 Task: Display the results of the 2022 Victory Lane Racing NASCAR Cup Series for the race "Toyota Owners 400" on the track "Richmond".
Action: Mouse moved to (207, 460)
Screenshot: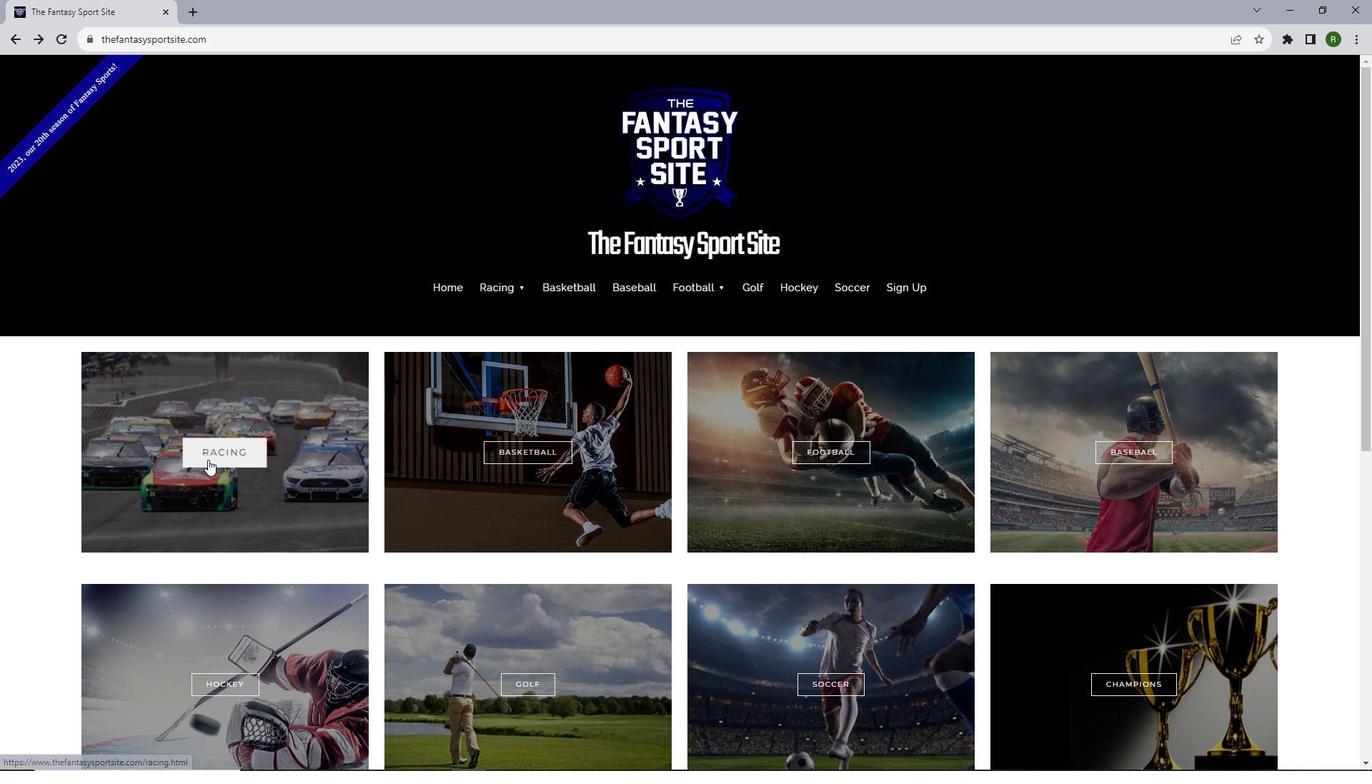 
Action: Mouse pressed left at (207, 460)
Screenshot: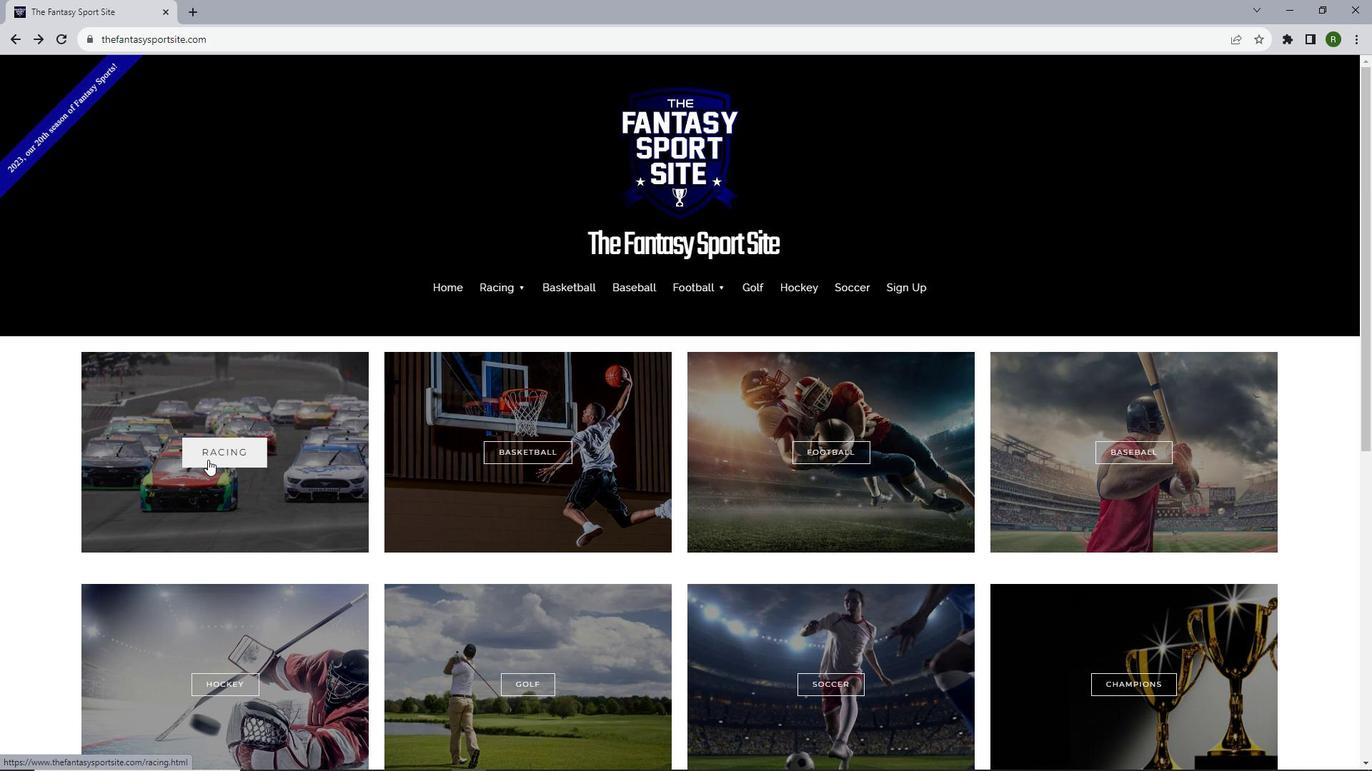 
Action: Mouse moved to (388, 412)
Screenshot: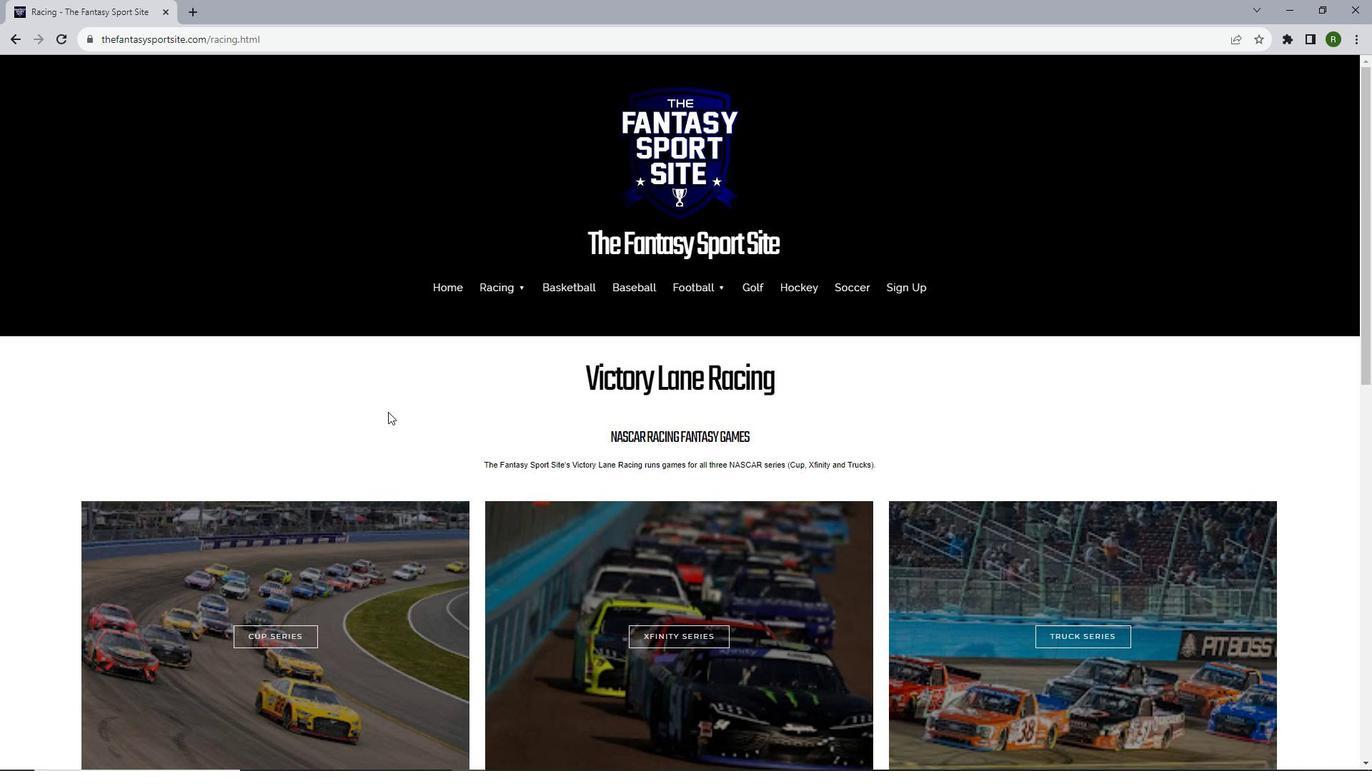 
Action: Mouse scrolled (388, 411) with delta (0, 0)
Screenshot: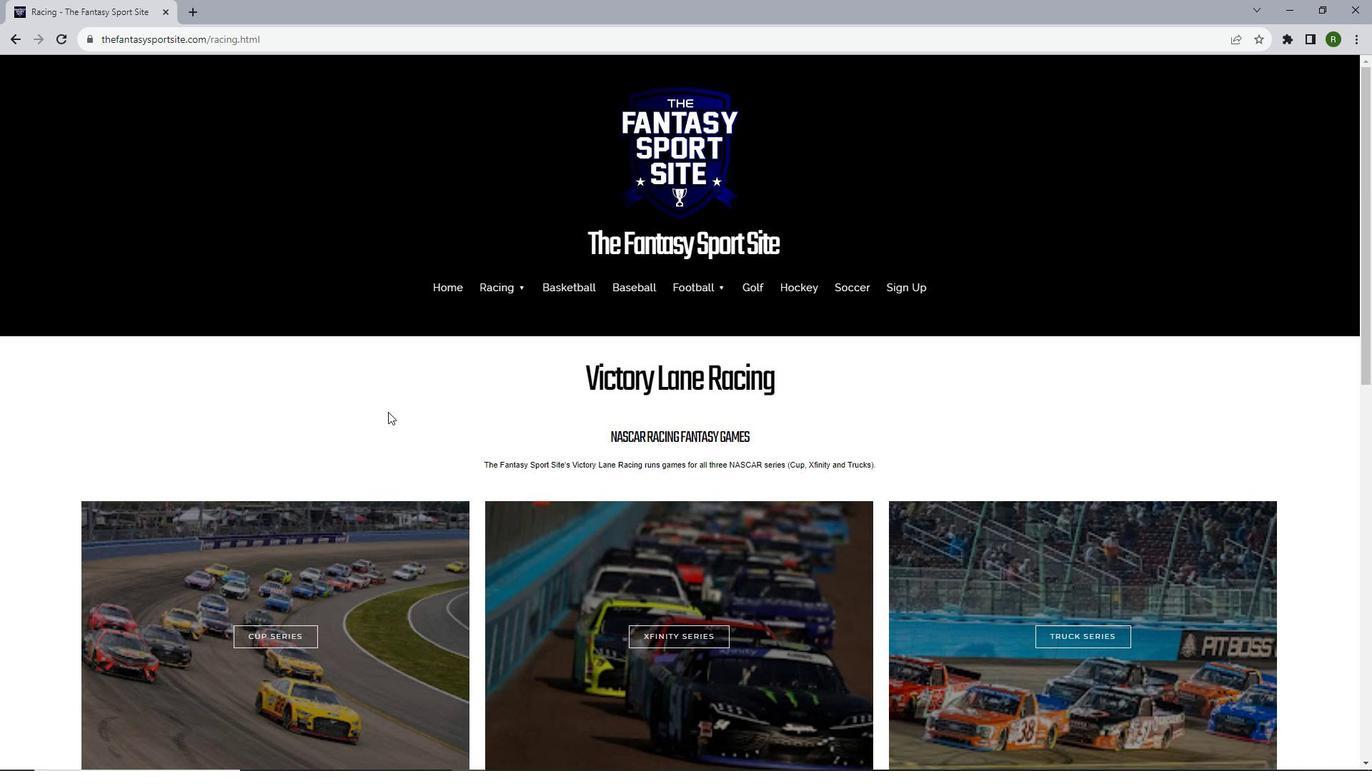 
Action: Mouse scrolled (388, 411) with delta (0, 0)
Screenshot: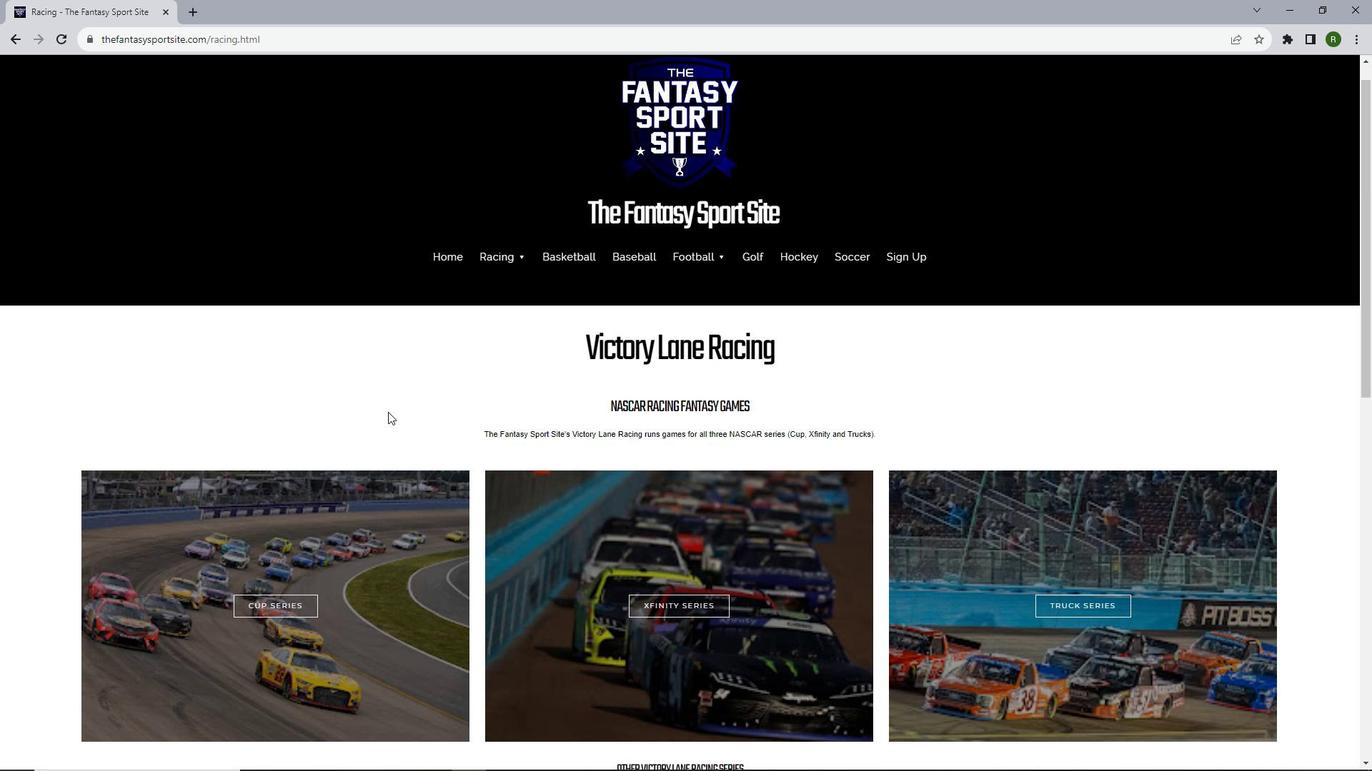
Action: Mouse scrolled (388, 411) with delta (0, 0)
Screenshot: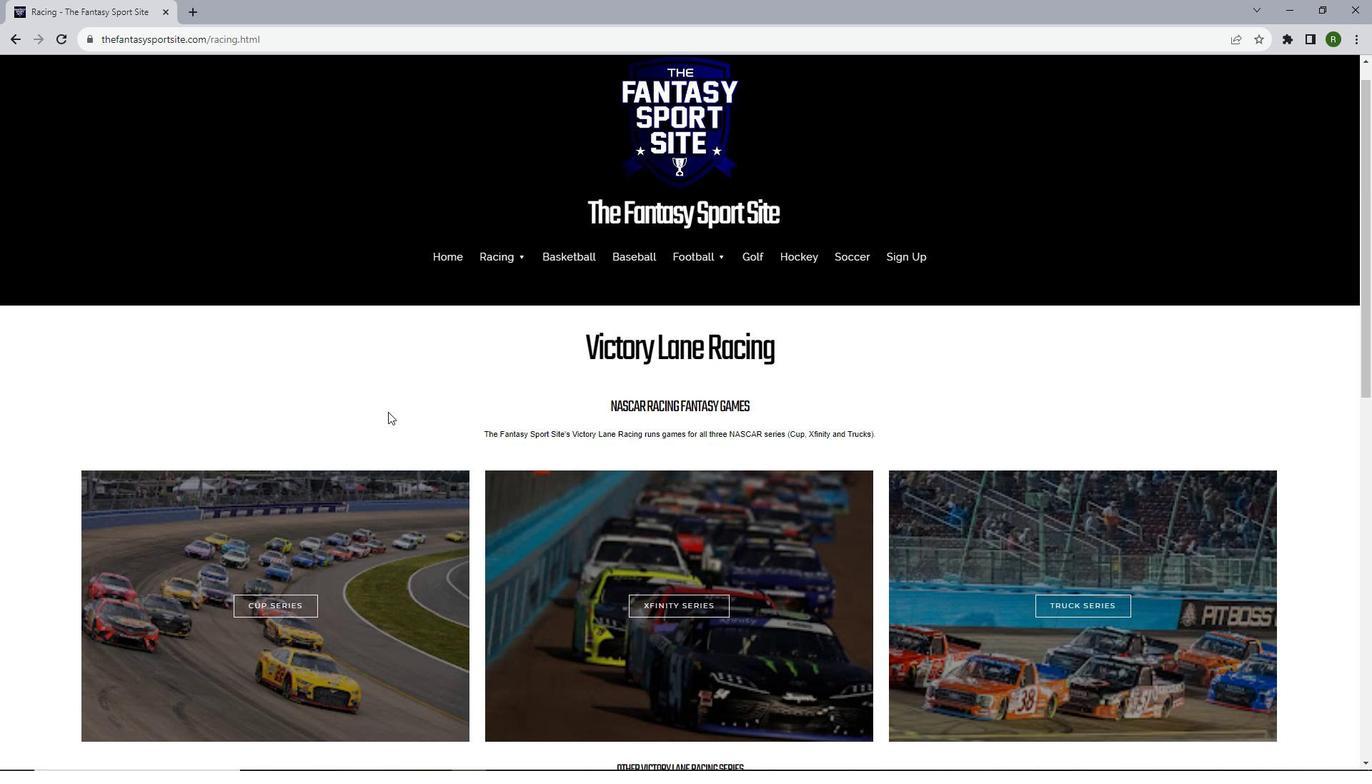 
Action: Mouse moved to (274, 422)
Screenshot: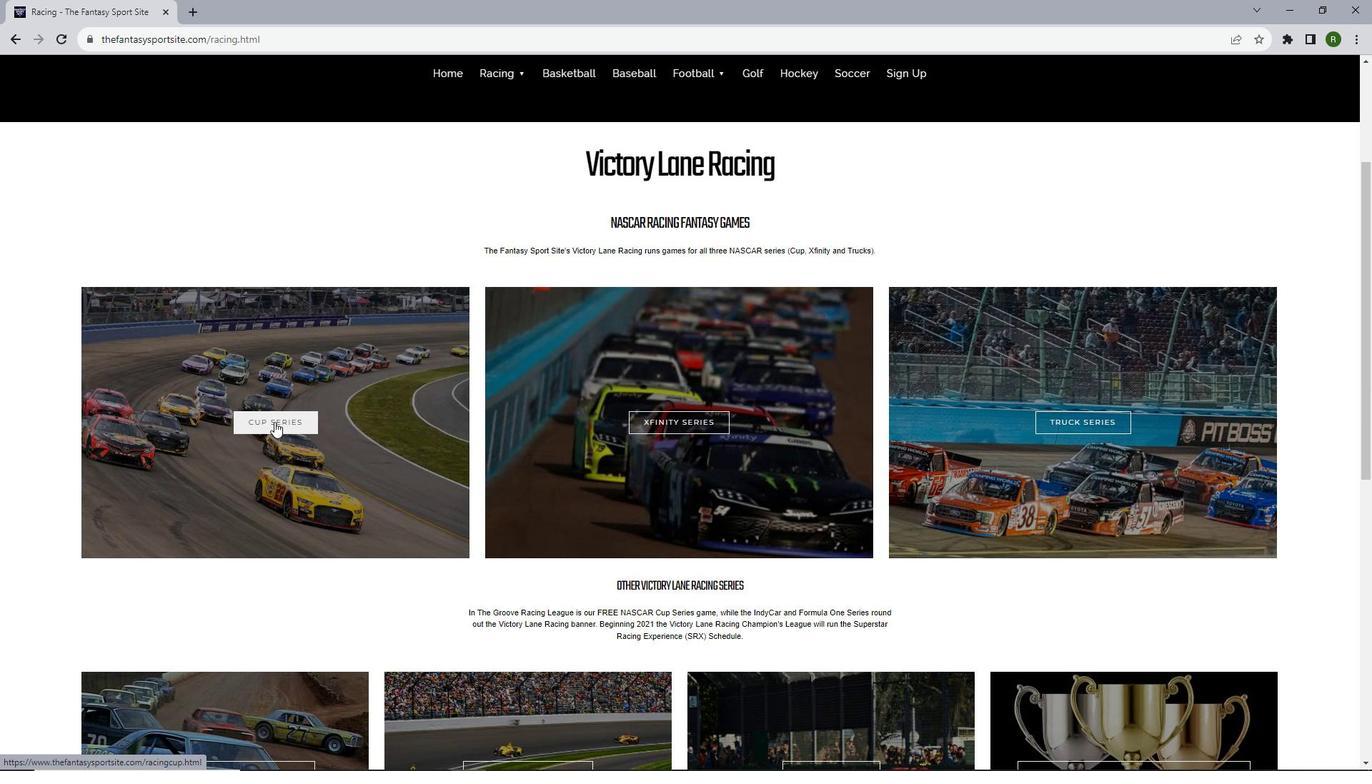 
Action: Mouse pressed left at (274, 422)
Screenshot: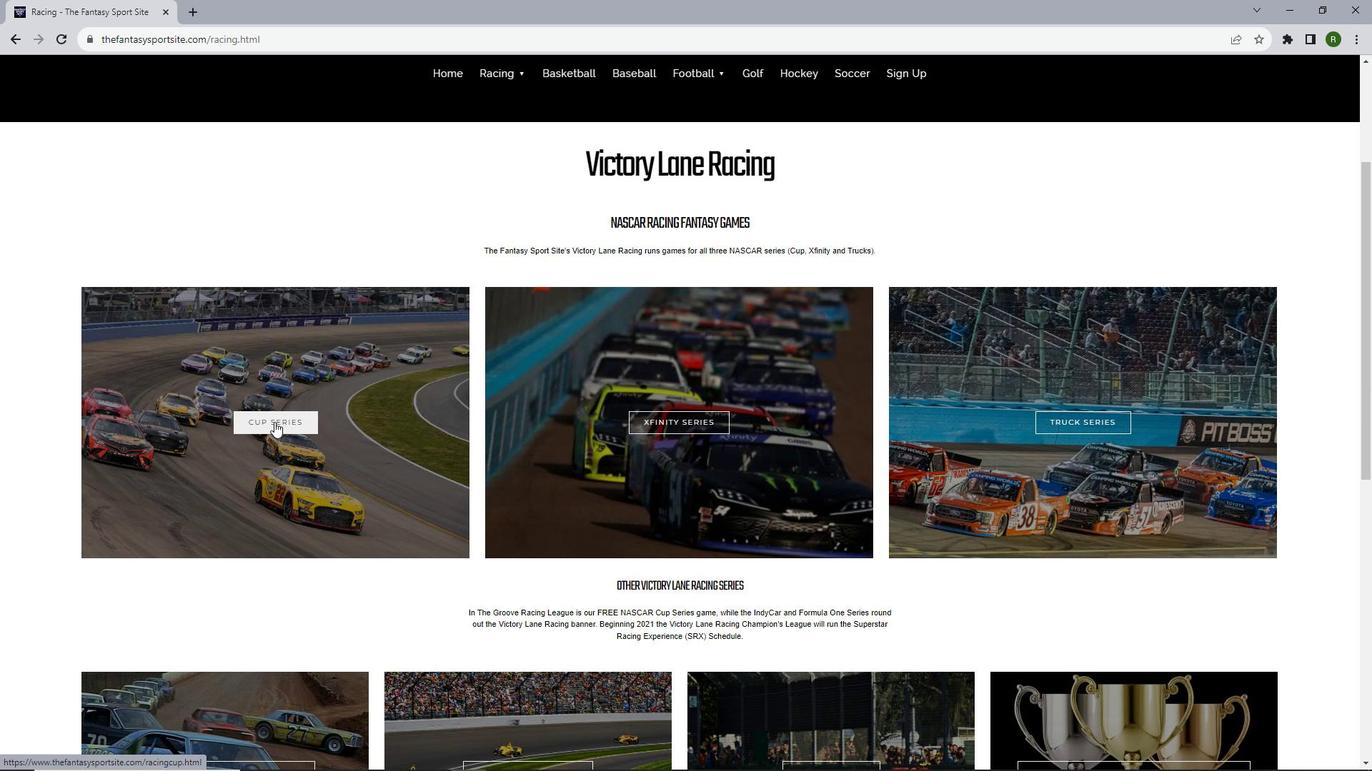 
Action: Mouse moved to (381, 434)
Screenshot: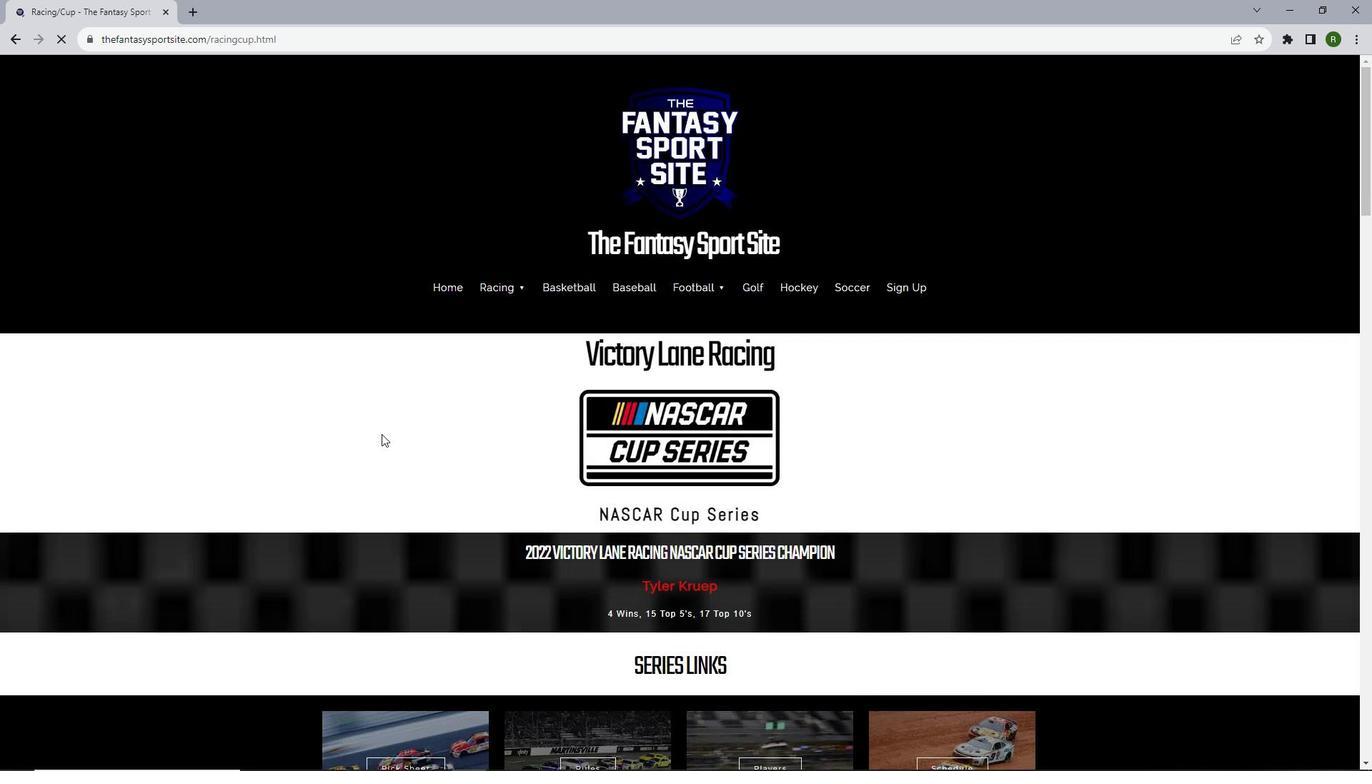 
Action: Mouse scrolled (381, 433) with delta (0, 0)
Screenshot: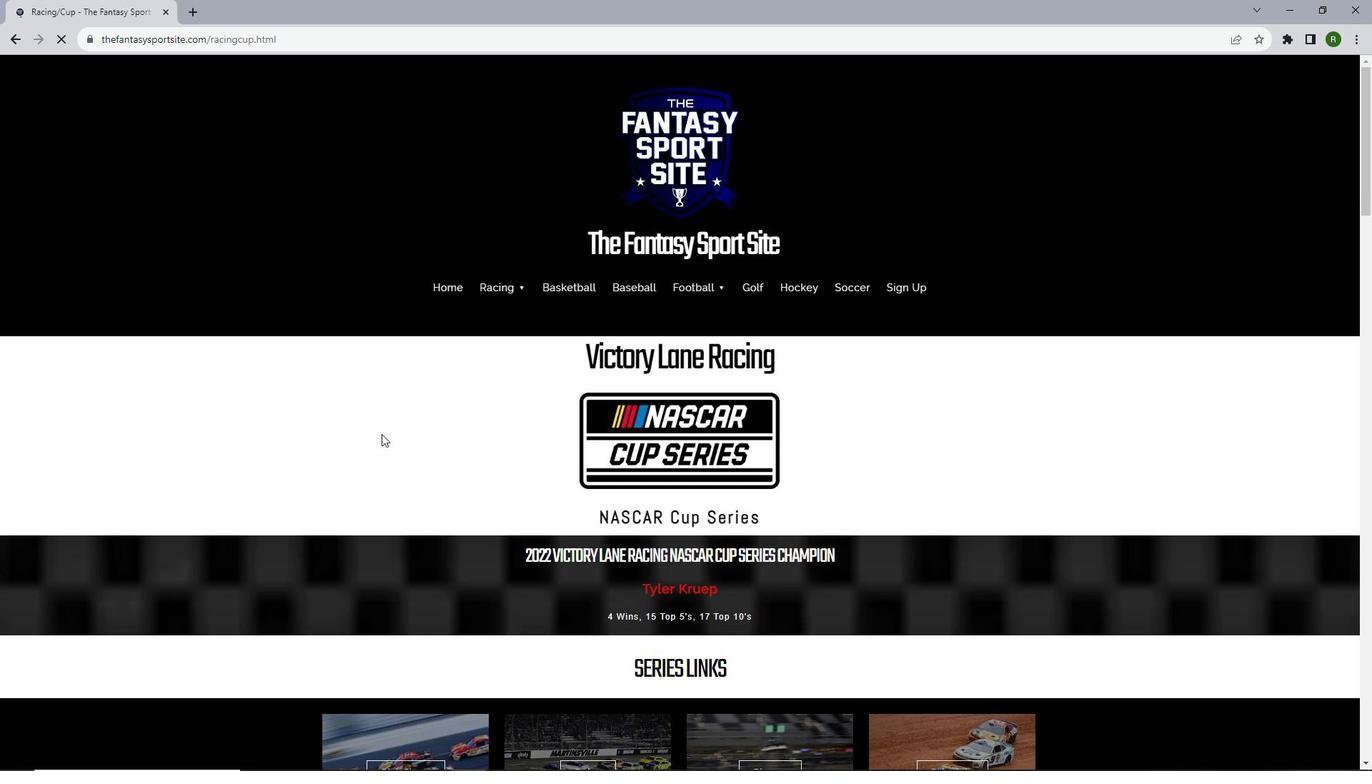 
Action: Mouse scrolled (381, 433) with delta (0, 0)
Screenshot: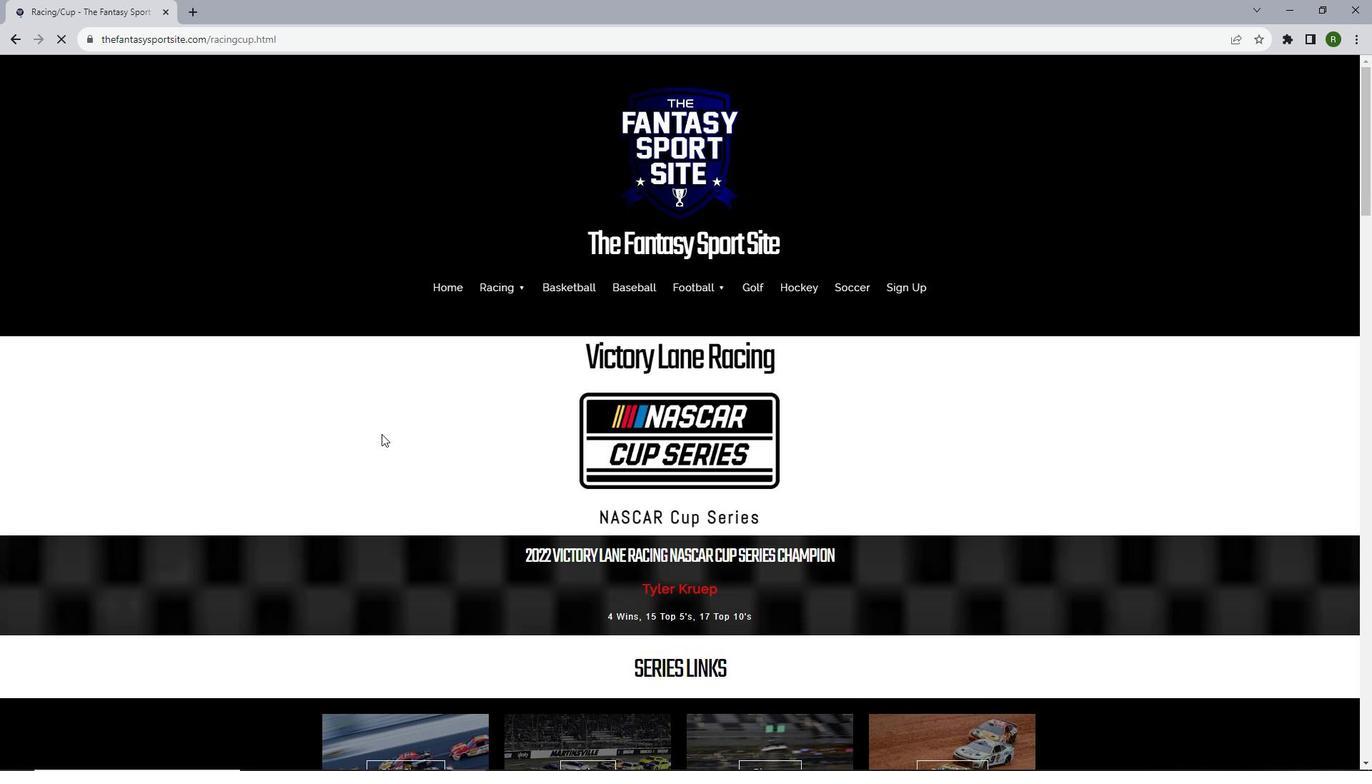 
Action: Mouse scrolled (381, 433) with delta (0, 0)
Screenshot: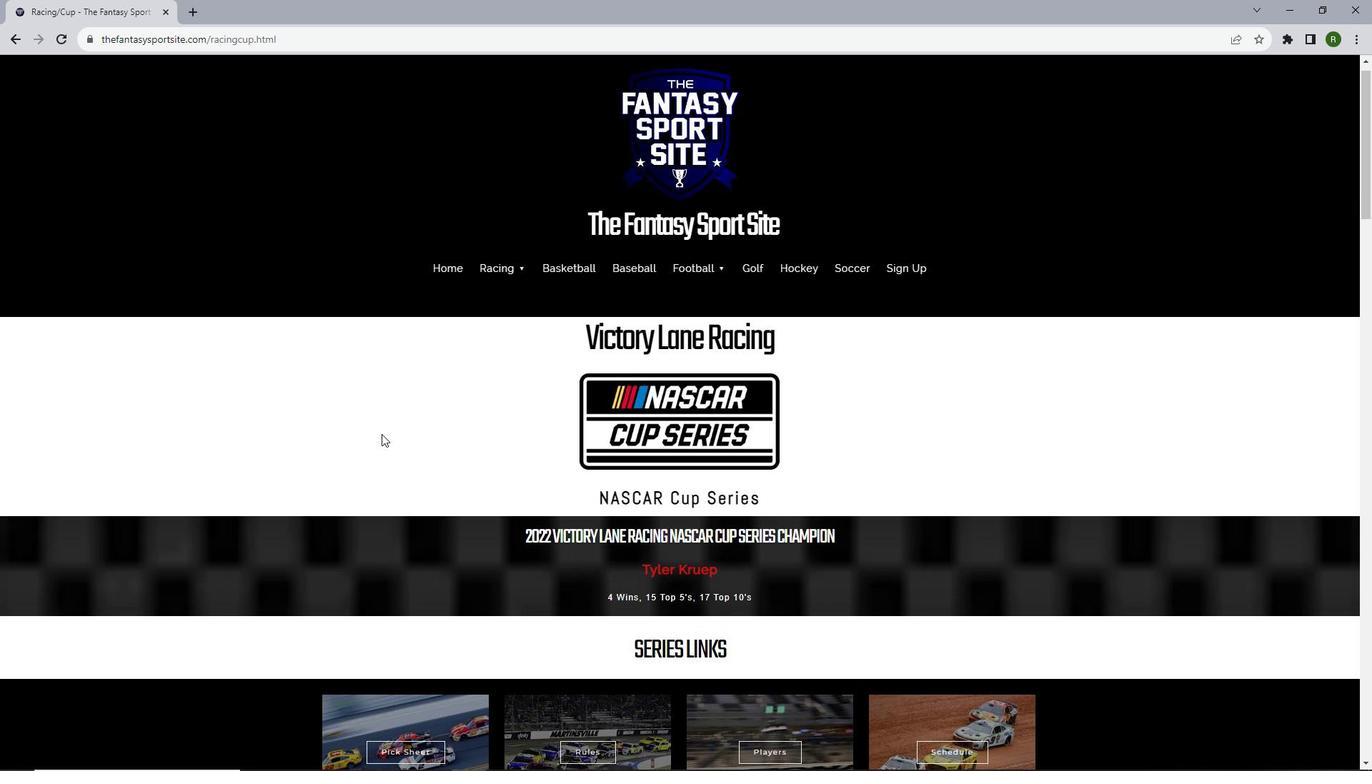 
Action: Mouse scrolled (381, 433) with delta (0, 0)
Screenshot: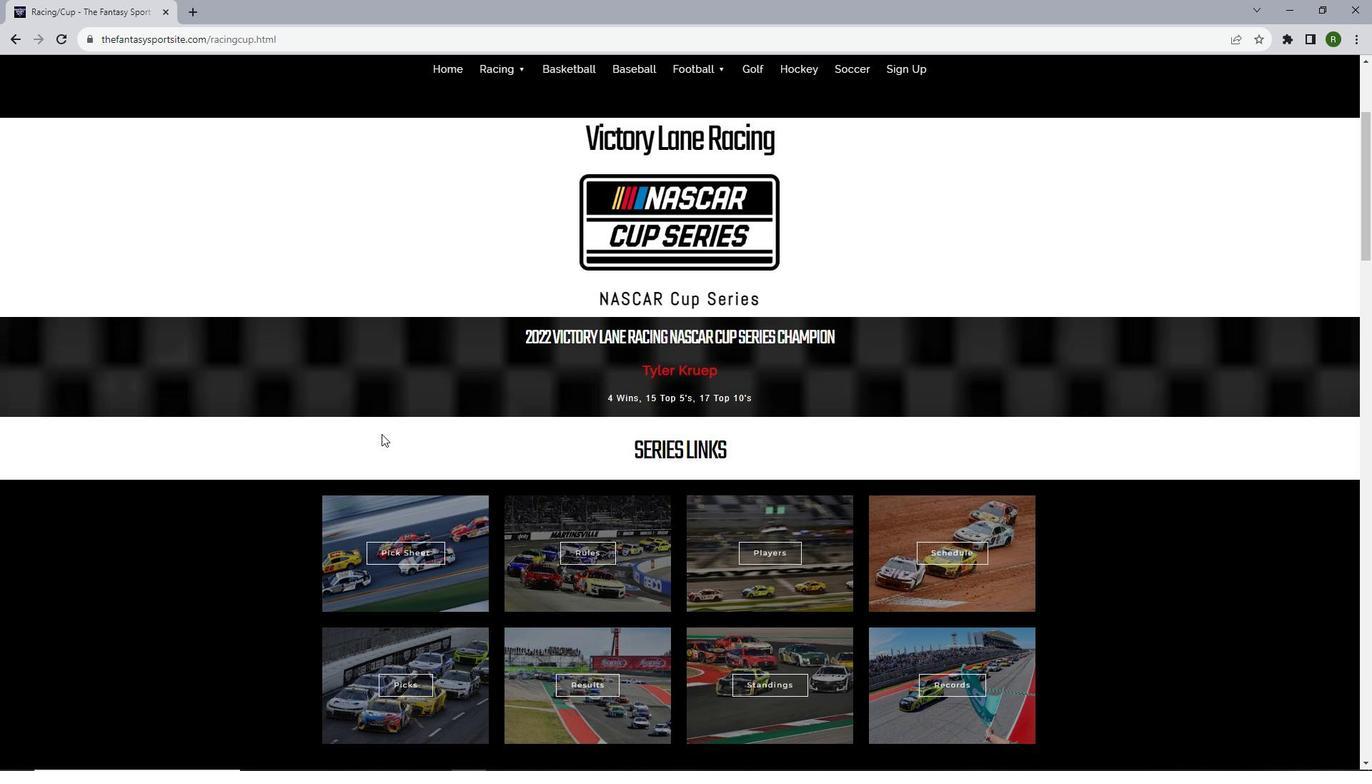 
Action: Mouse scrolled (381, 433) with delta (0, 0)
Screenshot: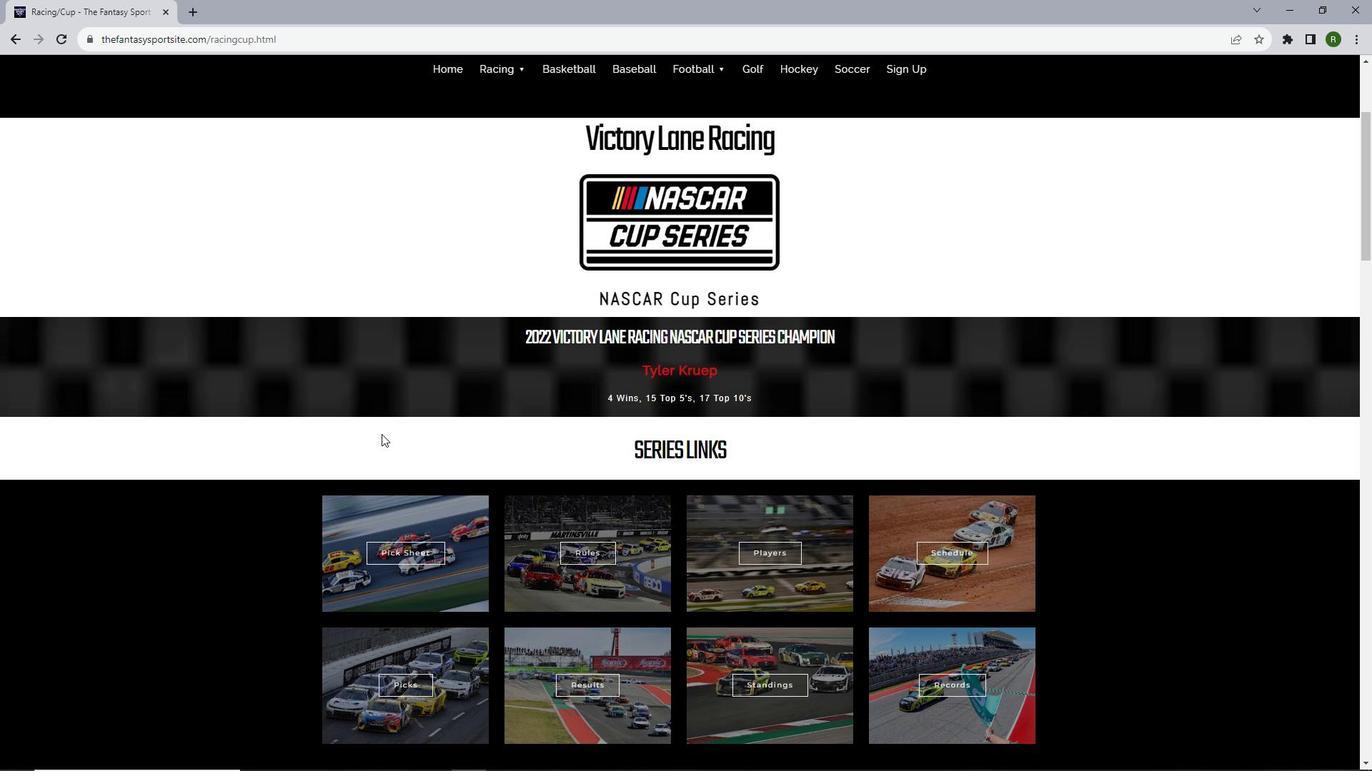 
Action: Mouse scrolled (381, 433) with delta (0, 0)
Screenshot: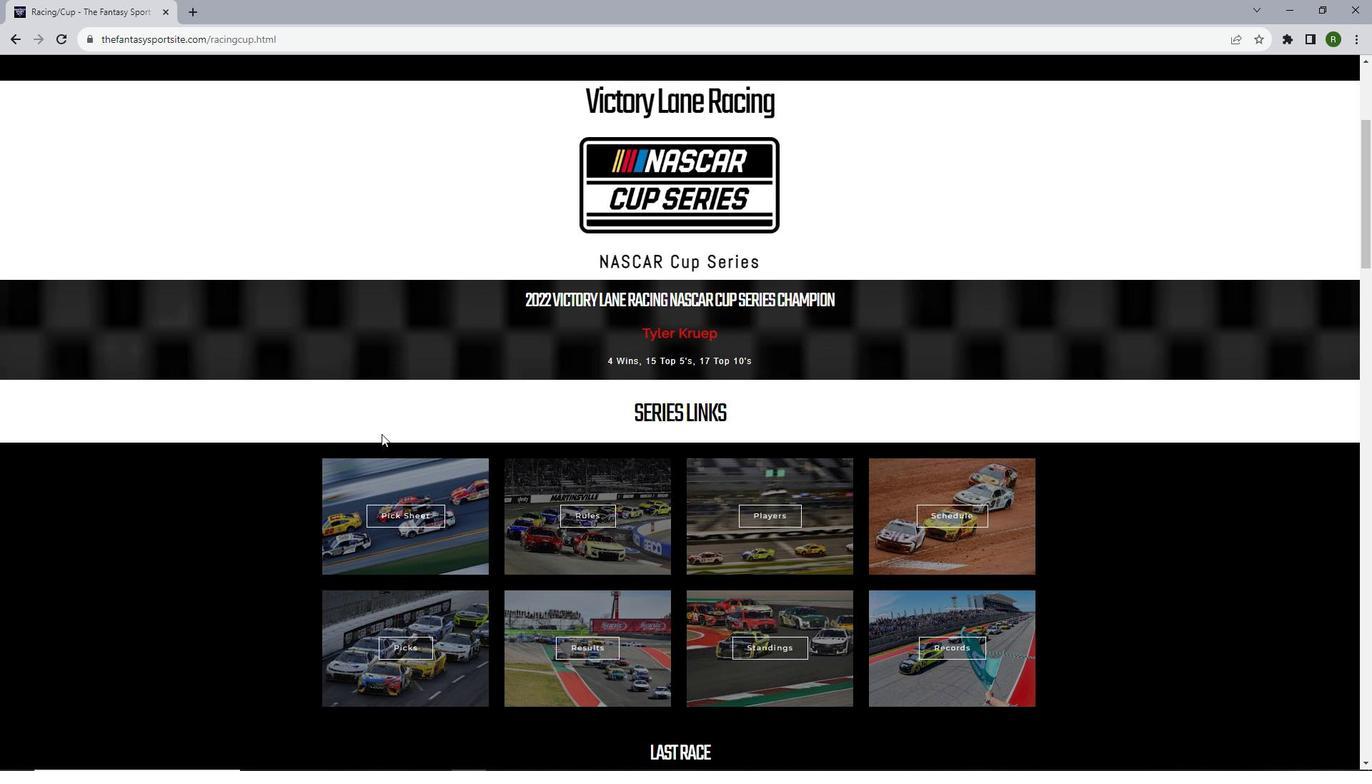 
Action: Mouse moved to (573, 480)
Screenshot: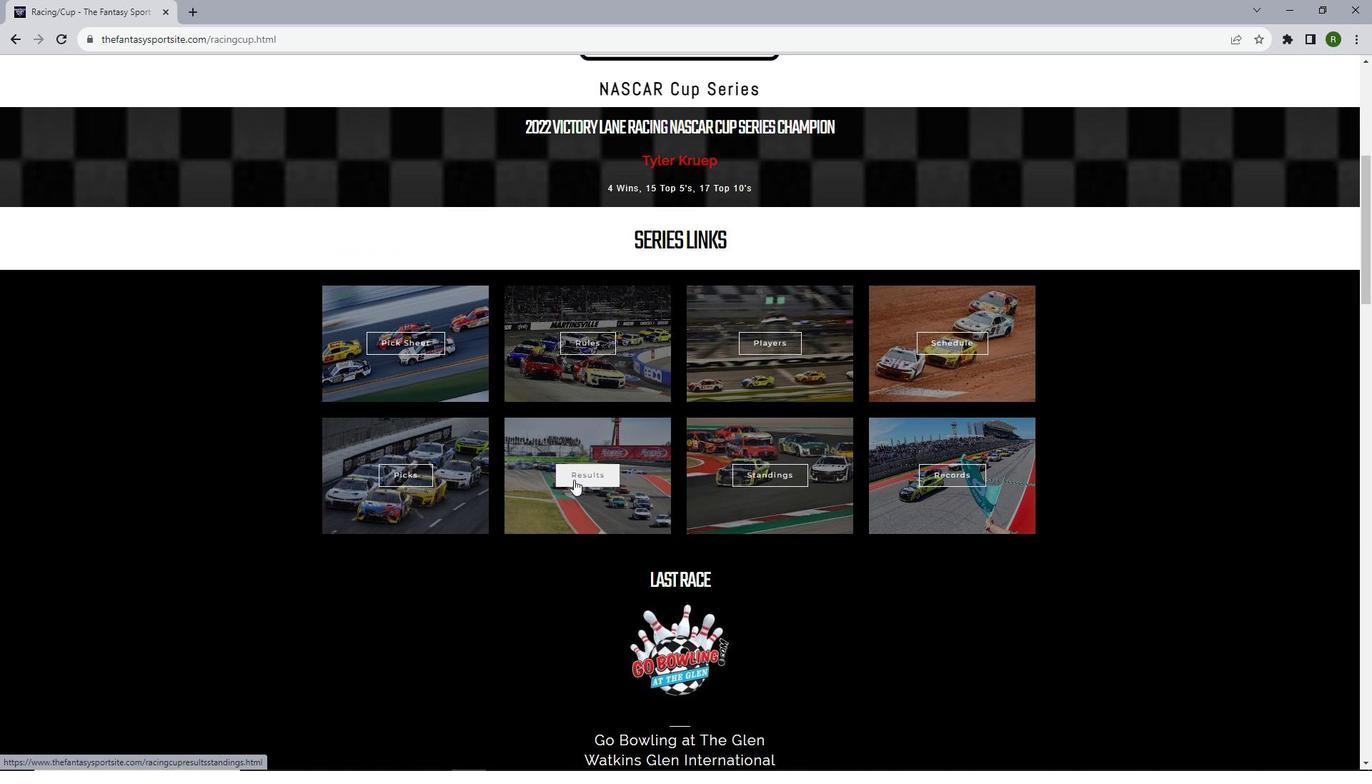 
Action: Mouse pressed left at (573, 480)
Screenshot: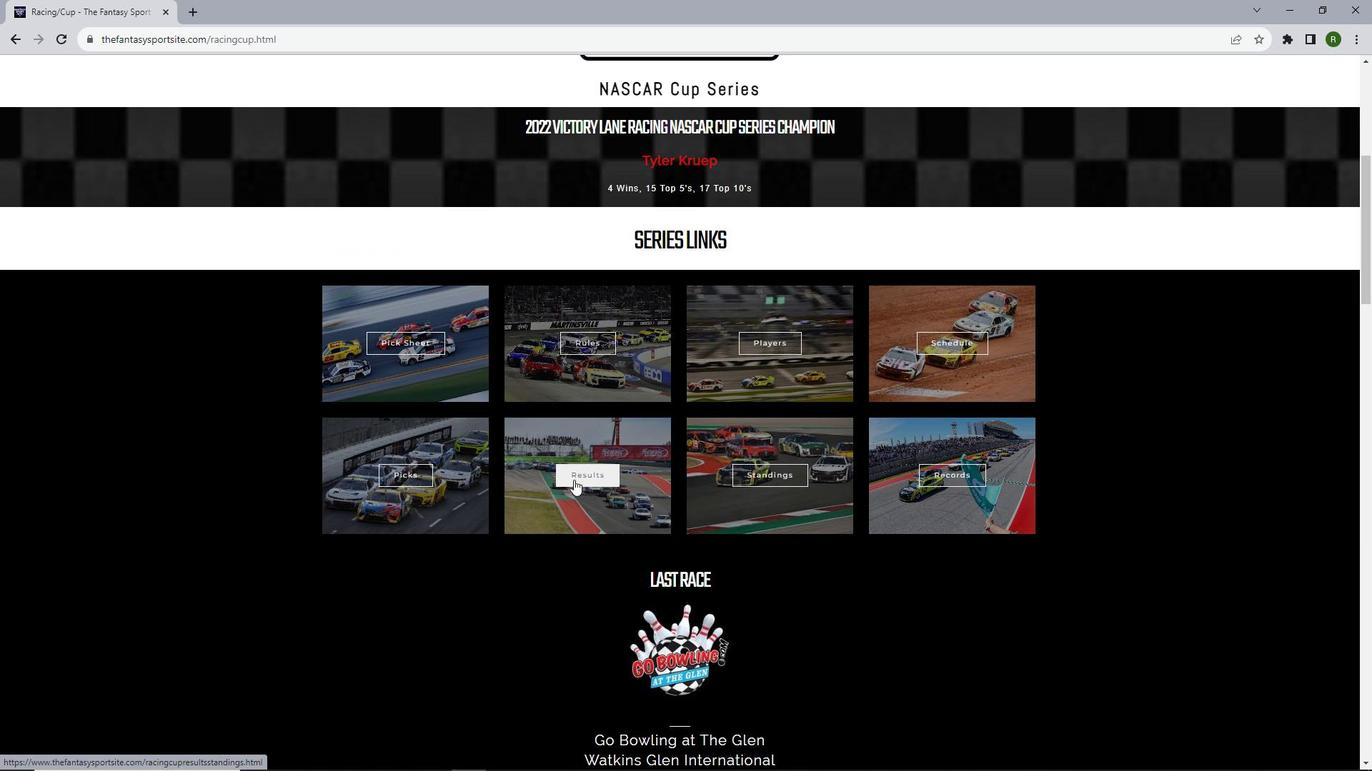 
Action: Mouse moved to (576, 341)
Screenshot: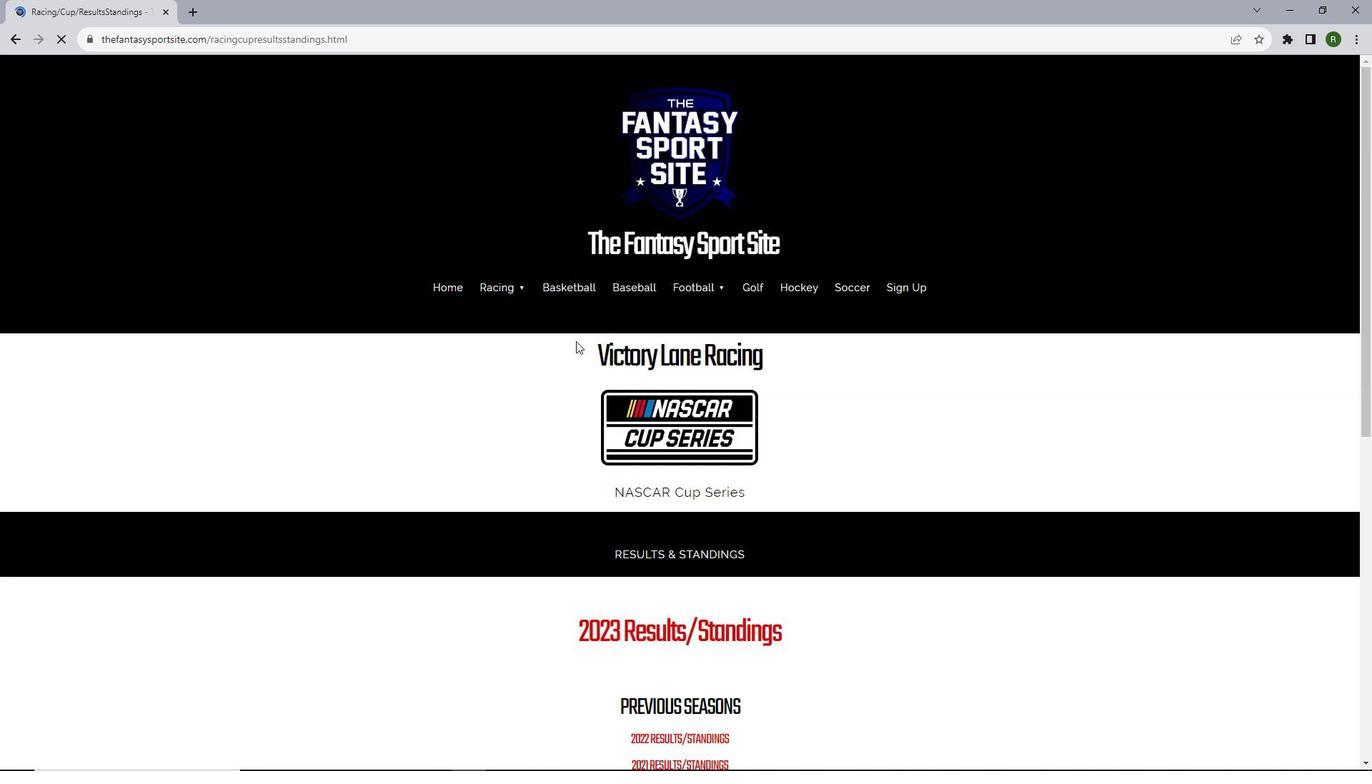 
Action: Mouse scrolled (576, 340) with delta (0, 0)
Screenshot: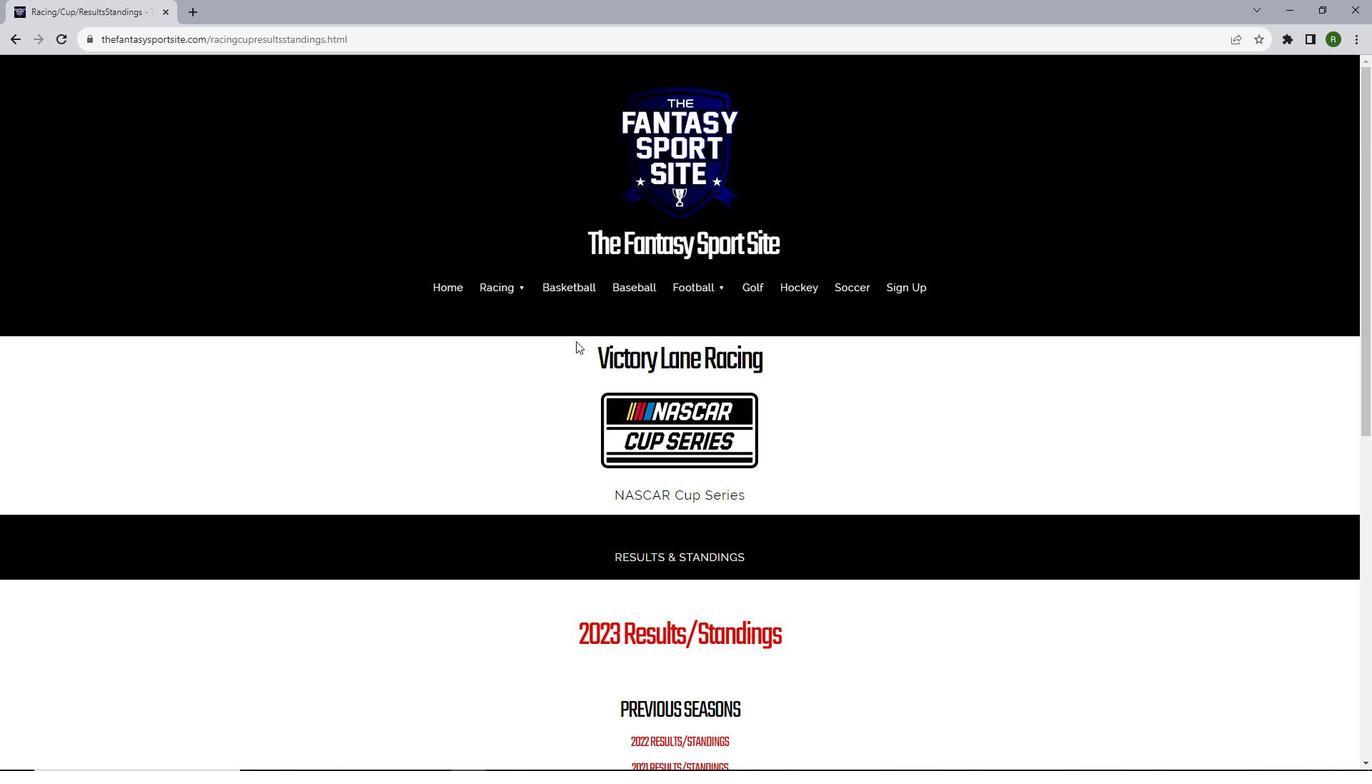 
Action: Mouse scrolled (576, 340) with delta (0, 0)
Screenshot: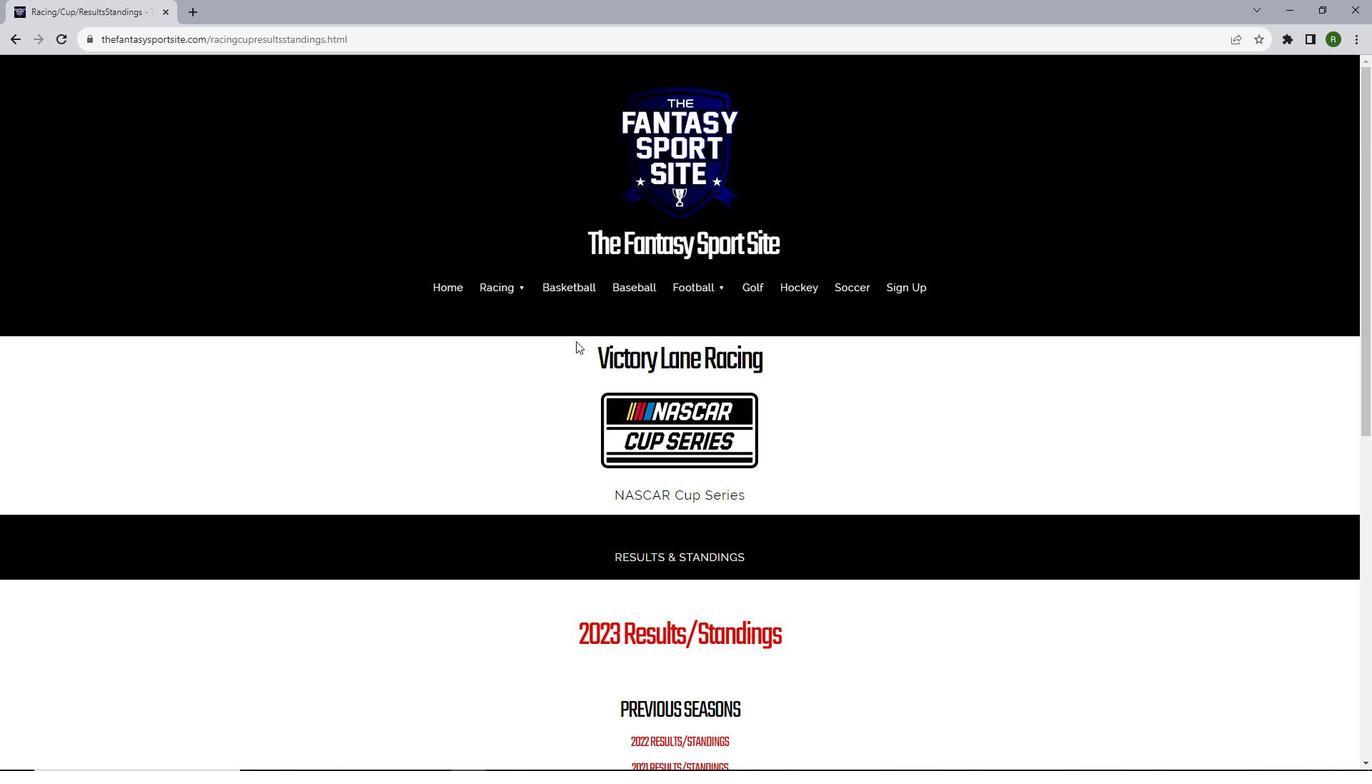 
Action: Mouse scrolled (576, 340) with delta (0, 0)
Screenshot: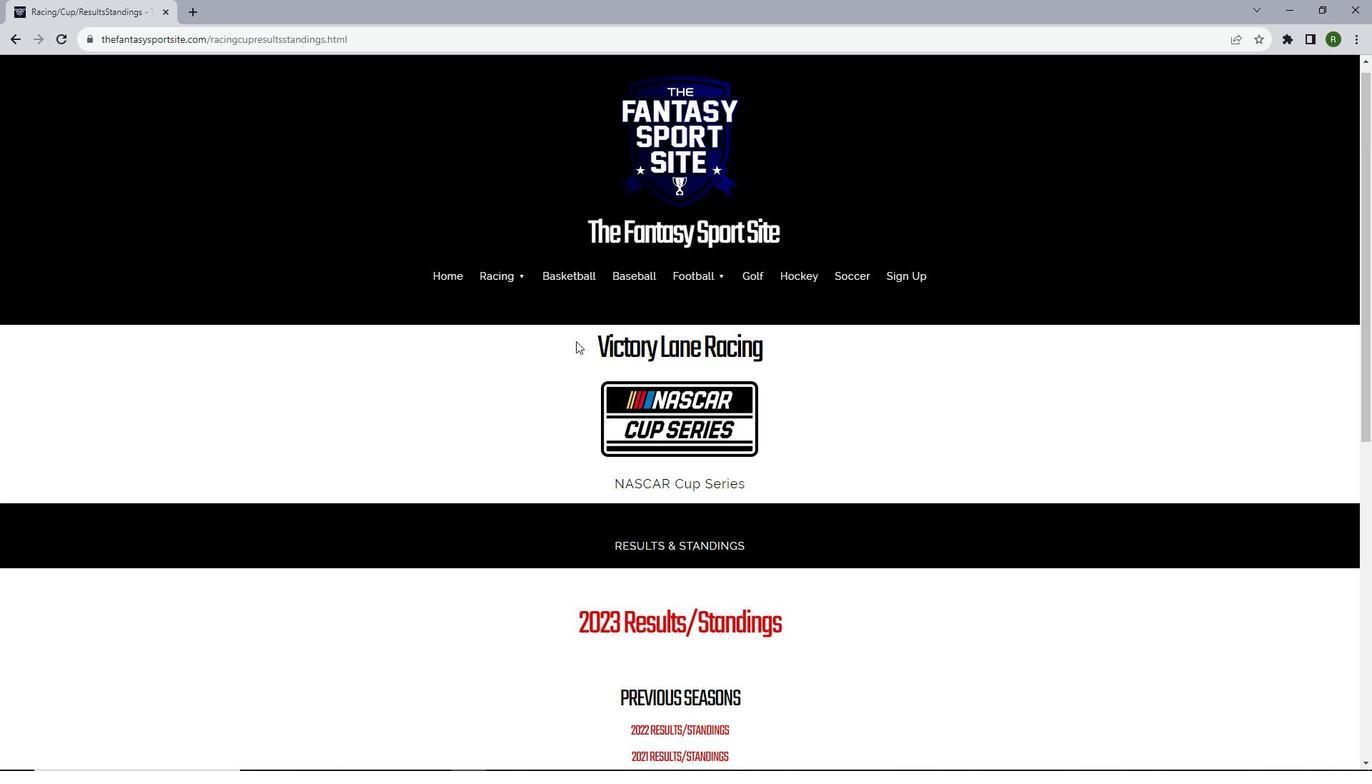 
Action: Mouse scrolled (576, 340) with delta (0, 0)
Screenshot: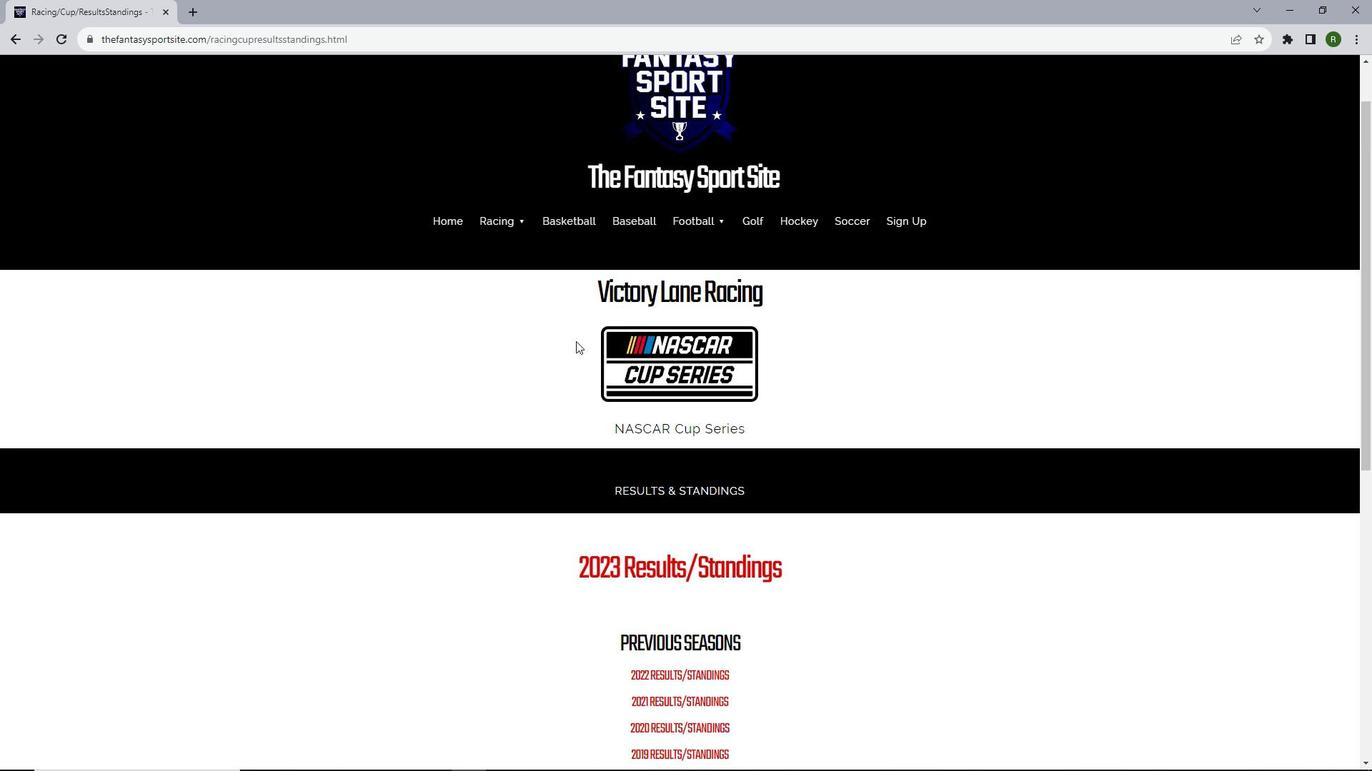 
Action: Mouse moved to (692, 450)
Screenshot: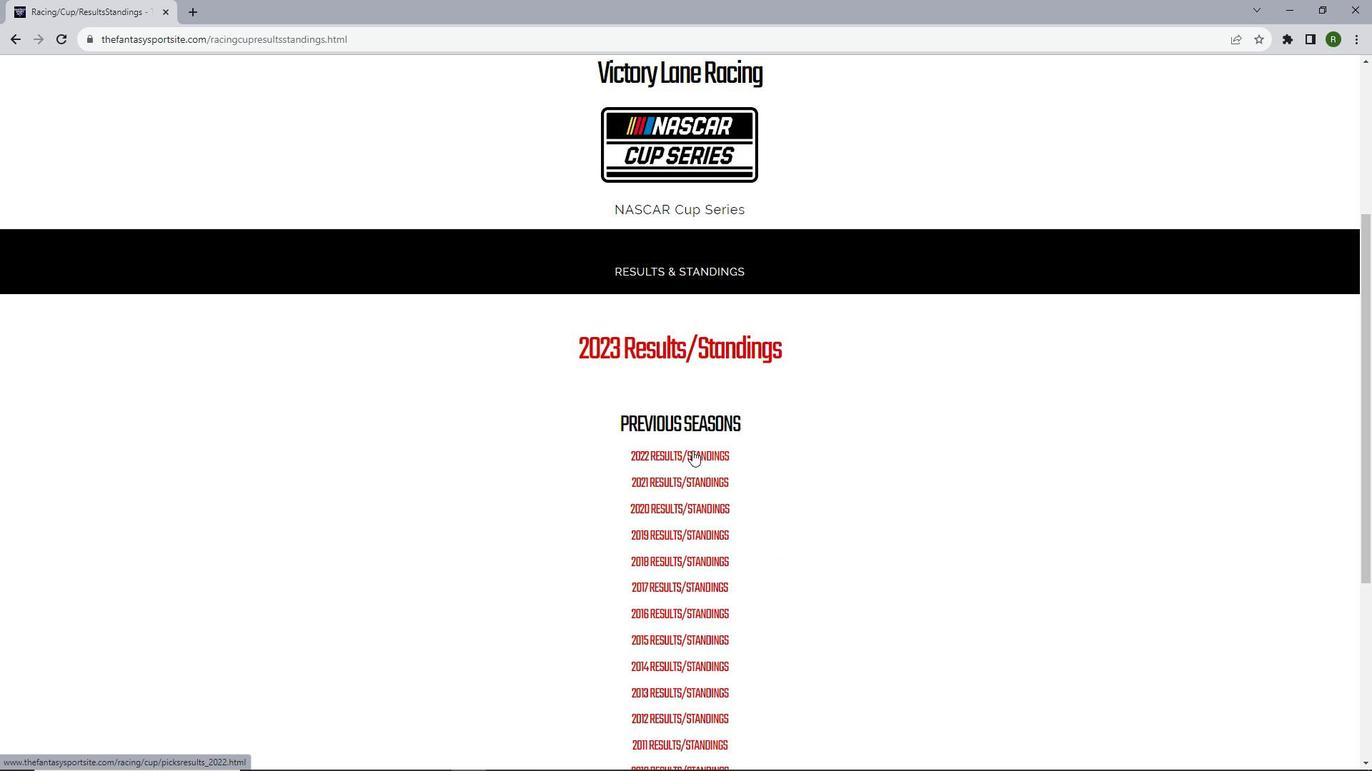 
Action: Mouse pressed left at (692, 450)
Screenshot: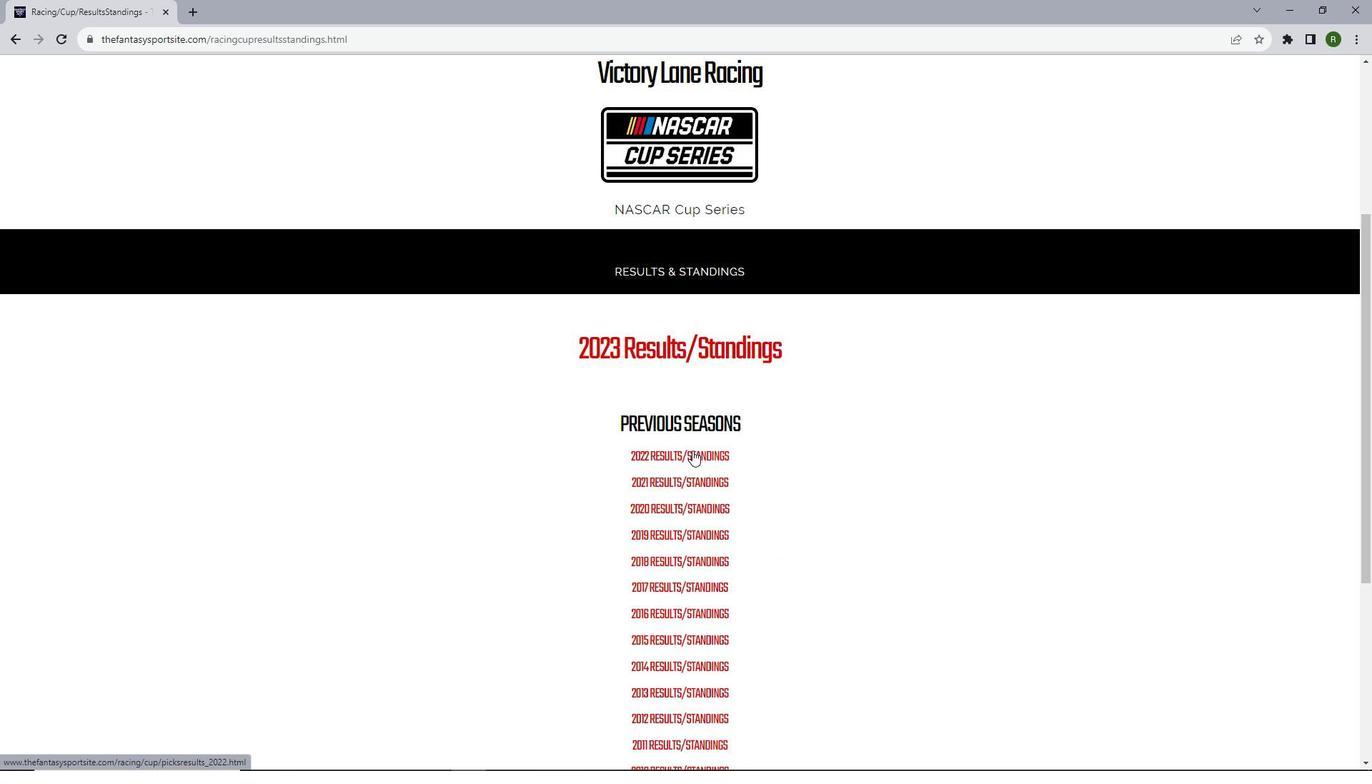 
Action: Mouse moved to (733, 72)
Screenshot: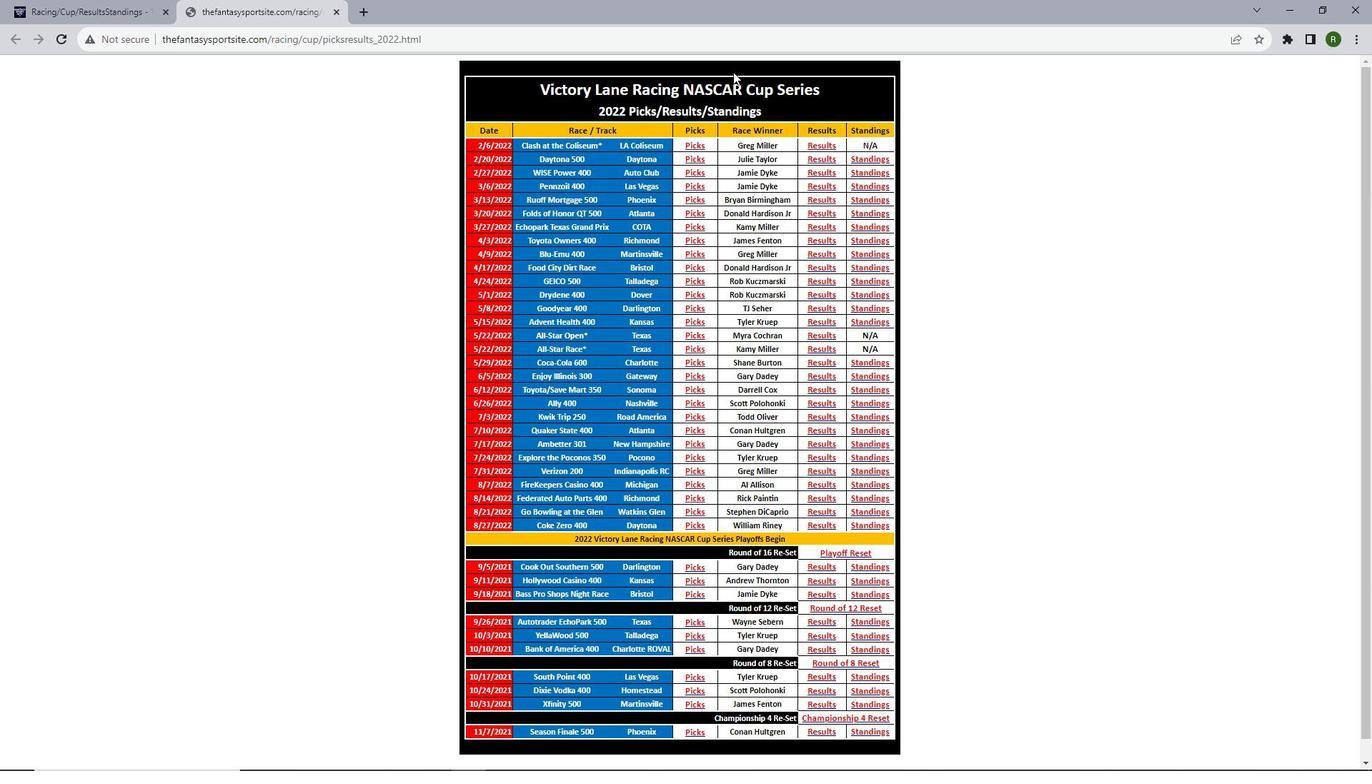 
Action: Mouse scrolled (733, 71) with delta (0, 0)
Screenshot: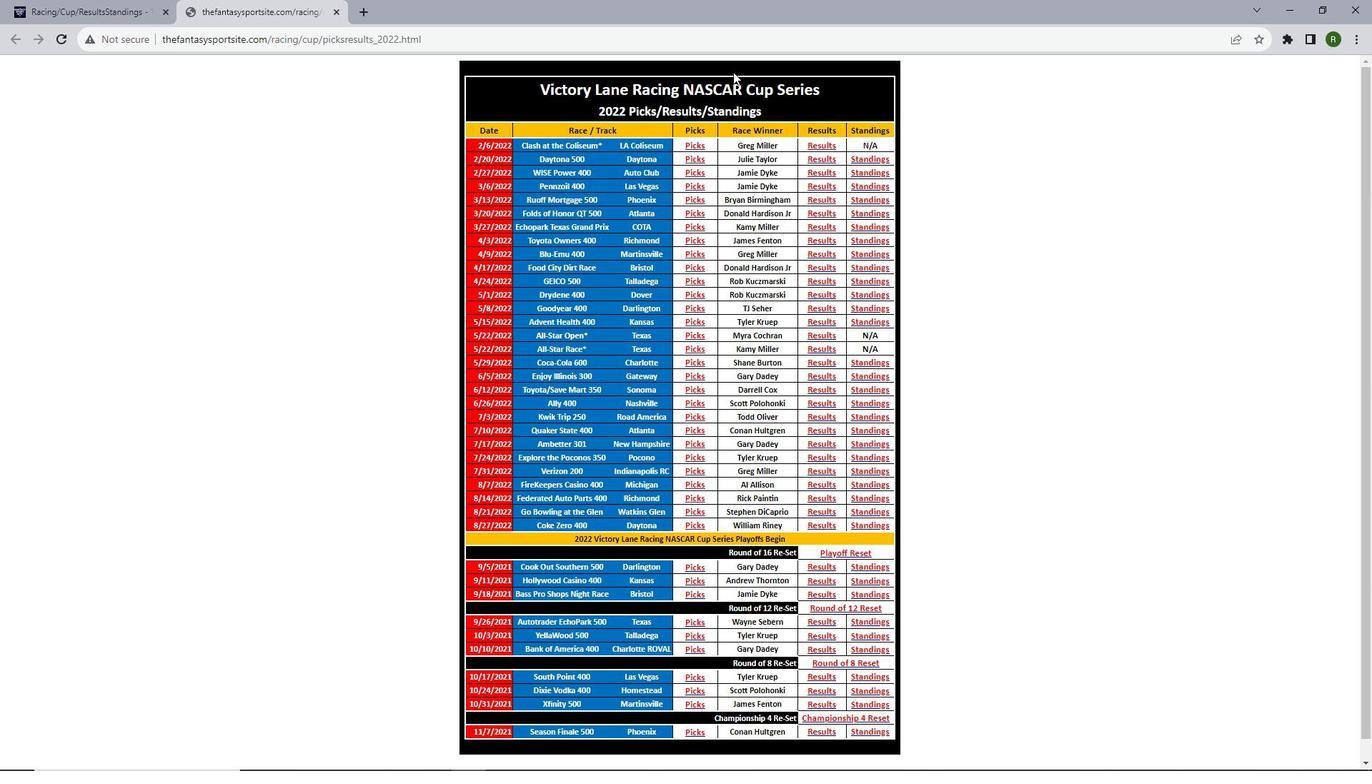 
Action: Mouse moved to (570, 0)
Screenshot: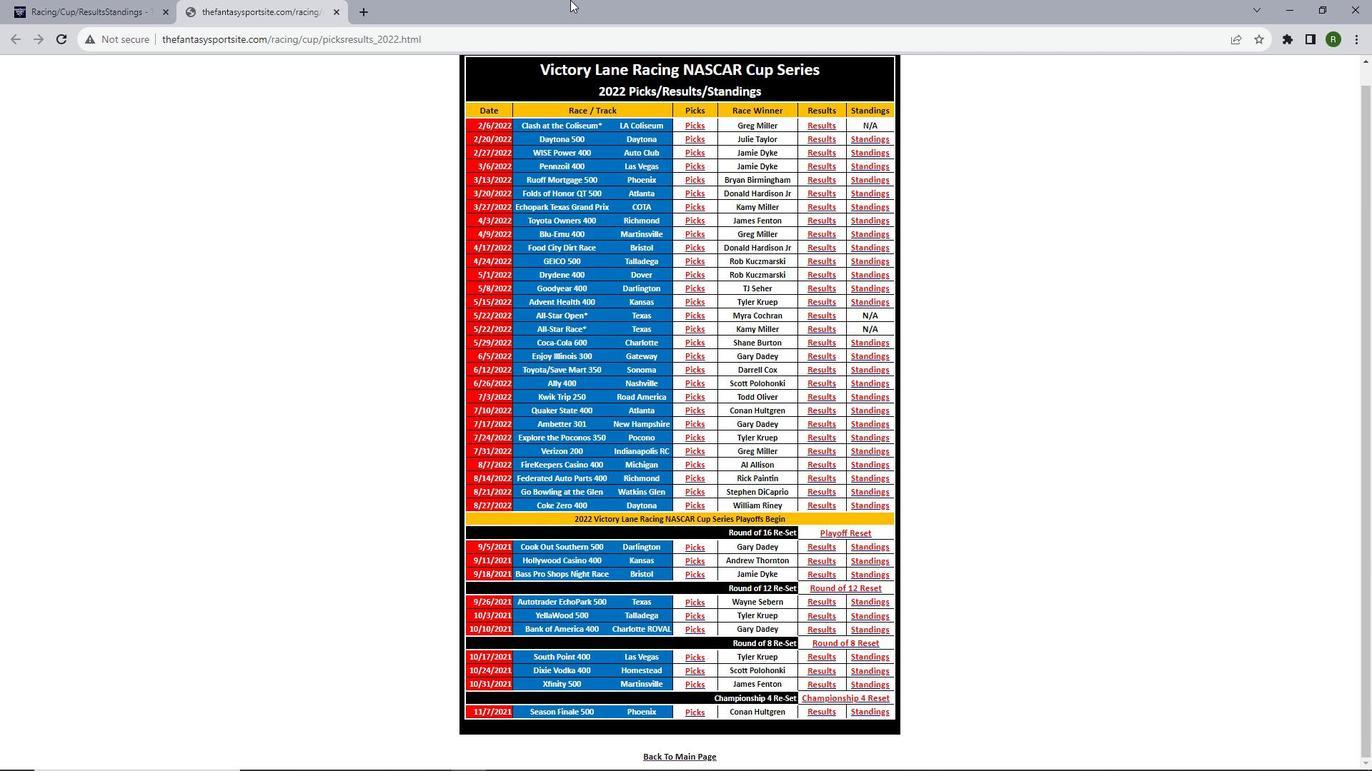
Action: Mouse scrolled (570, 0) with delta (0, 0)
Screenshot: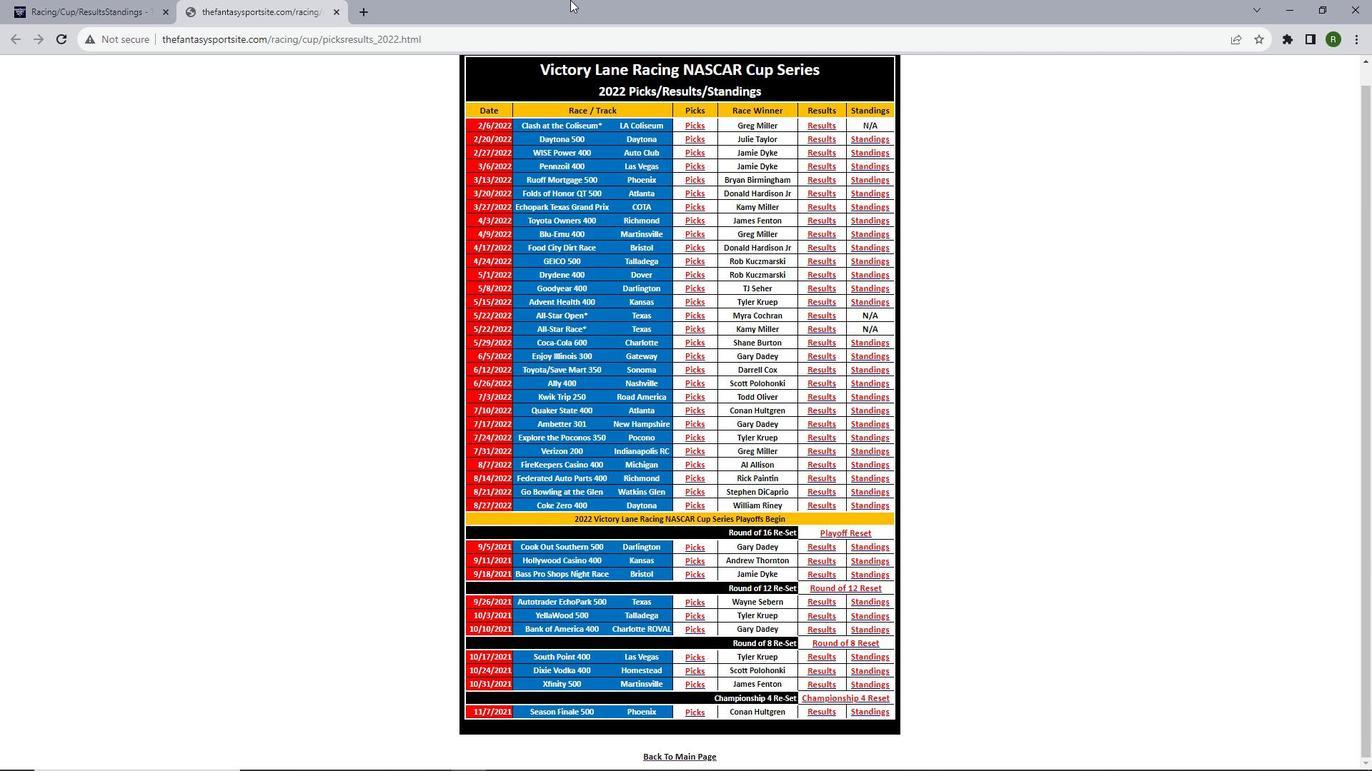 
Action: Mouse moved to (824, 222)
Screenshot: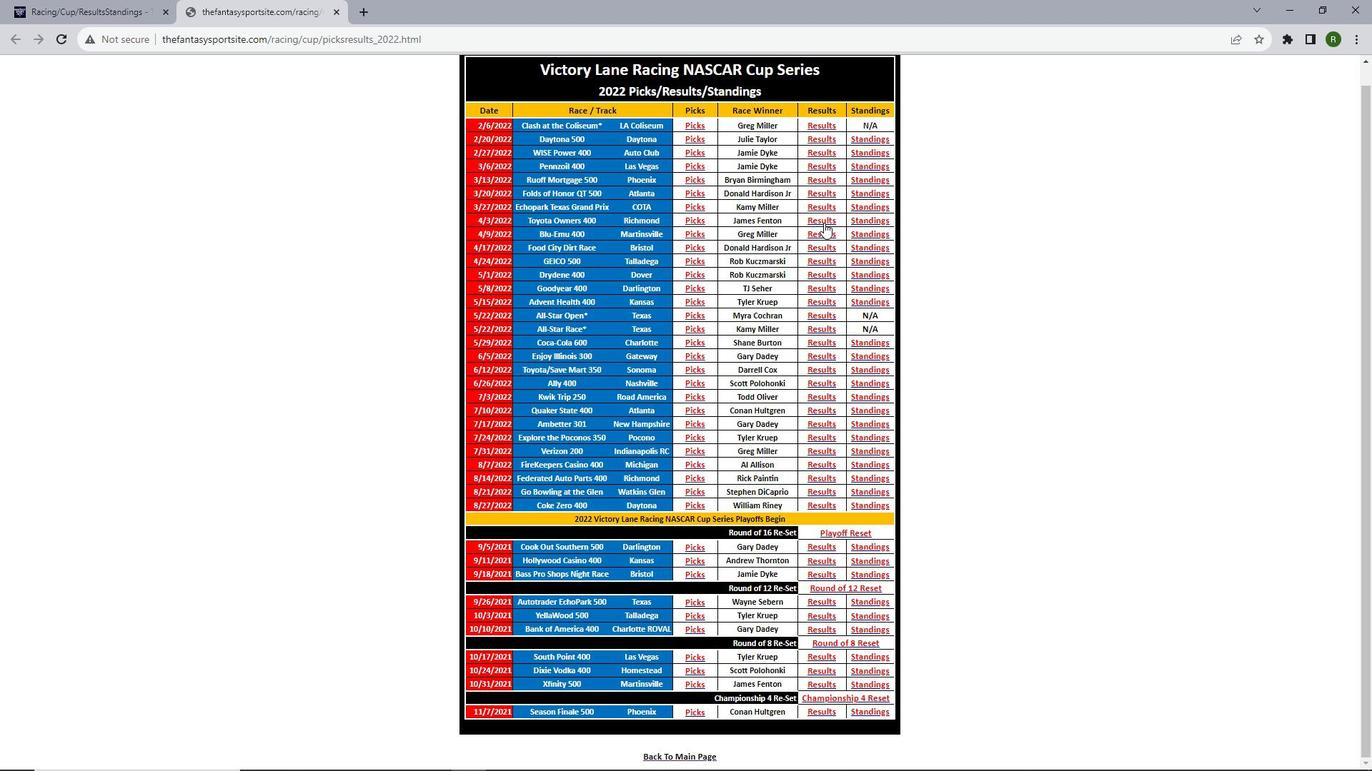 
Action: Mouse pressed left at (824, 222)
Screenshot: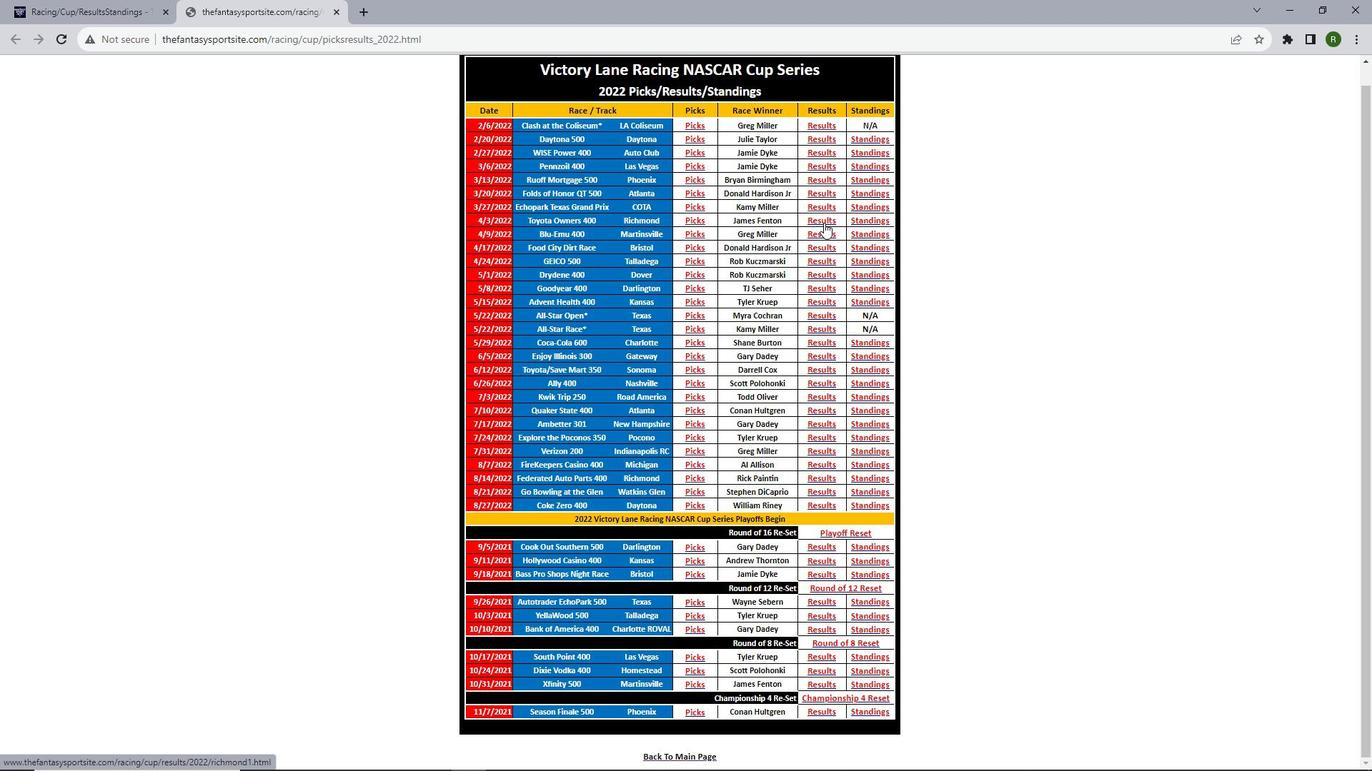 
Action: Mouse moved to (736, 215)
Screenshot: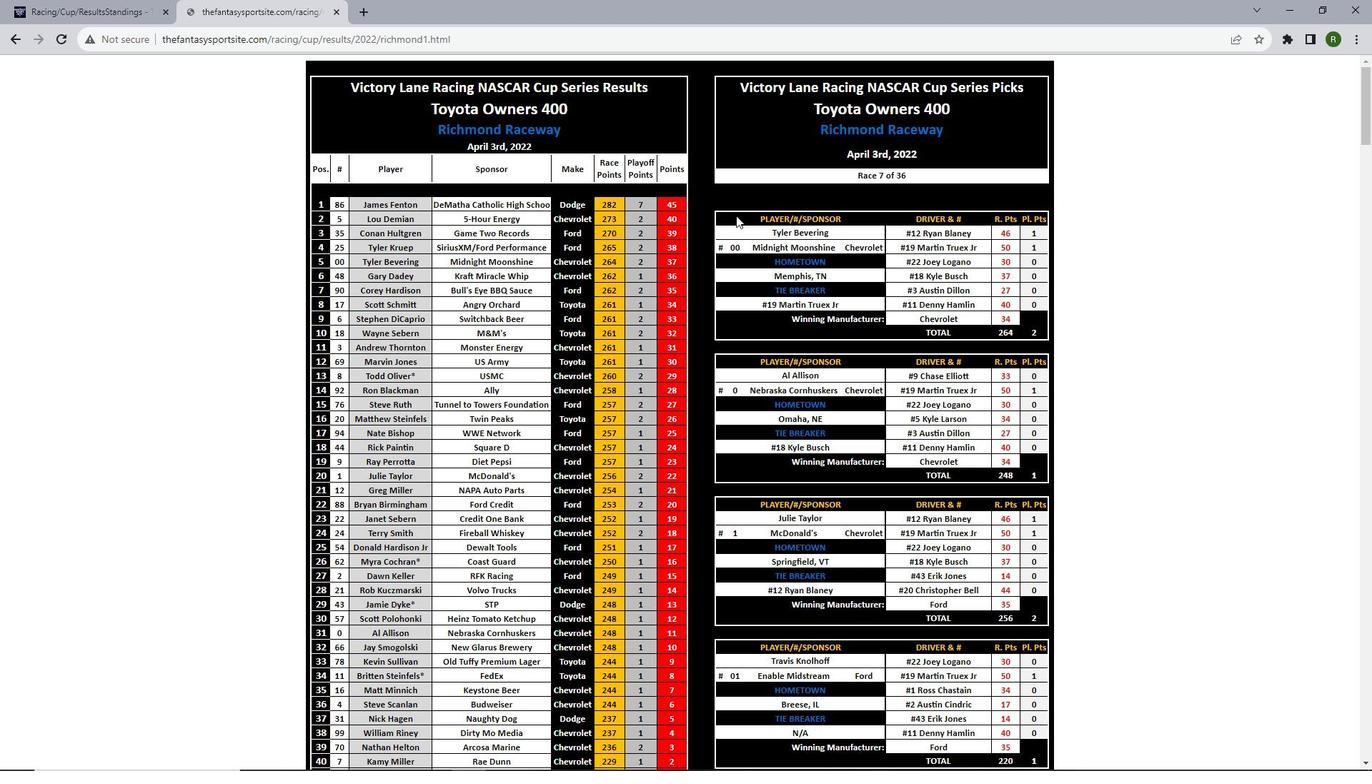 
Action: Mouse scrolled (736, 215) with delta (0, 0)
Screenshot: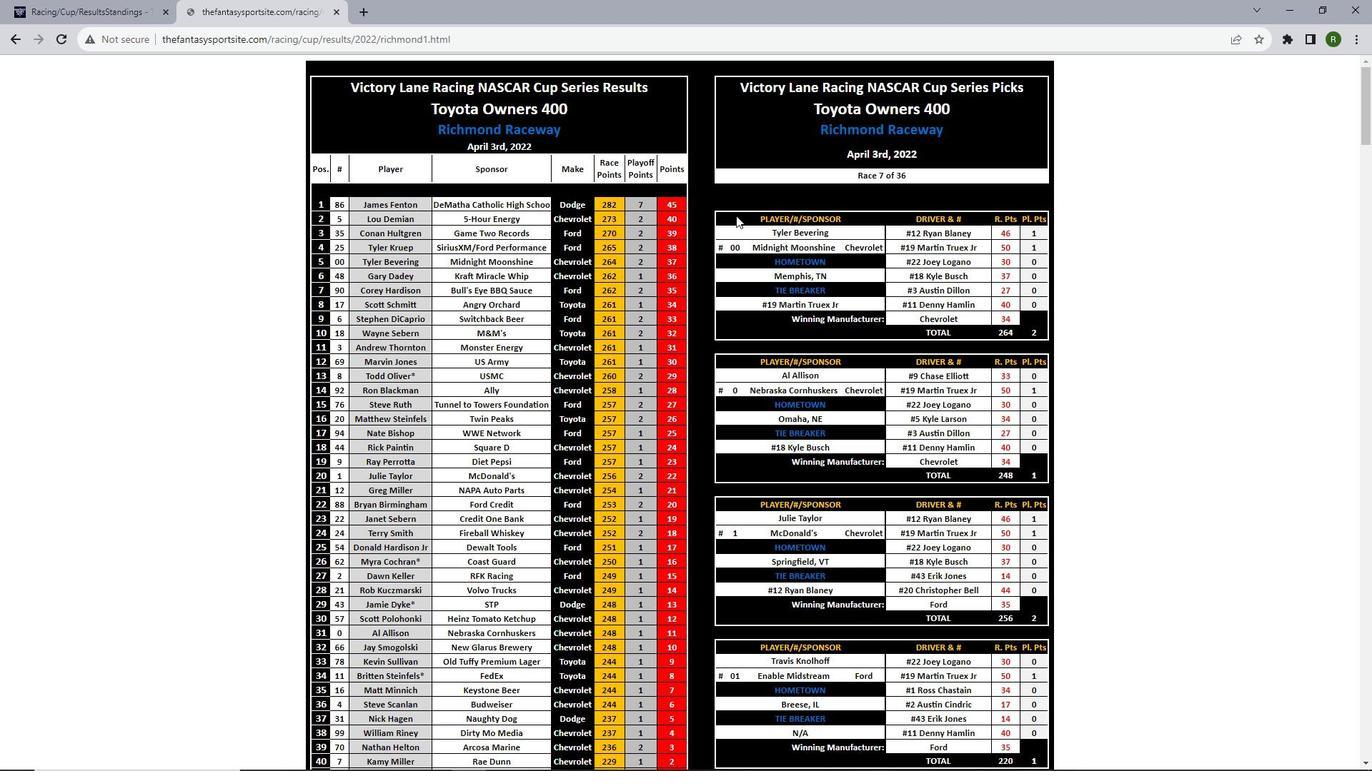 
Action: Mouse scrolled (736, 215) with delta (0, 0)
Screenshot: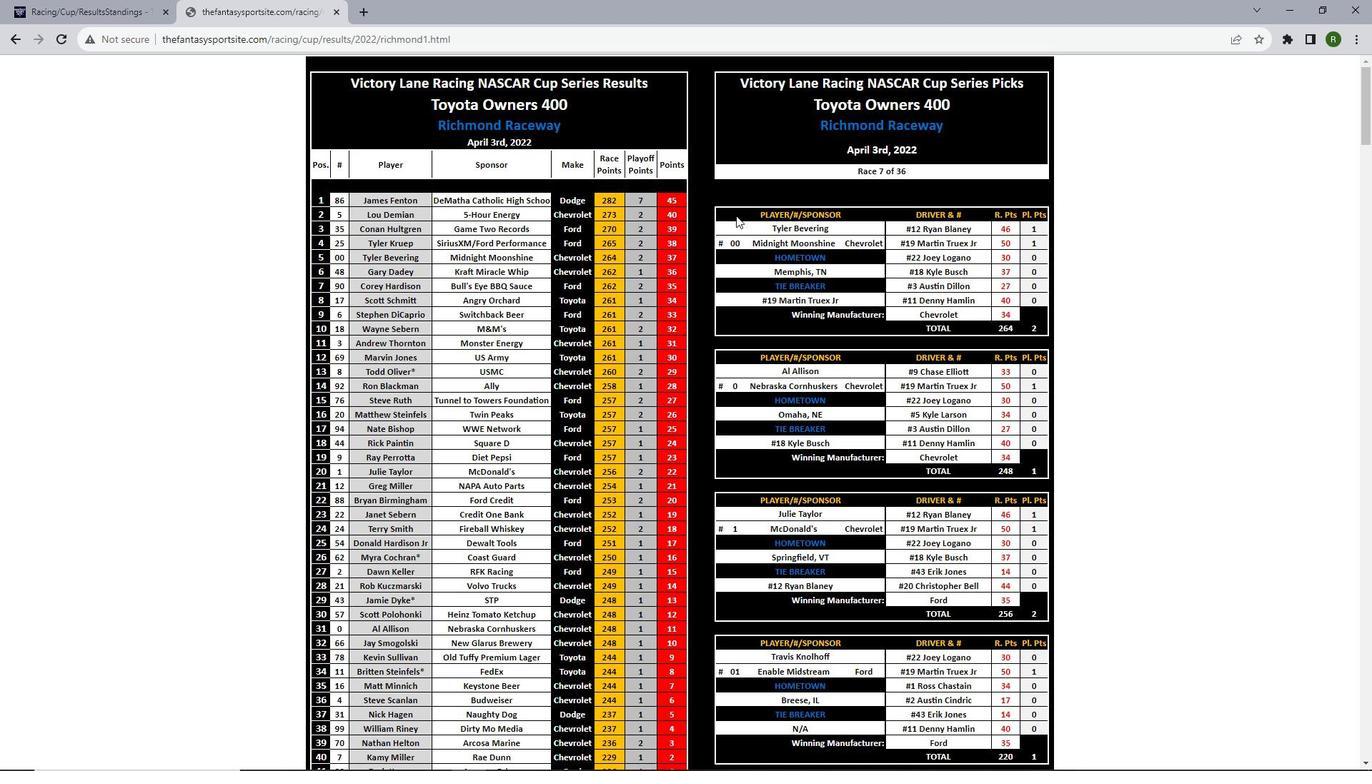 
Action: Mouse scrolled (736, 215) with delta (0, 0)
Screenshot: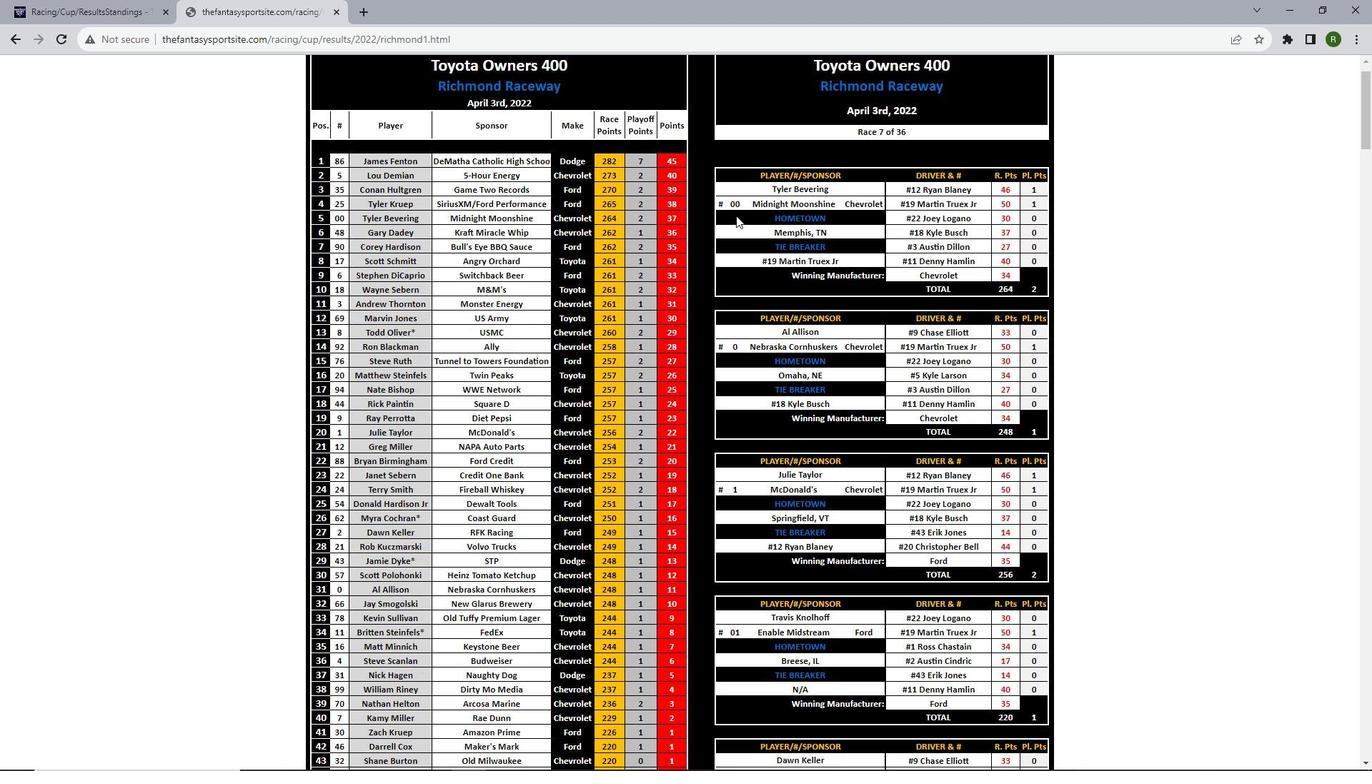 
Action: Mouse scrolled (736, 215) with delta (0, 0)
Screenshot: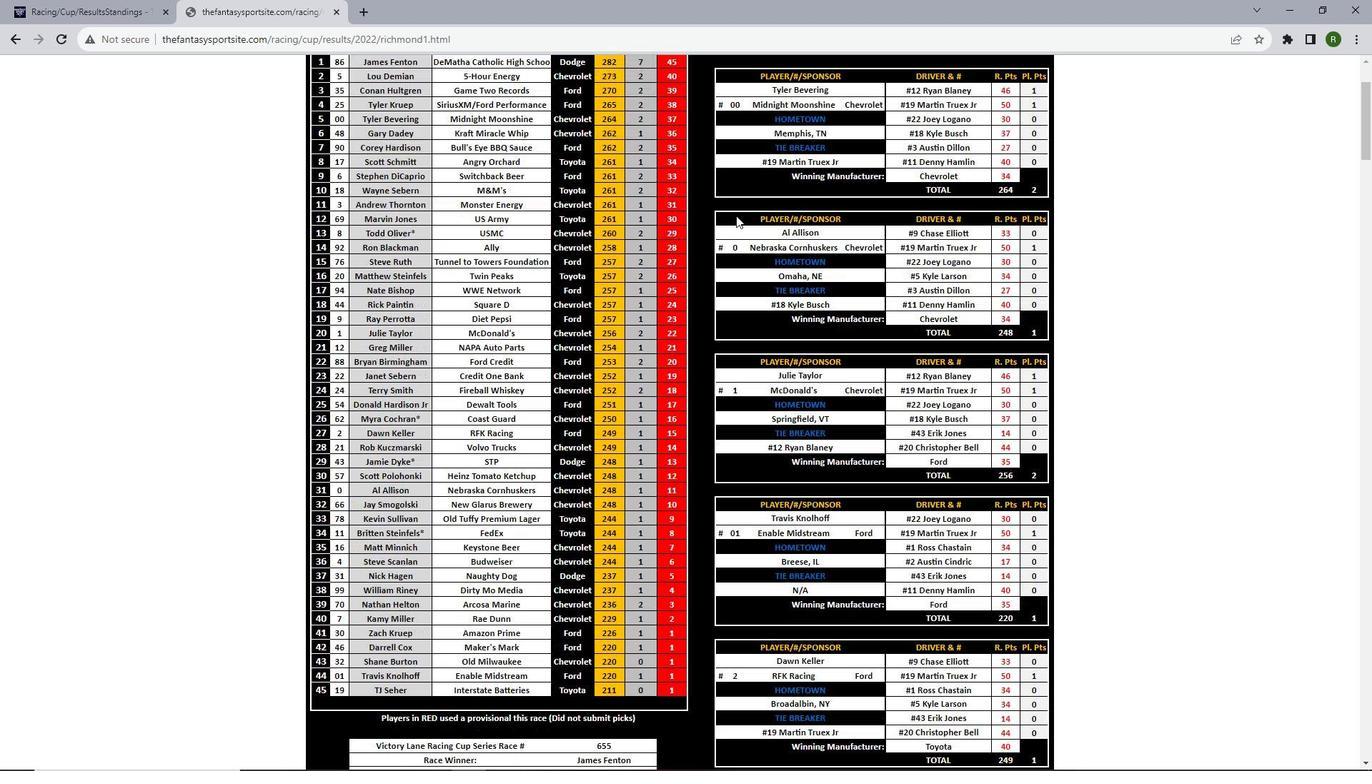 
Action: Mouse scrolled (736, 215) with delta (0, 0)
Screenshot: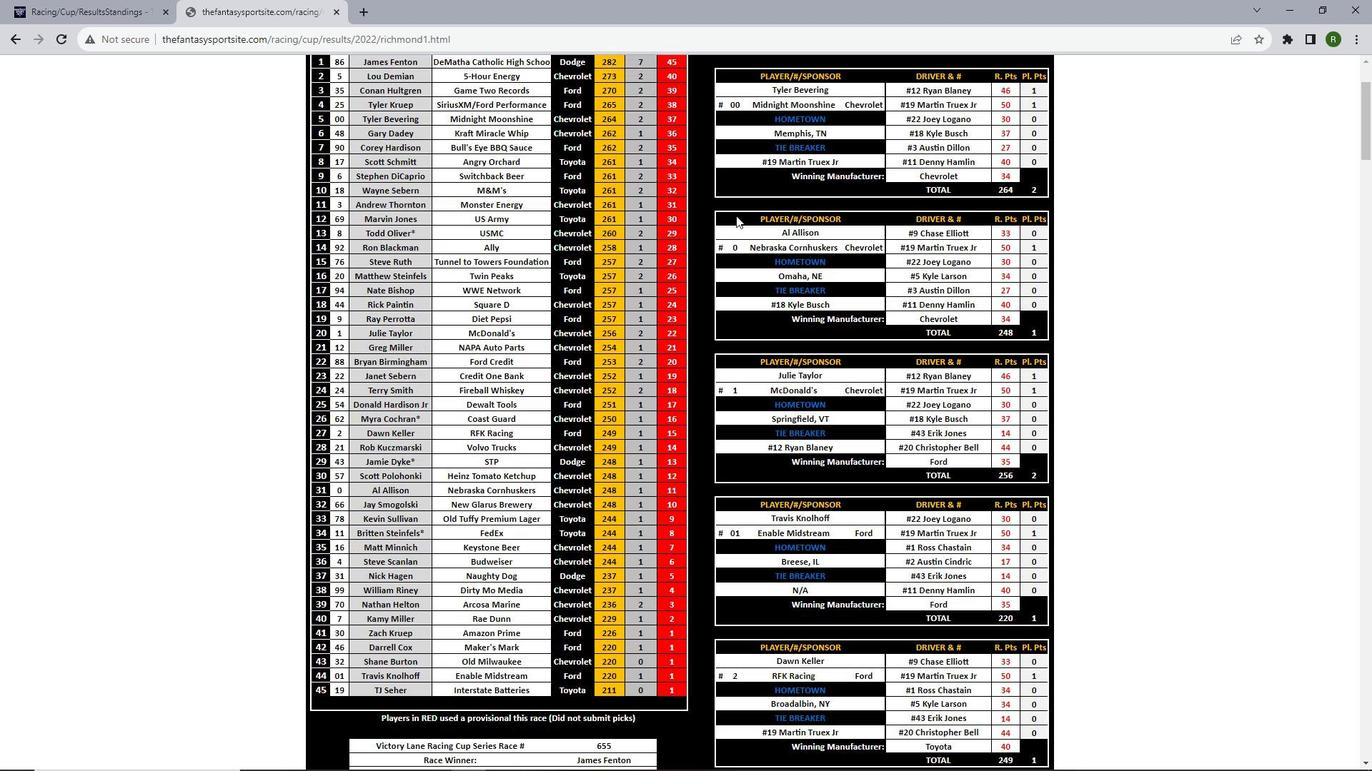 
Action: Mouse scrolled (736, 215) with delta (0, 0)
Screenshot: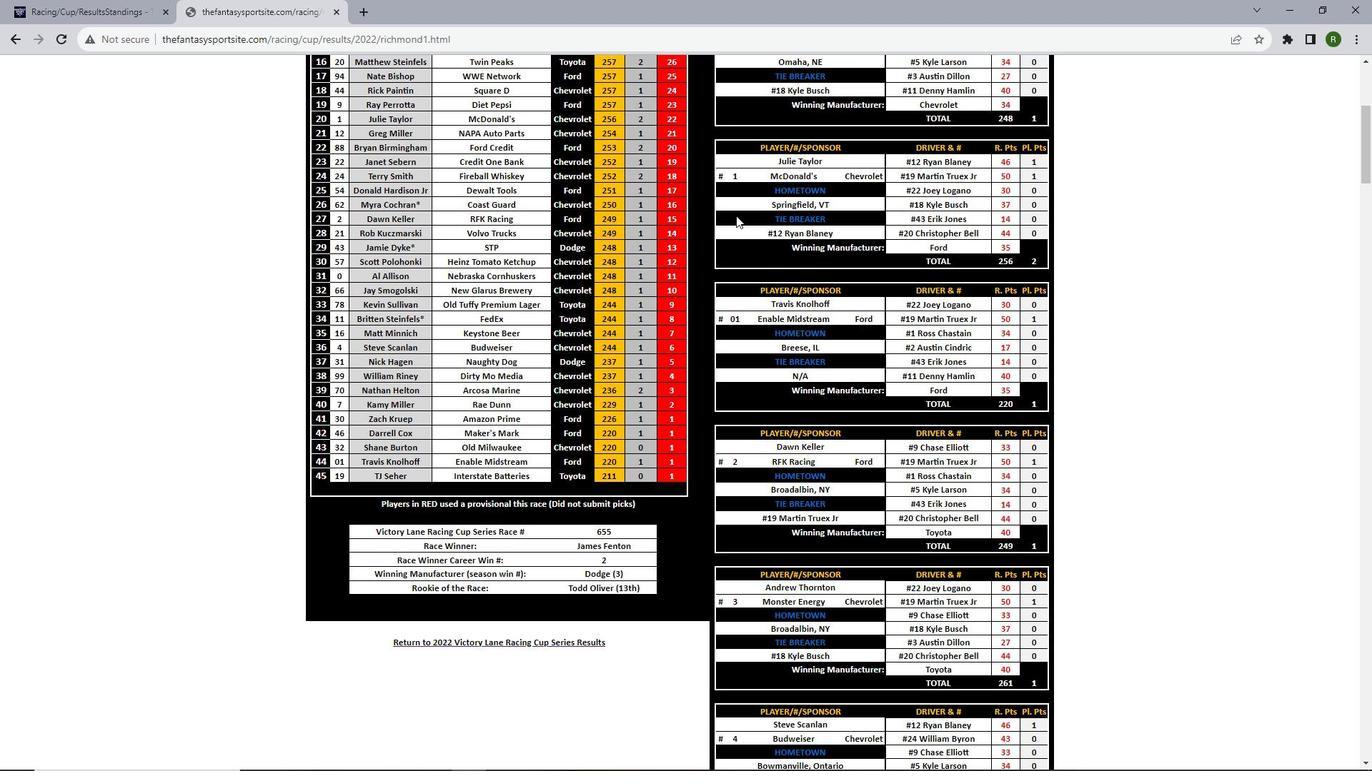 
Action: Mouse scrolled (736, 215) with delta (0, 0)
Screenshot: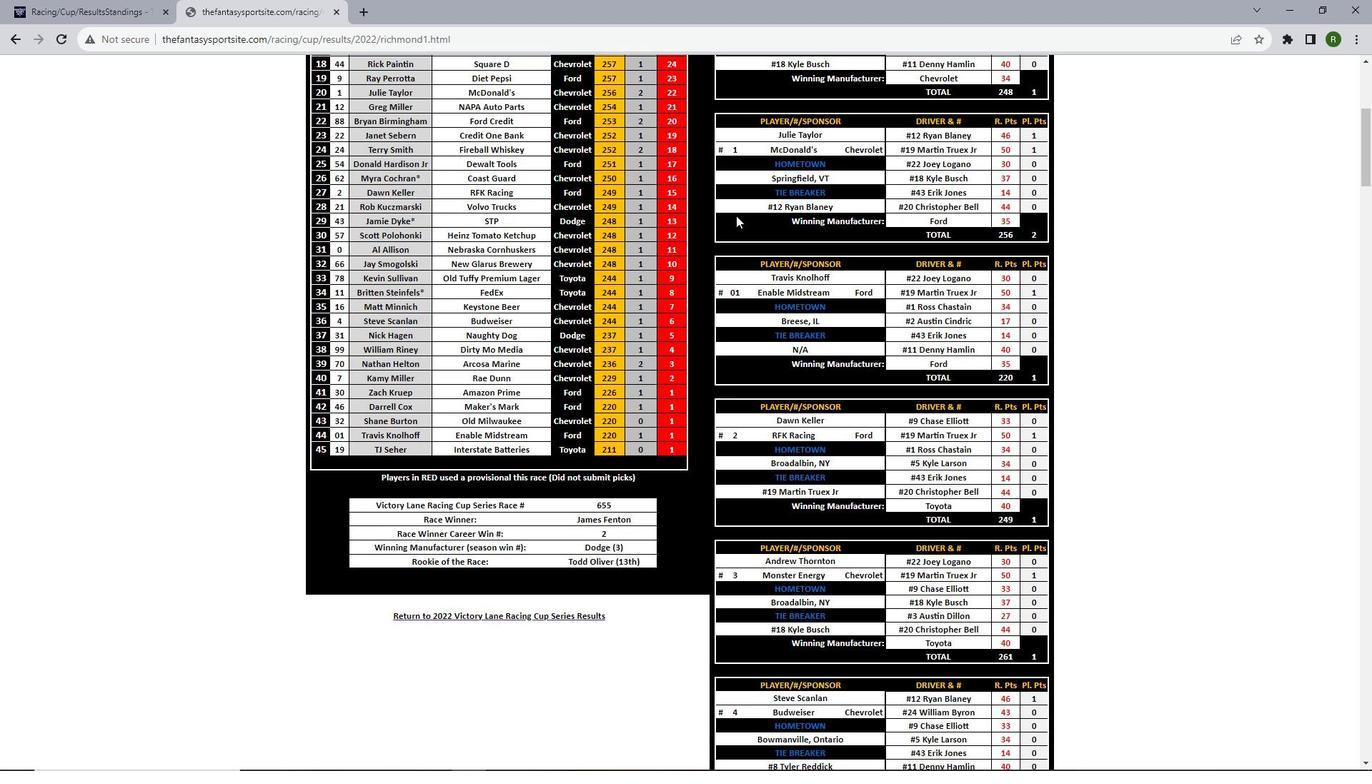 
Action: Mouse scrolled (736, 215) with delta (0, 0)
Screenshot: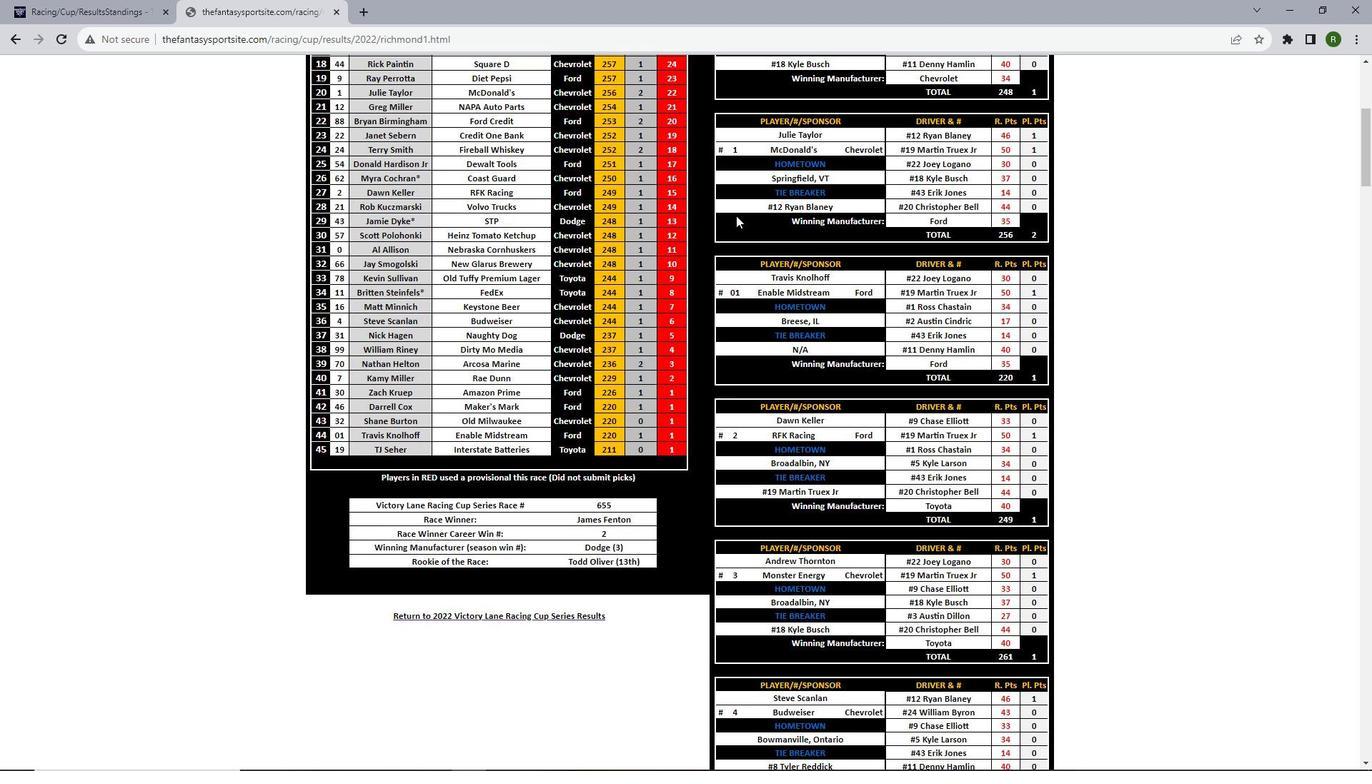 
Action: Mouse scrolled (736, 215) with delta (0, 0)
Screenshot: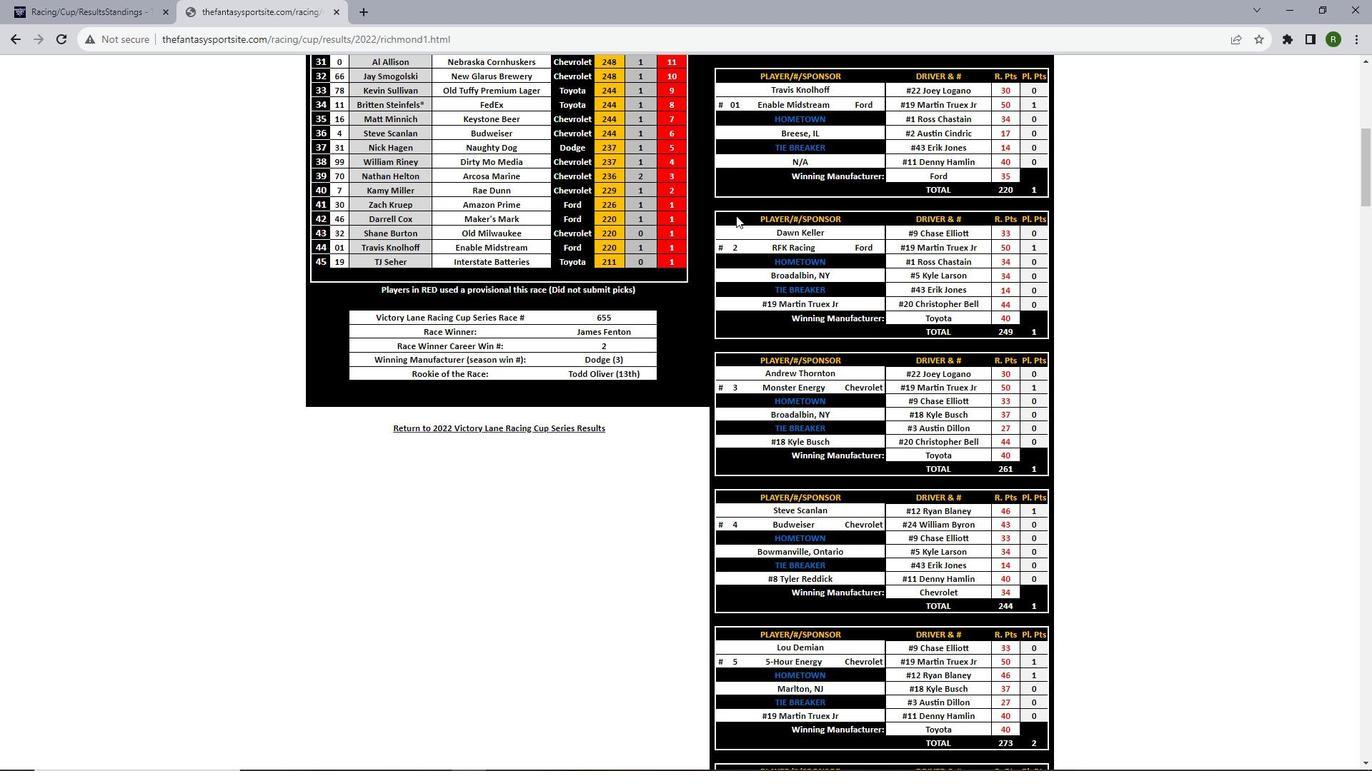
Action: Mouse scrolled (736, 215) with delta (0, 0)
Screenshot: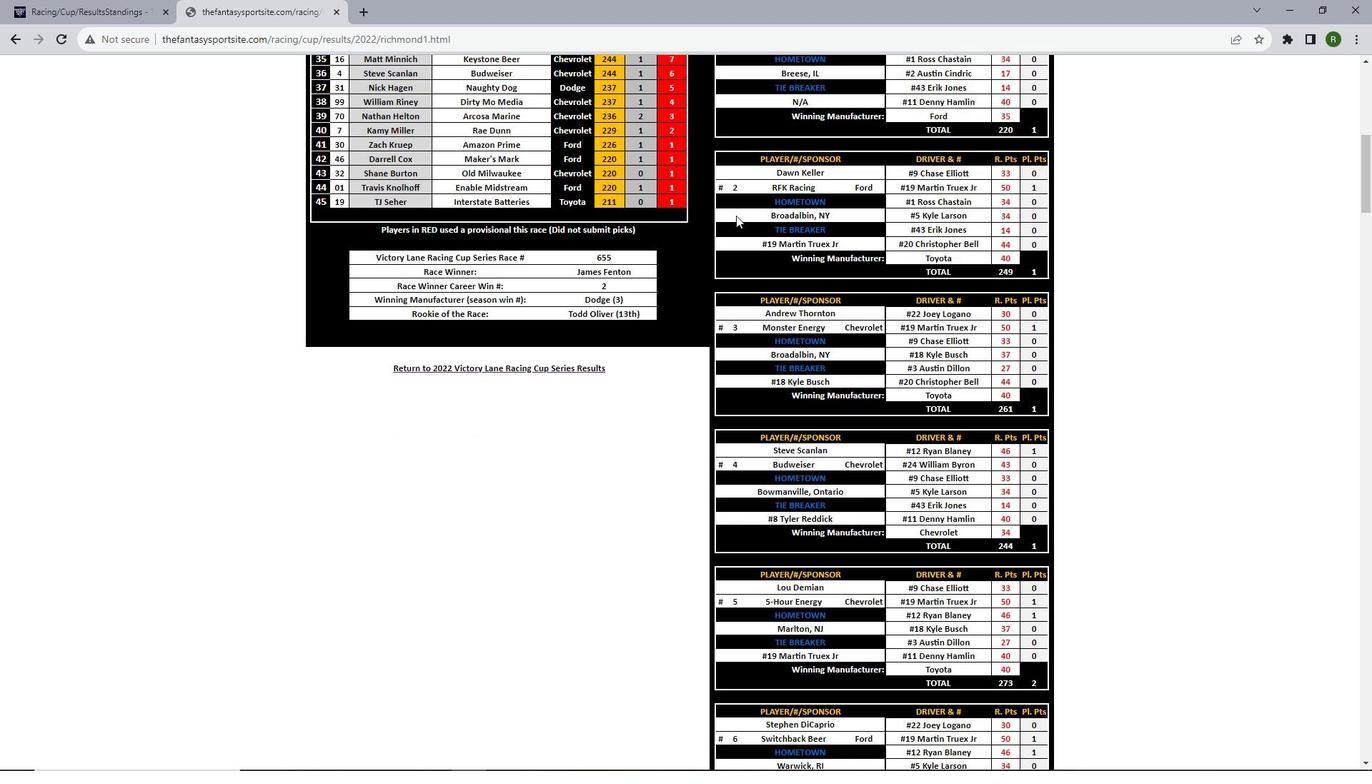 
Action: Mouse scrolled (736, 215) with delta (0, 0)
Screenshot: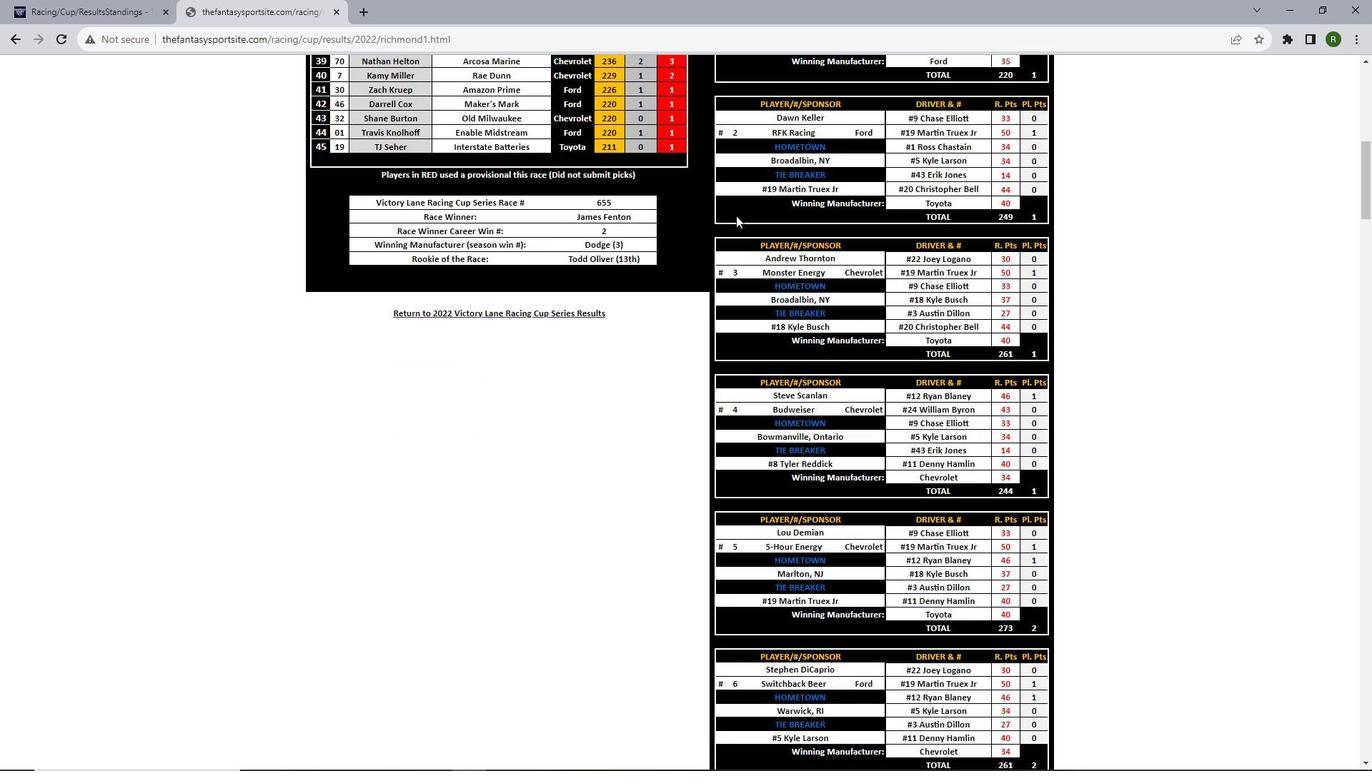 
Action: Mouse scrolled (736, 215) with delta (0, 0)
Screenshot: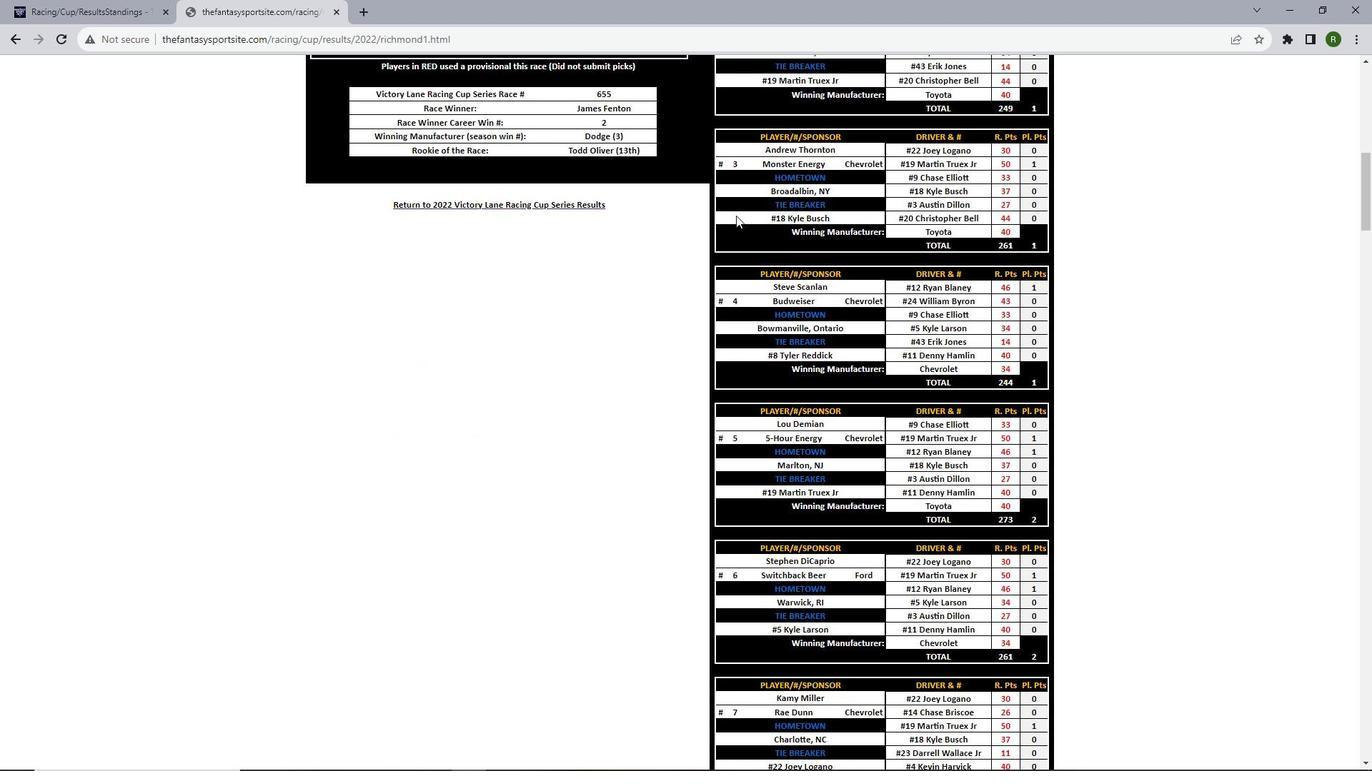 
Action: Mouse scrolled (736, 215) with delta (0, 0)
Screenshot: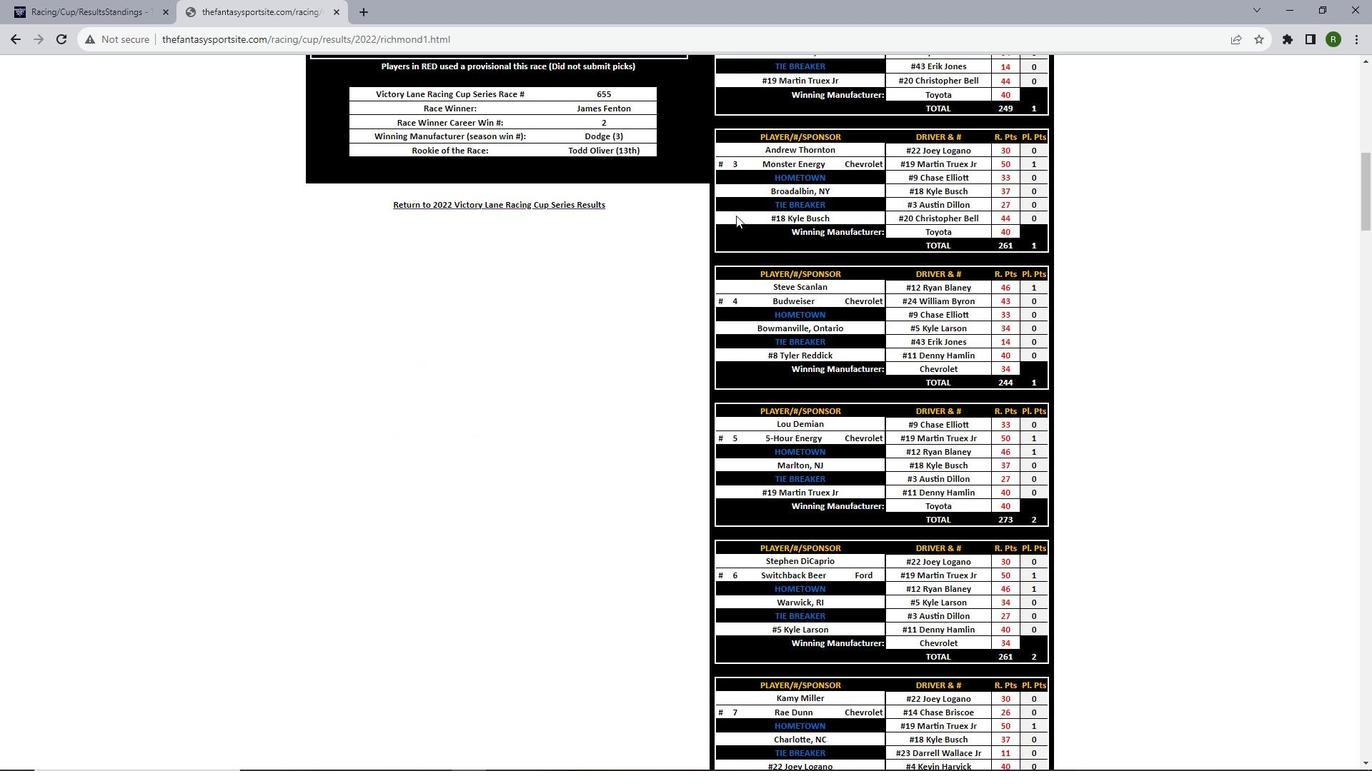 
Action: Mouse scrolled (736, 215) with delta (0, 0)
Screenshot: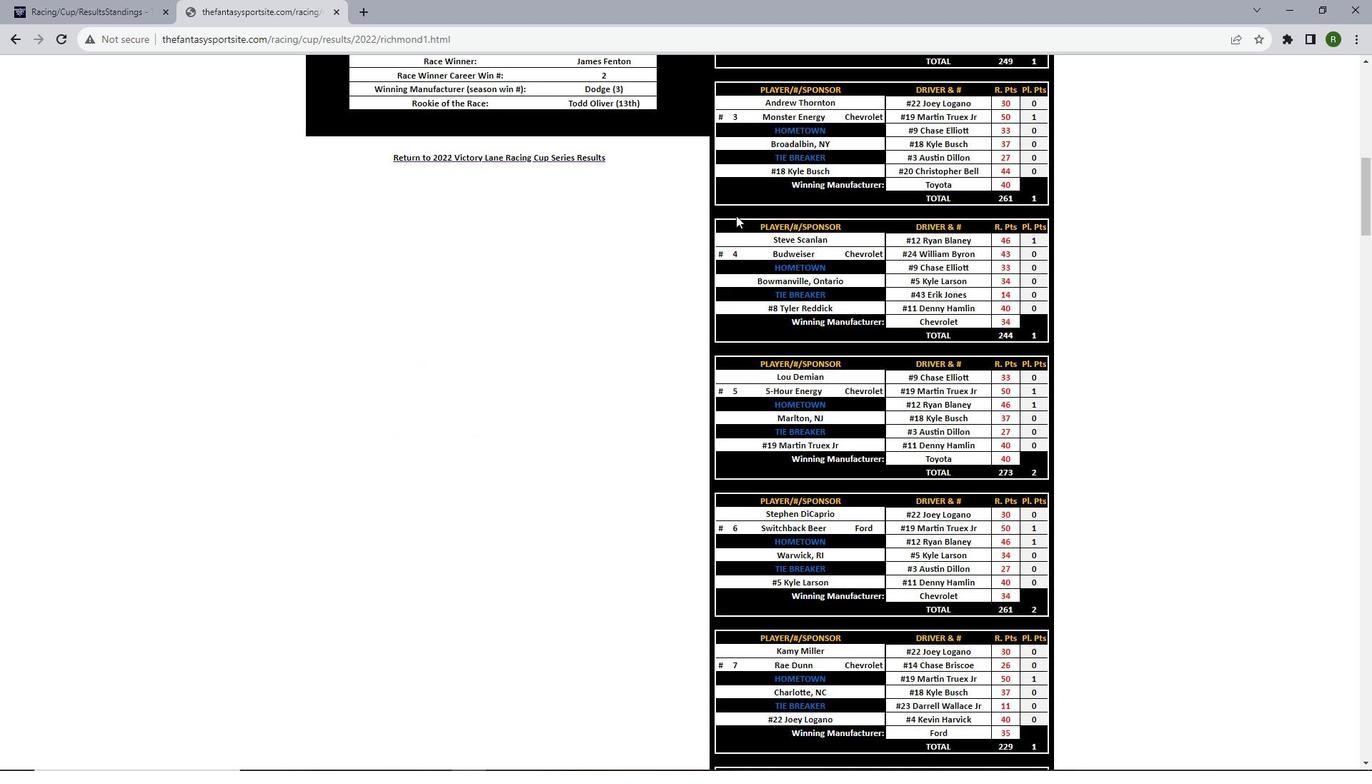 
Action: Mouse scrolled (736, 215) with delta (0, 0)
Screenshot: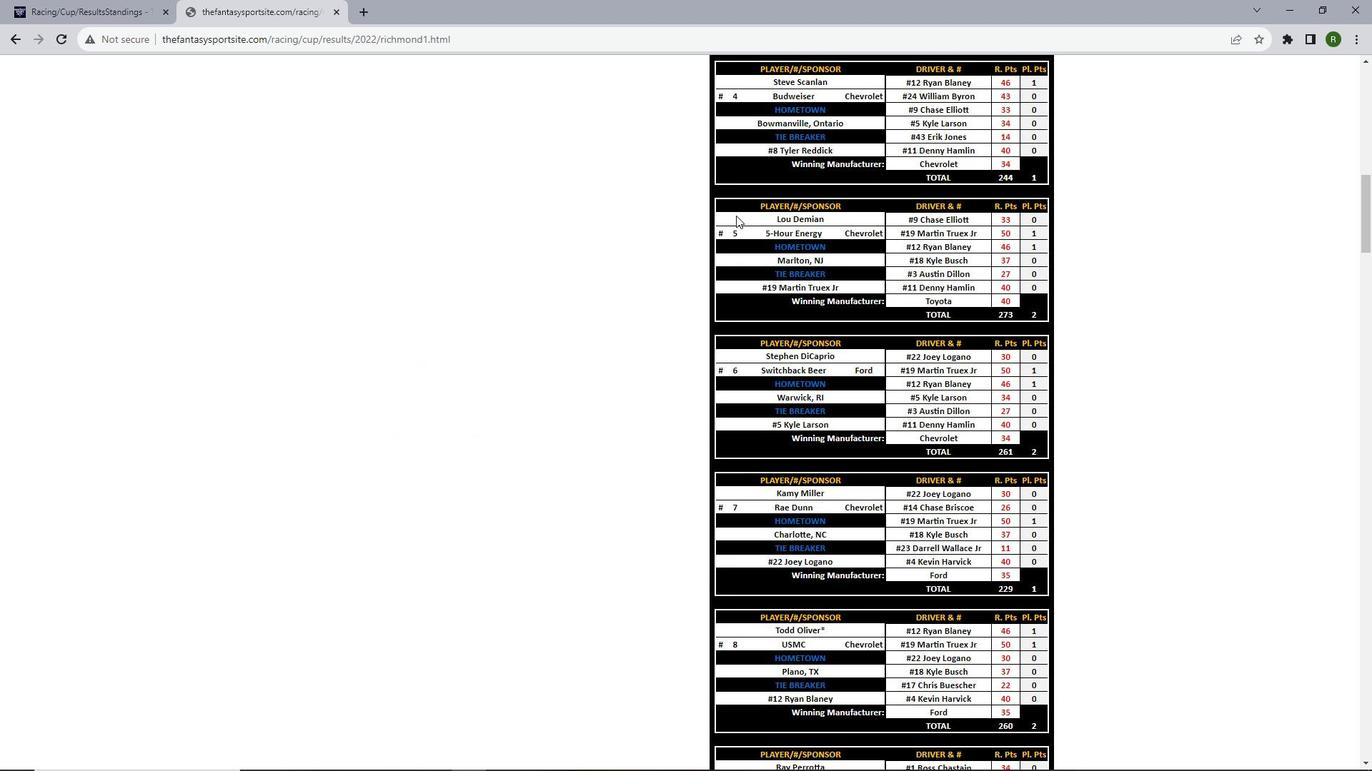 
Action: Mouse scrolled (736, 215) with delta (0, 0)
Screenshot: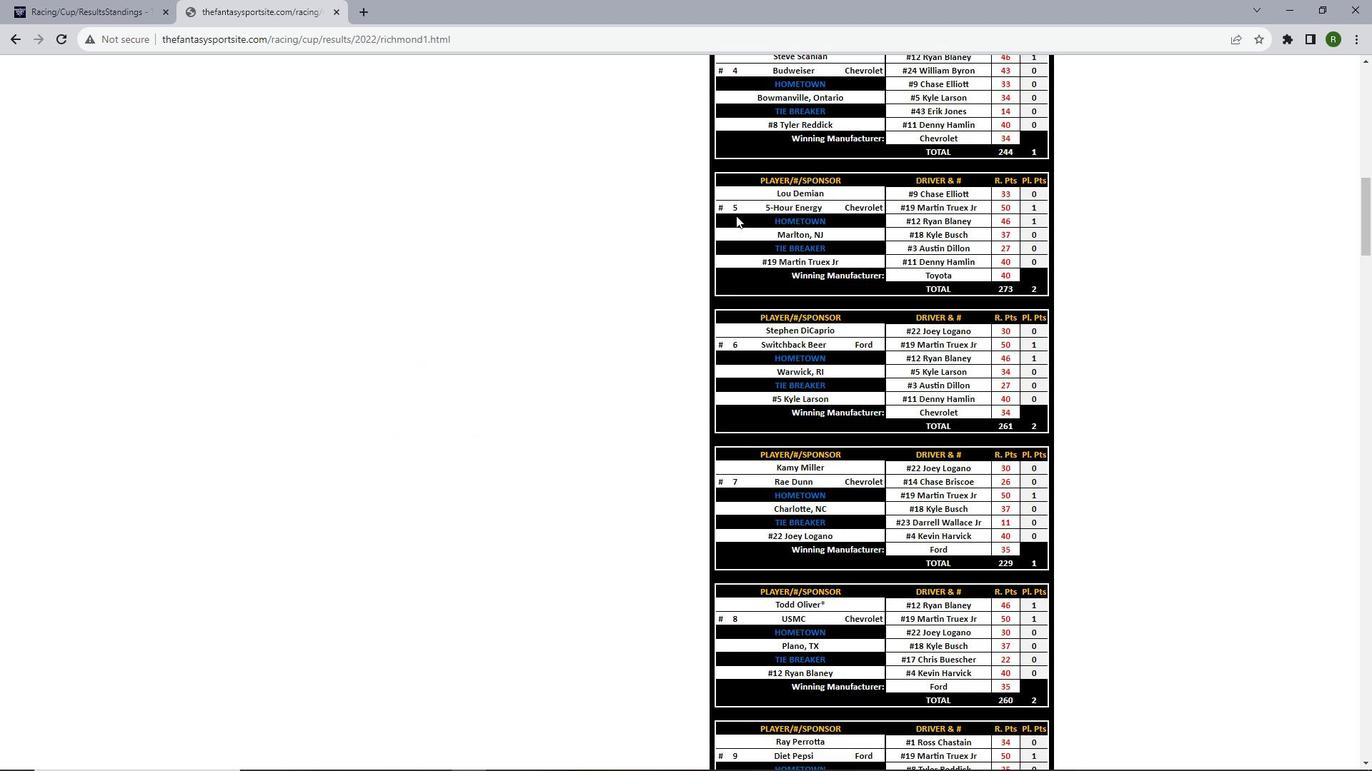 
Action: Mouse scrolled (736, 215) with delta (0, 0)
Screenshot: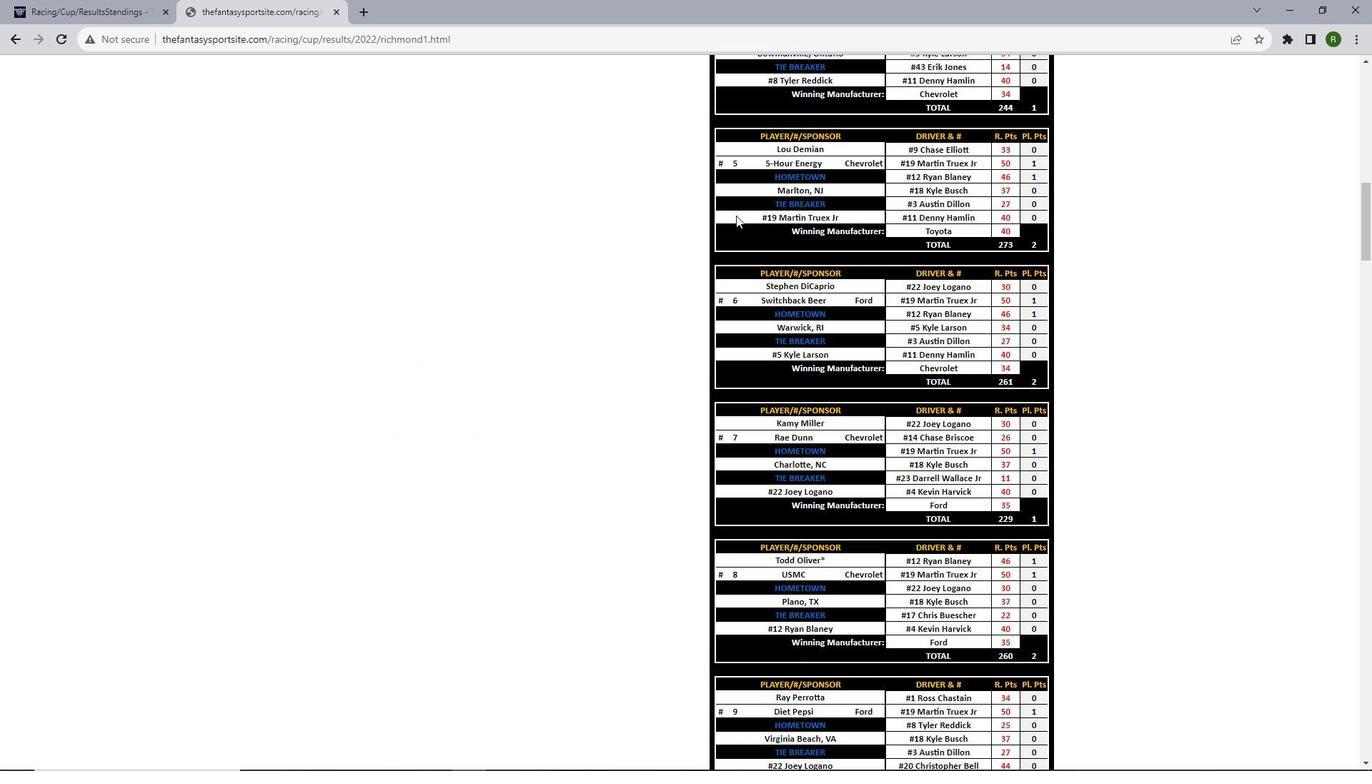 
Action: Mouse scrolled (736, 215) with delta (0, 0)
Screenshot: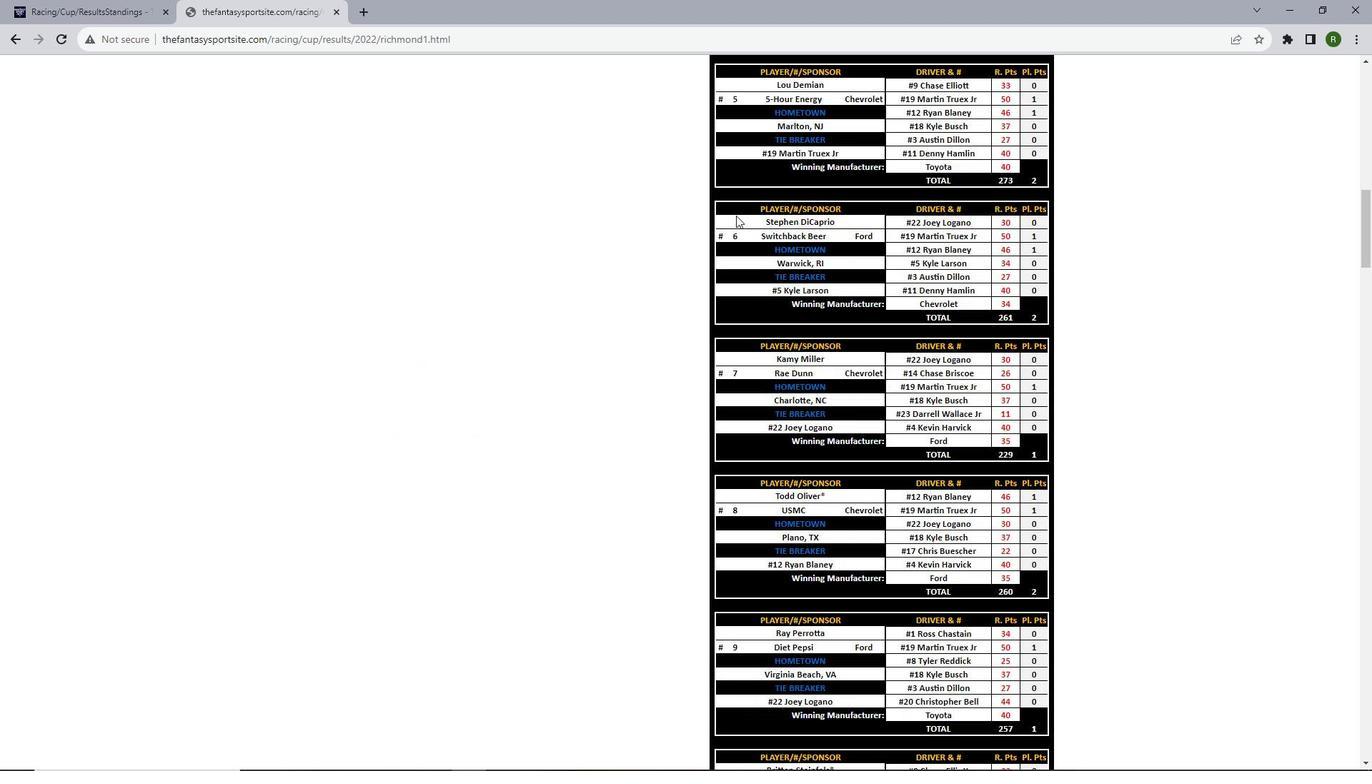 
Action: Mouse scrolled (736, 215) with delta (0, 0)
Screenshot: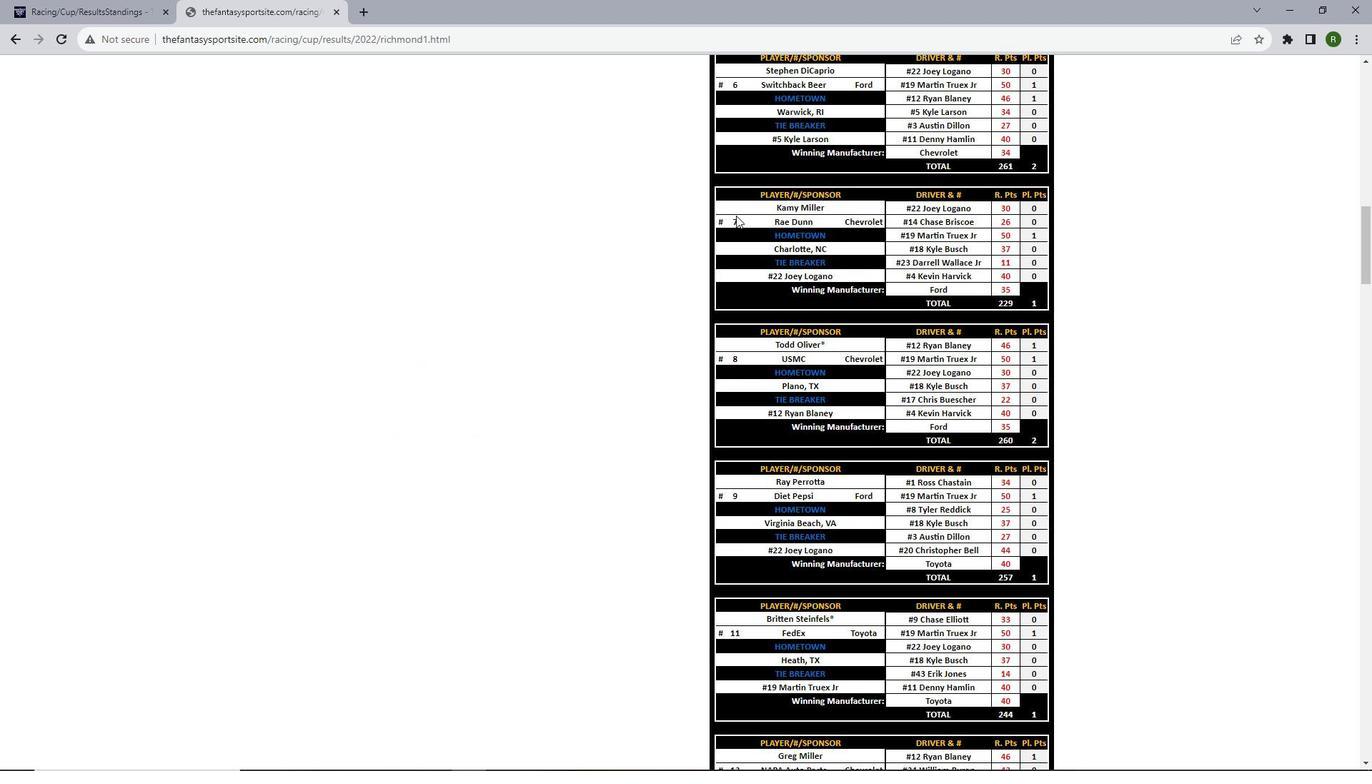 
Action: Mouse scrolled (736, 215) with delta (0, 0)
Screenshot: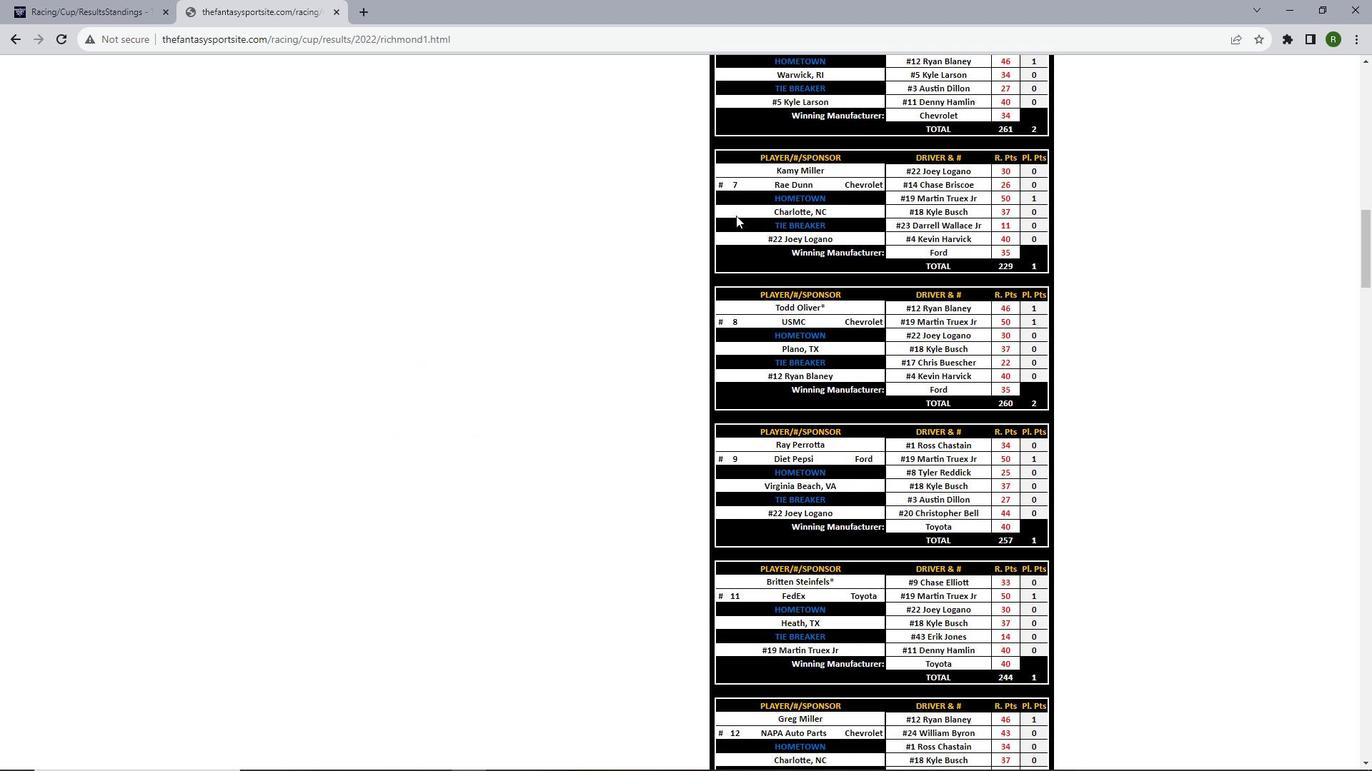 
Action: Mouse scrolled (736, 215) with delta (0, 0)
Screenshot: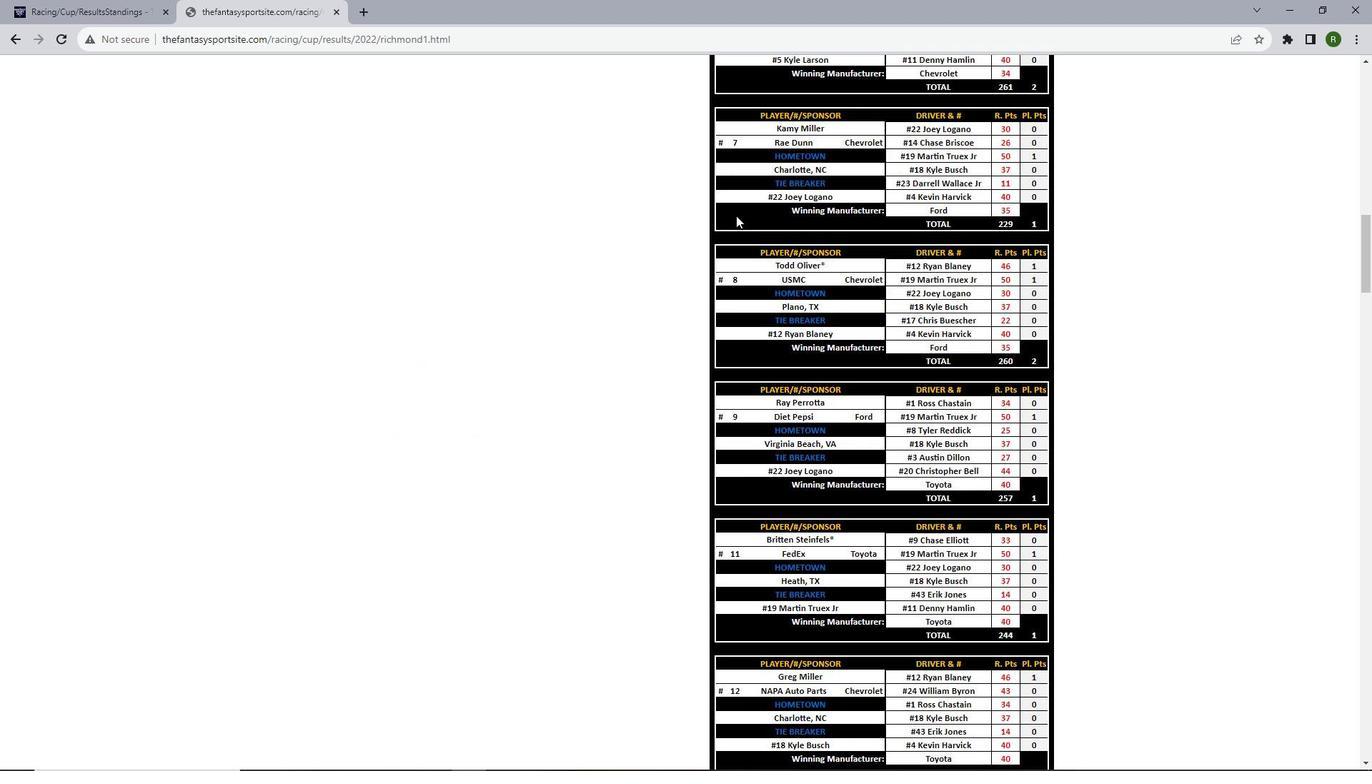 
Action: Mouse scrolled (736, 215) with delta (0, 0)
Screenshot: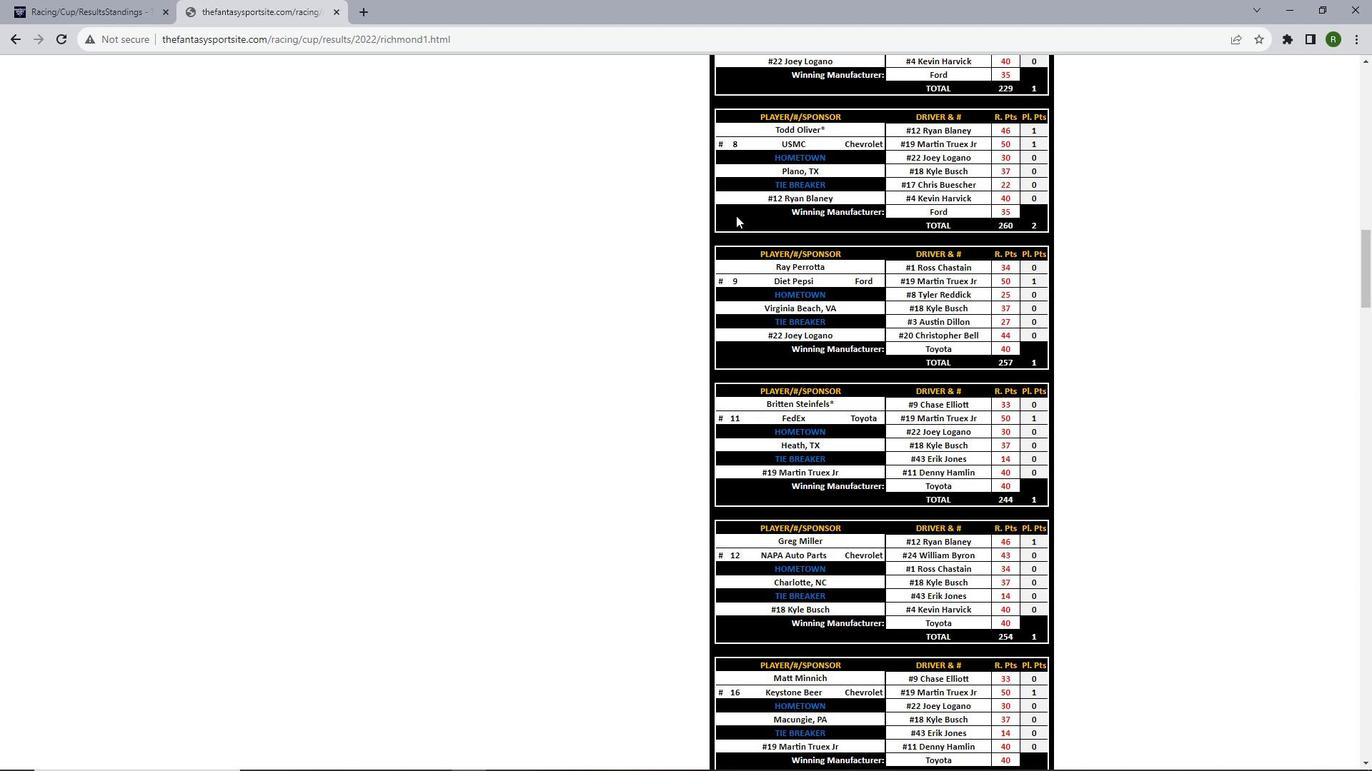 
Action: Mouse scrolled (736, 215) with delta (0, 0)
Screenshot: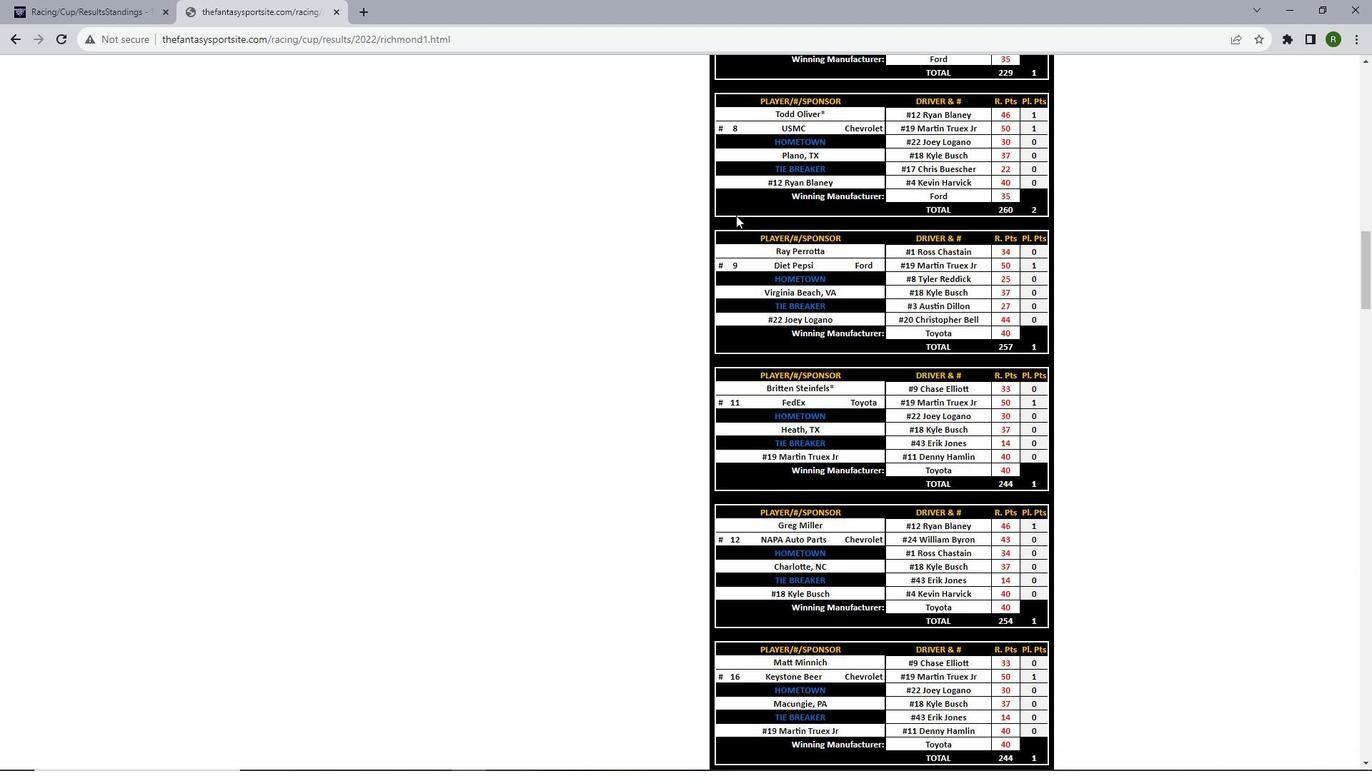 
Action: Mouse scrolled (736, 215) with delta (0, 0)
Screenshot: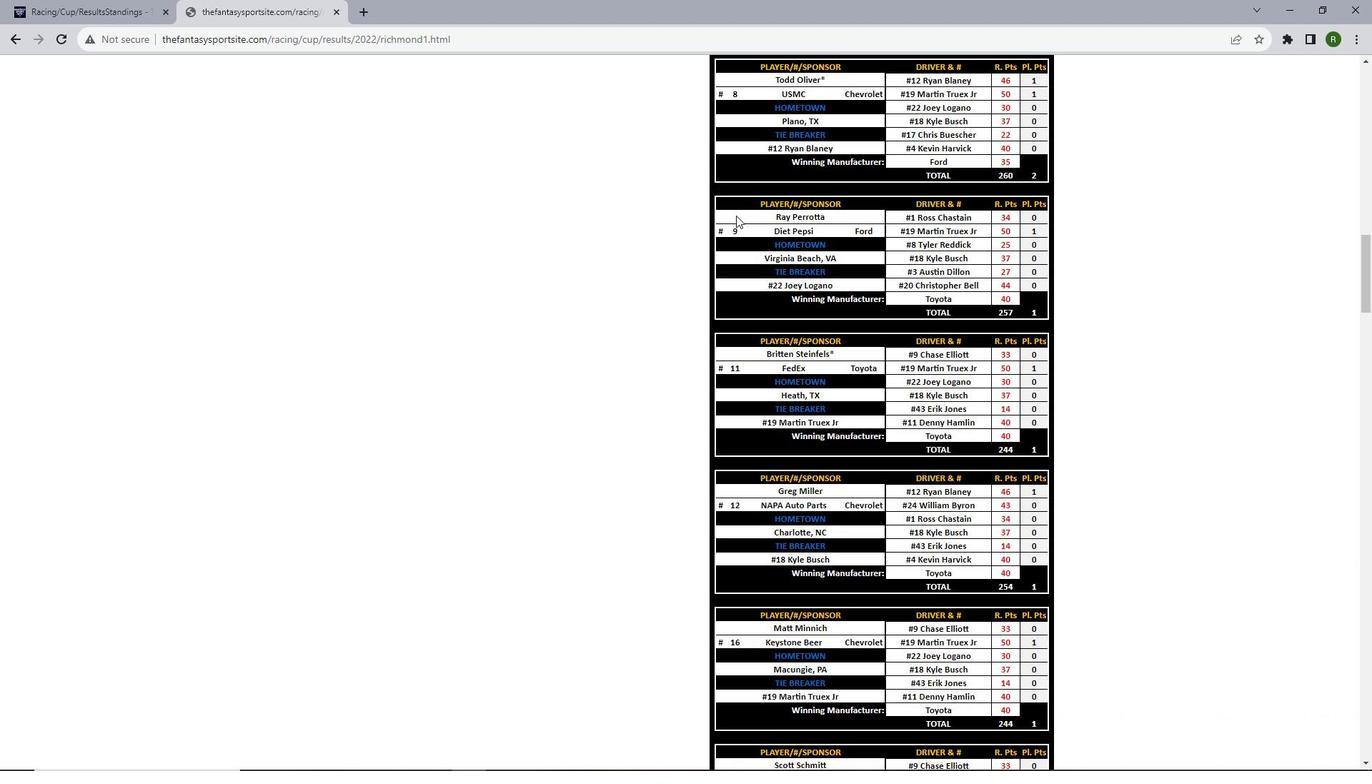 
Action: Mouse scrolled (736, 215) with delta (0, 0)
Screenshot: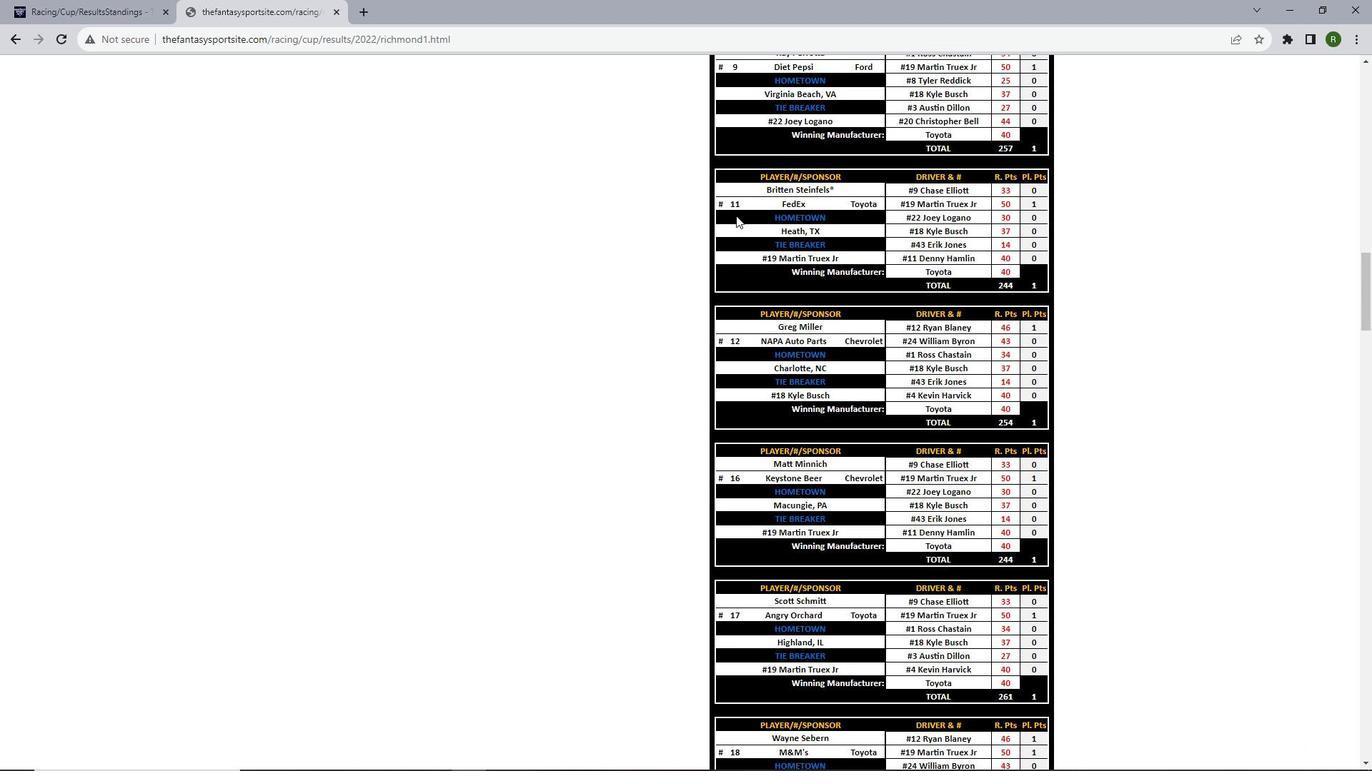 
Action: Mouse scrolled (736, 215) with delta (0, 0)
Screenshot: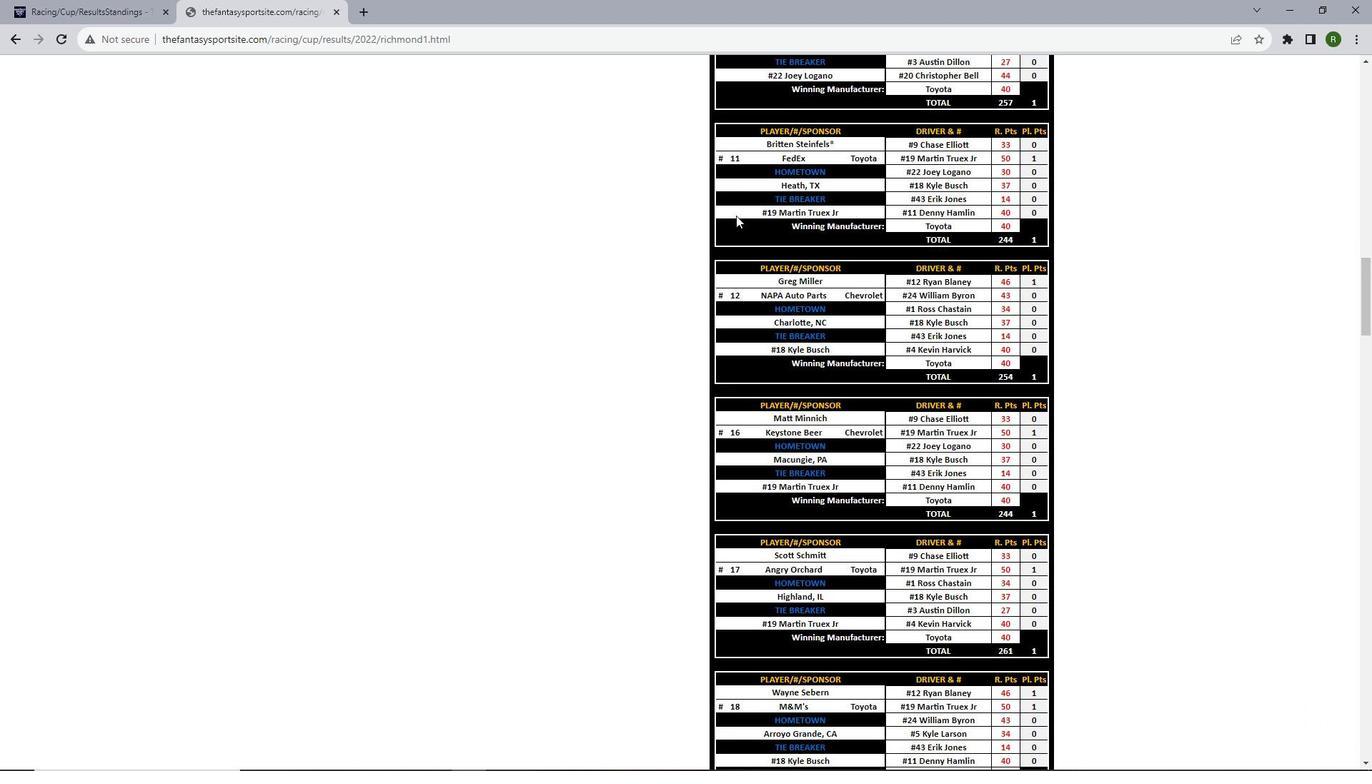 
Action: Mouse scrolled (736, 215) with delta (0, 0)
Screenshot: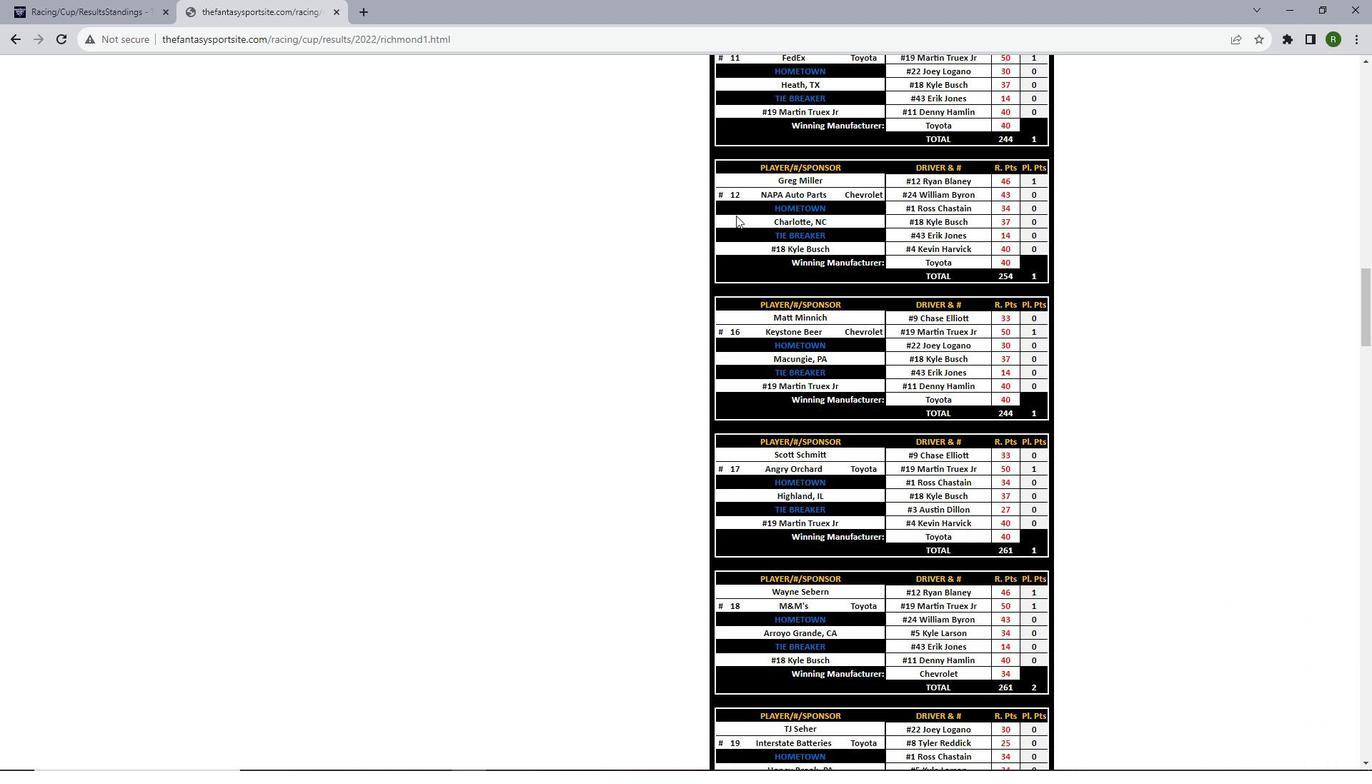 
Action: Mouse scrolled (736, 215) with delta (0, 0)
Screenshot: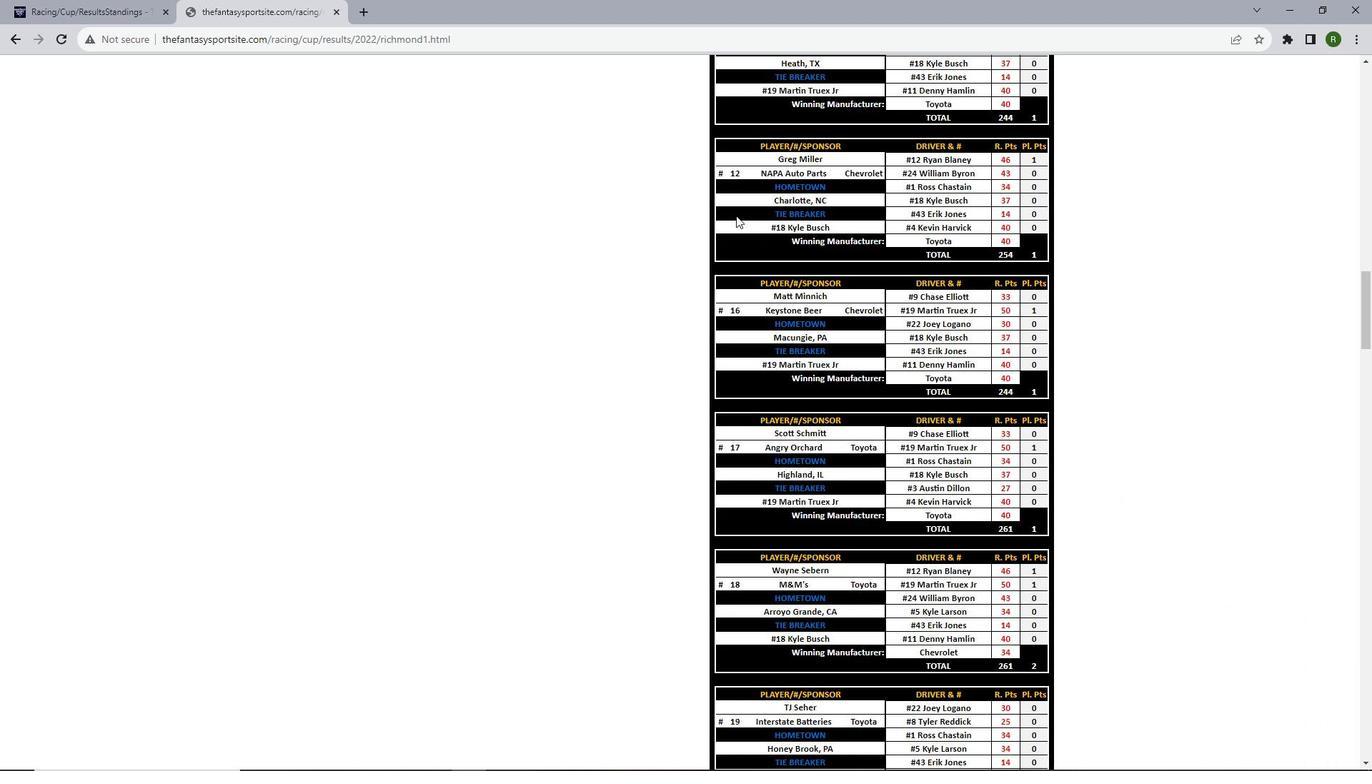 
Action: Mouse scrolled (736, 215) with delta (0, 0)
Screenshot: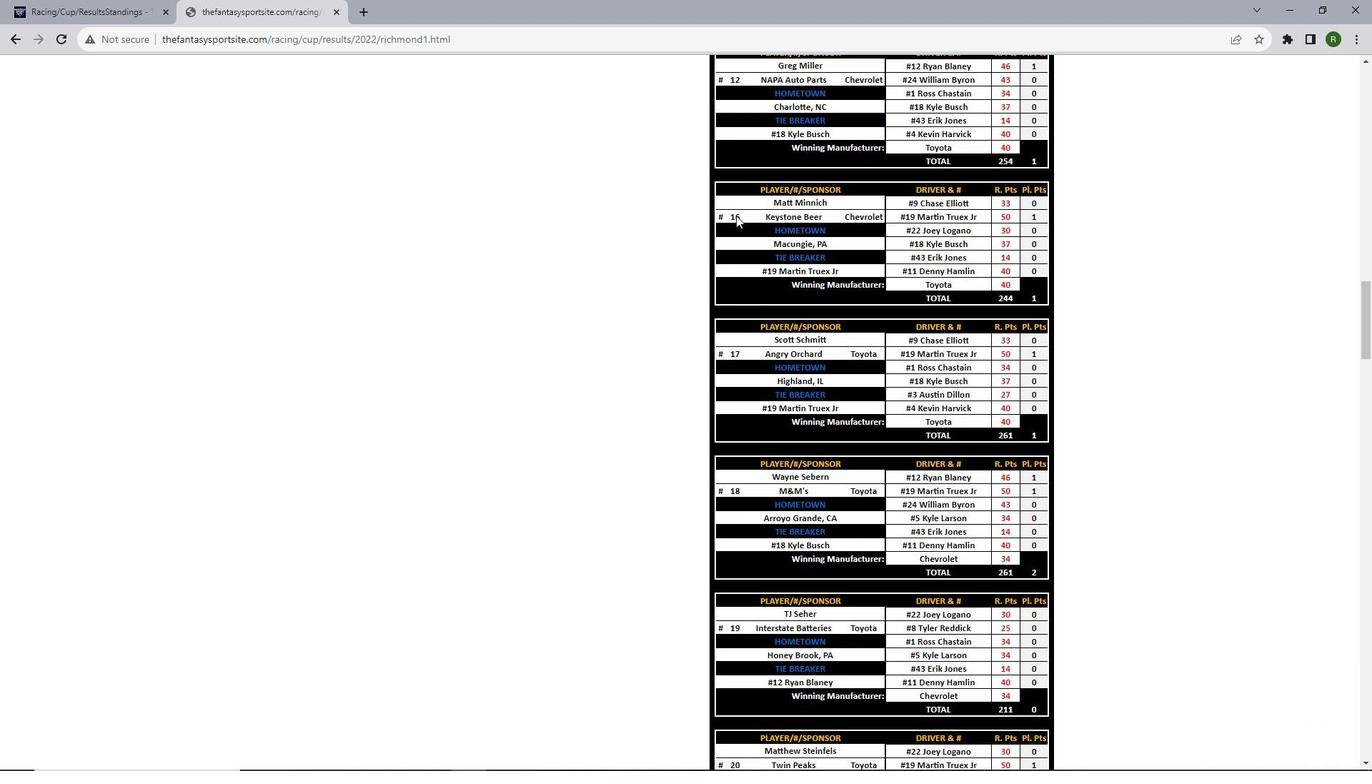 
Action: Mouse scrolled (736, 215) with delta (0, 0)
Screenshot: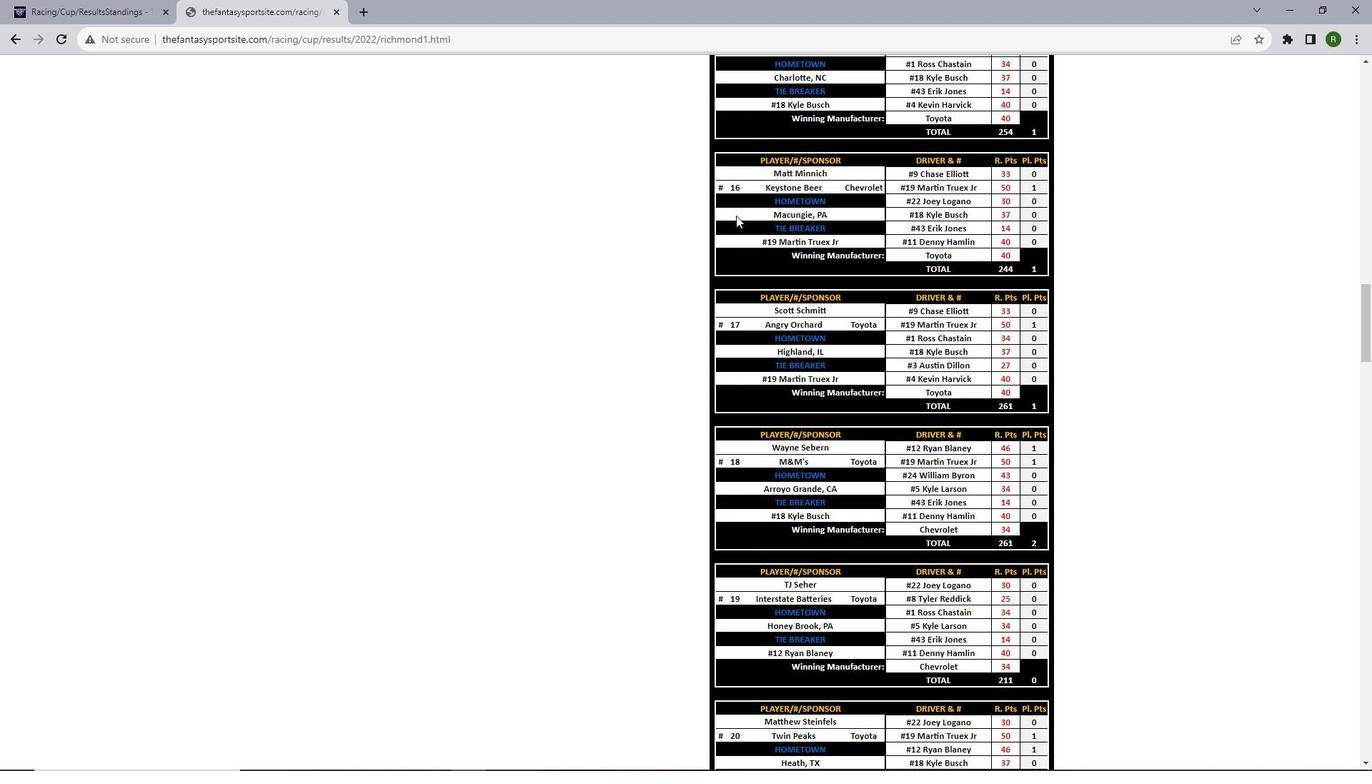
Action: Mouse scrolled (736, 215) with delta (0, 0)
Screenshot: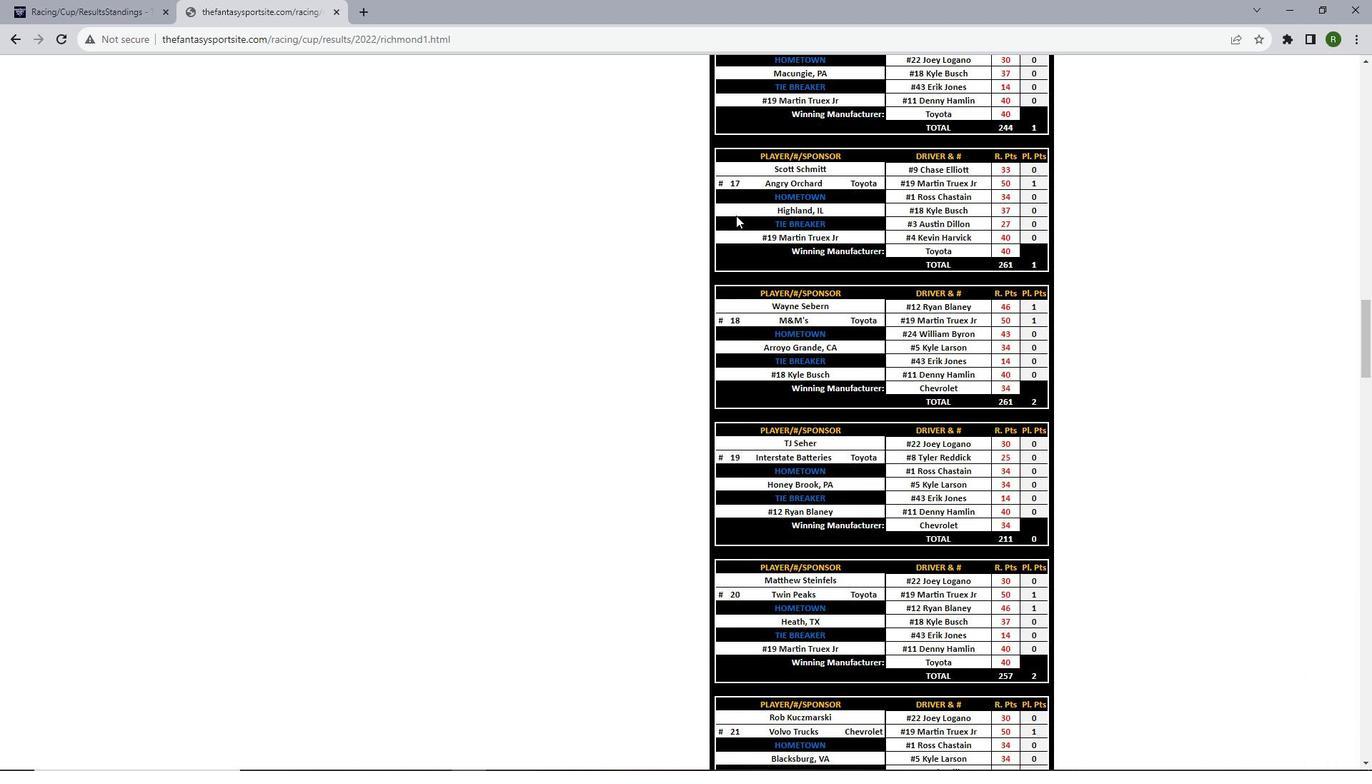 
Action: Mouse scrolled (736, 215) with delta (0, 0)
Screenshot: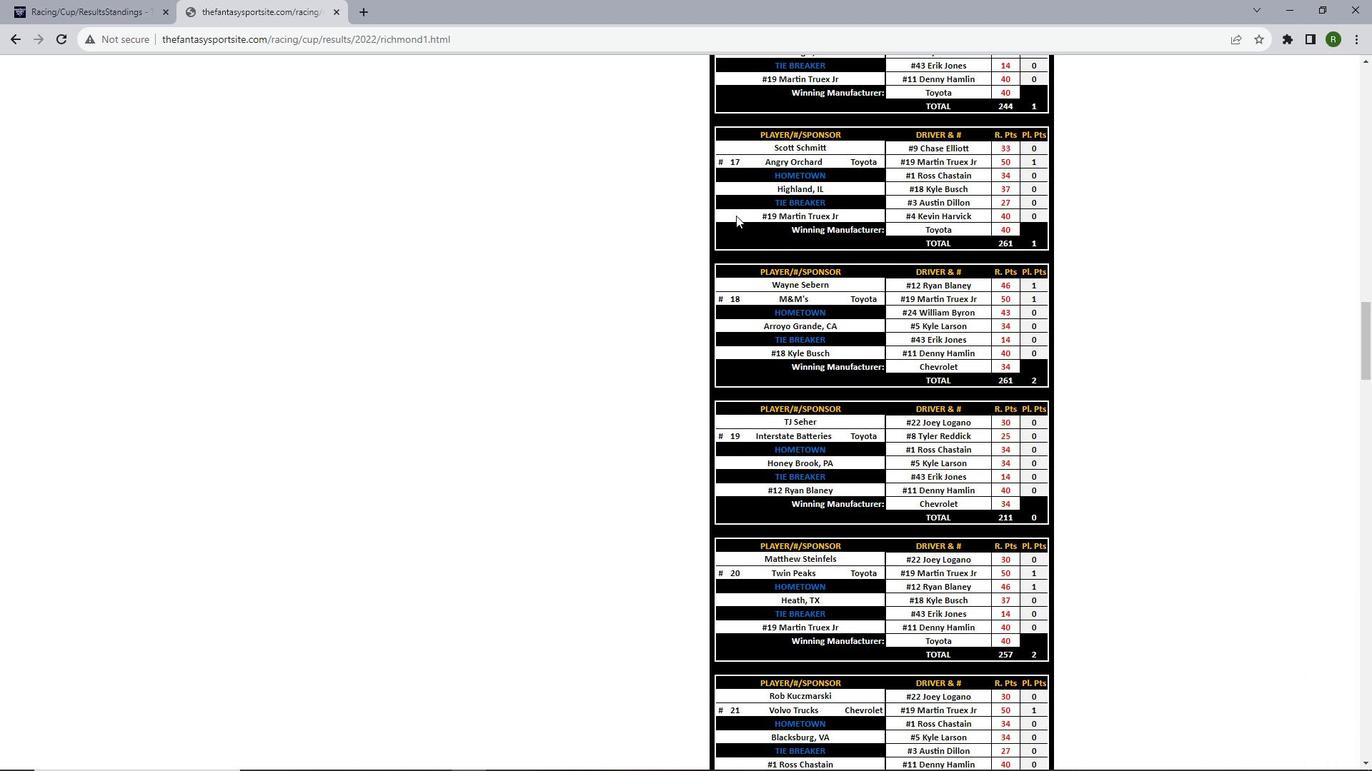 
Action: Mouse scrolled (736, 215) with delta (0, 0)
Screenshot: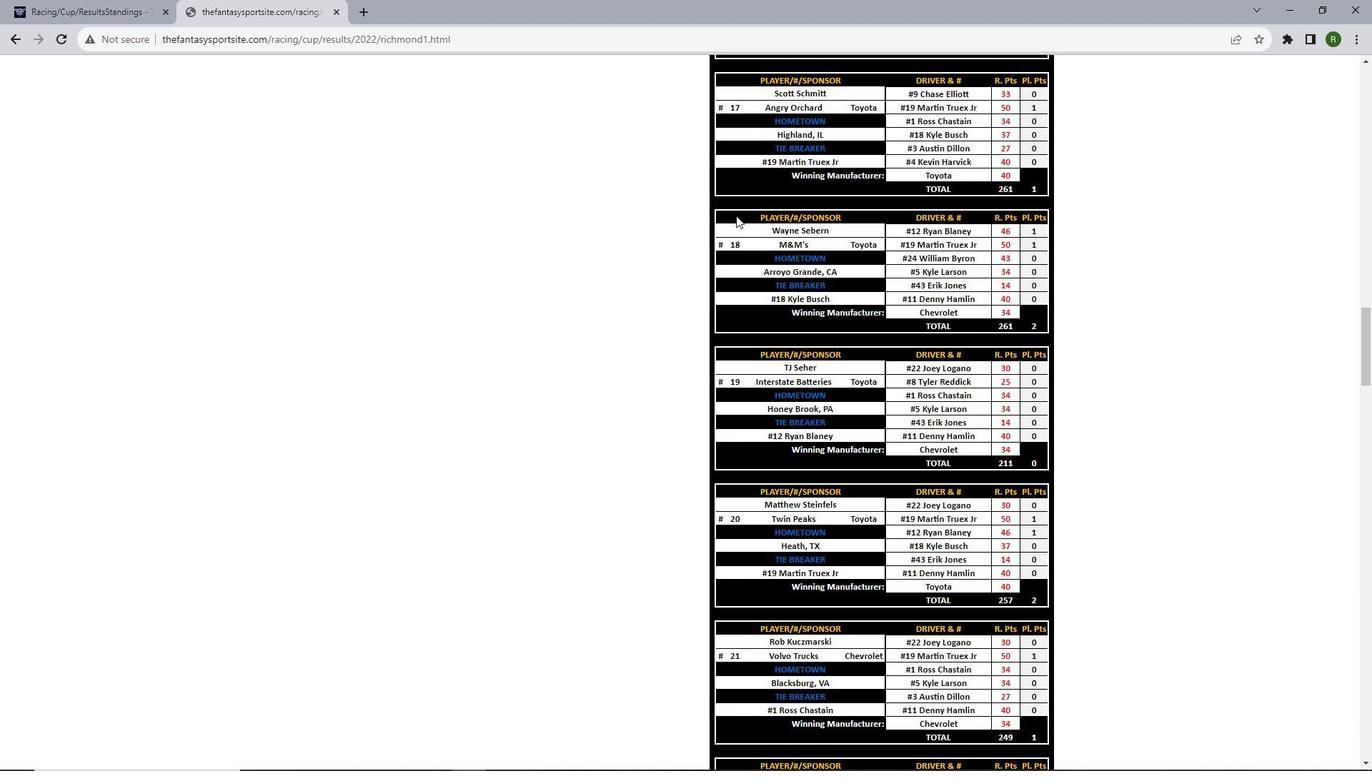 
Action: Mouse scrolled (736, 215) with delta (0, 0)
Screenshot: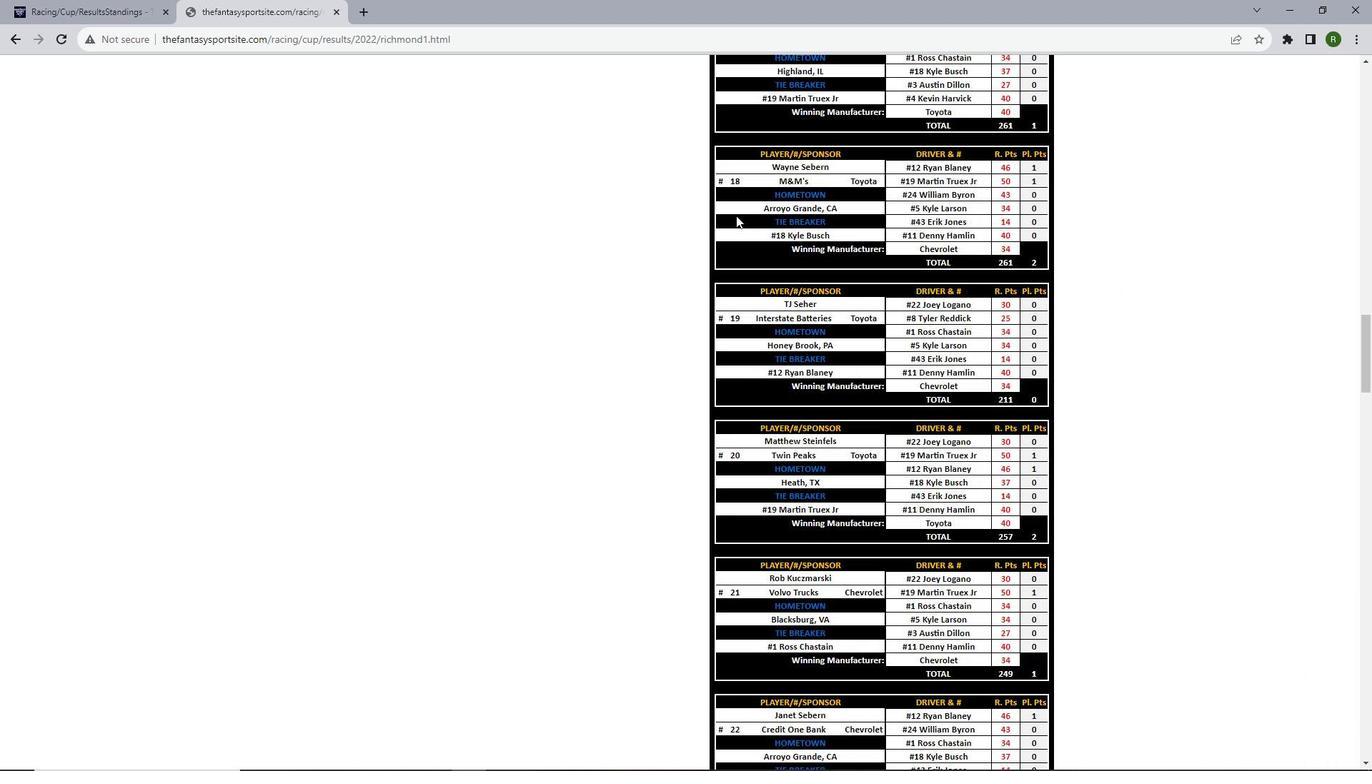 
Action: Mouse scrolled (736, 215) with delta (0, 0)
Screenshot: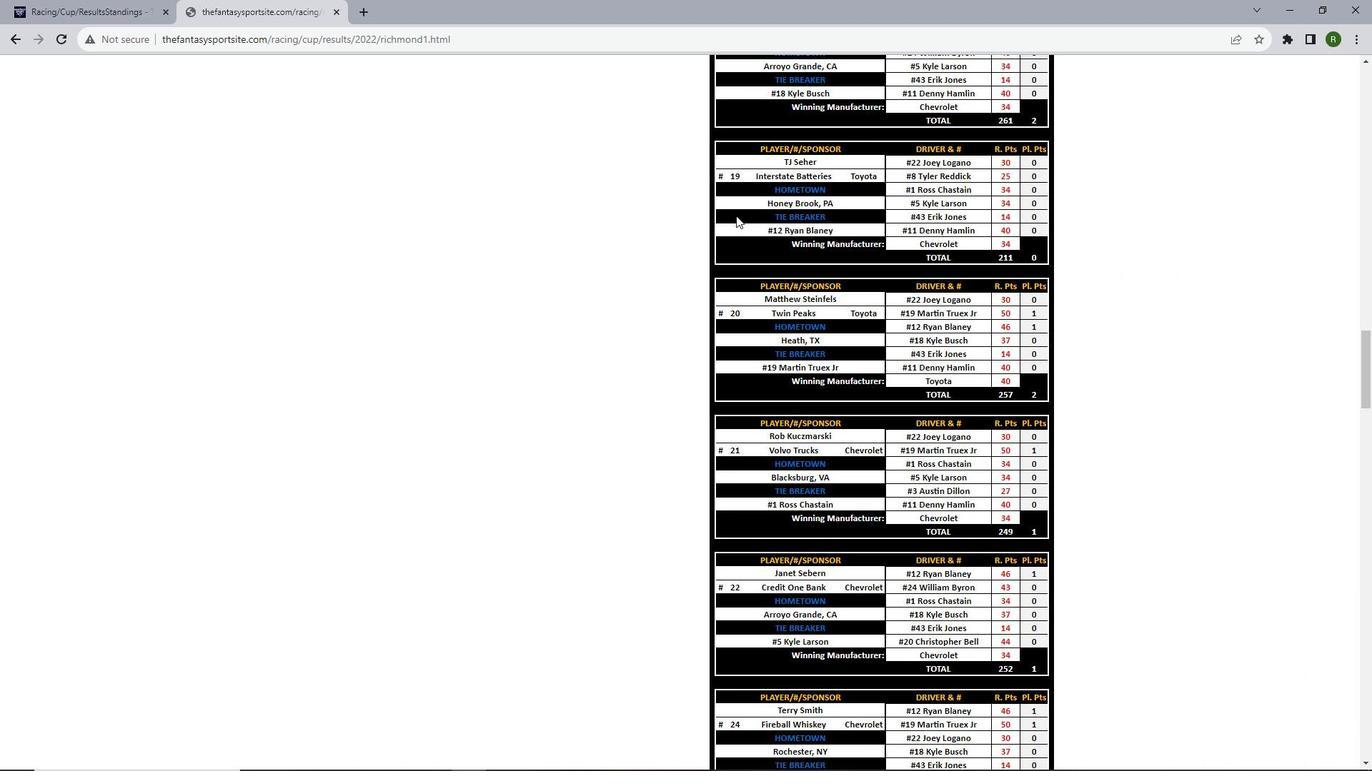 
Action: Mouse scrolled (736, 215) with delta (0, 0)
Screenshot: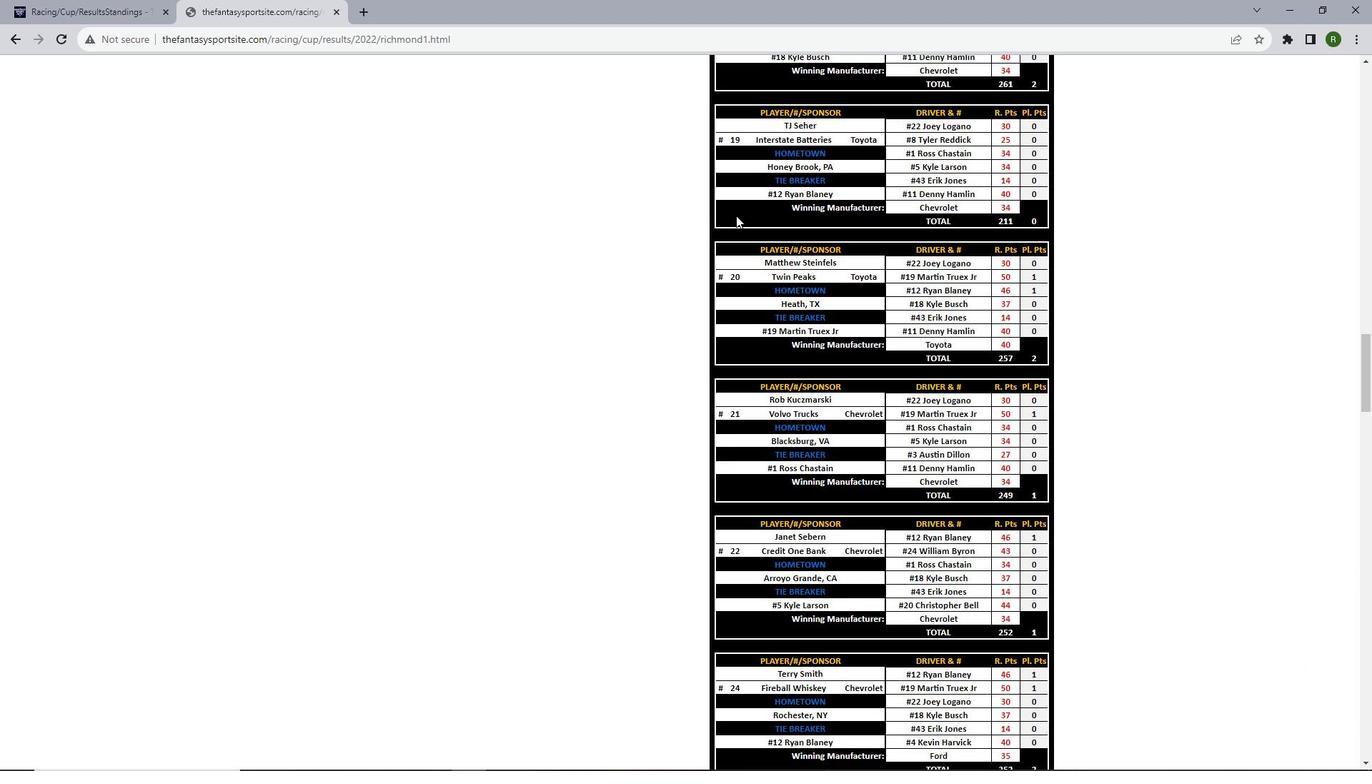 
Action: Mouse scrolled (736, 215) with delta (0, 0)
Screenshot: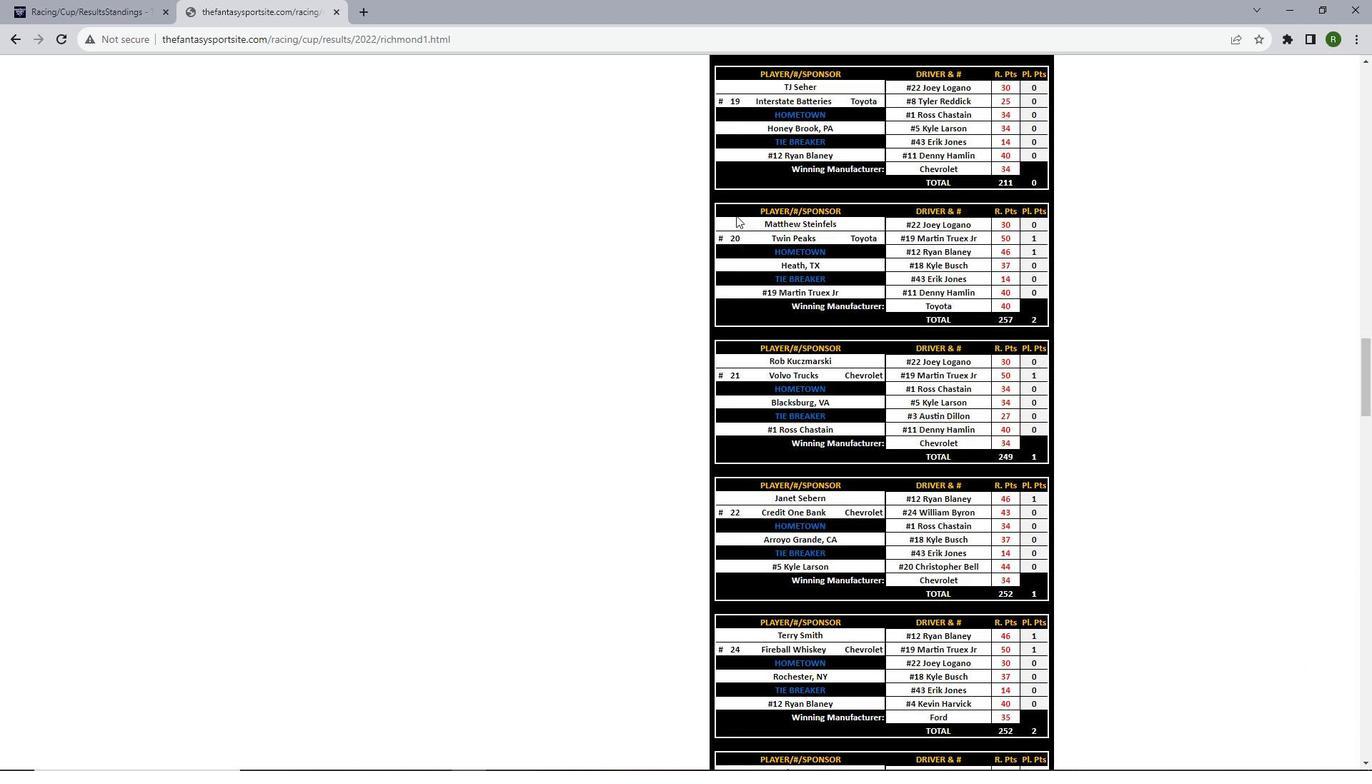 
Action: Mouse scrolled (736, 215) with delta (0, 0)
Screenshot: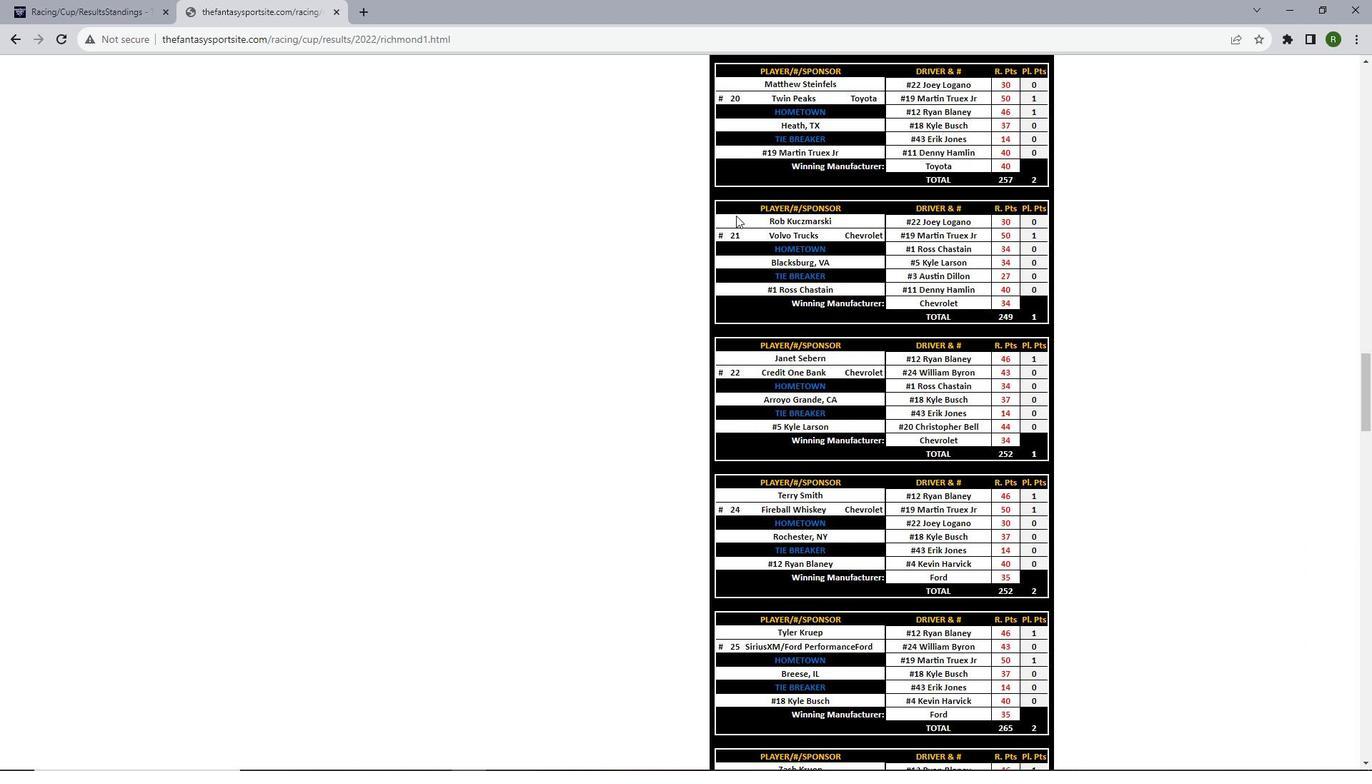 
Action: Mouse scrolled (736, 215) with delta (0, 0)
Screenshot: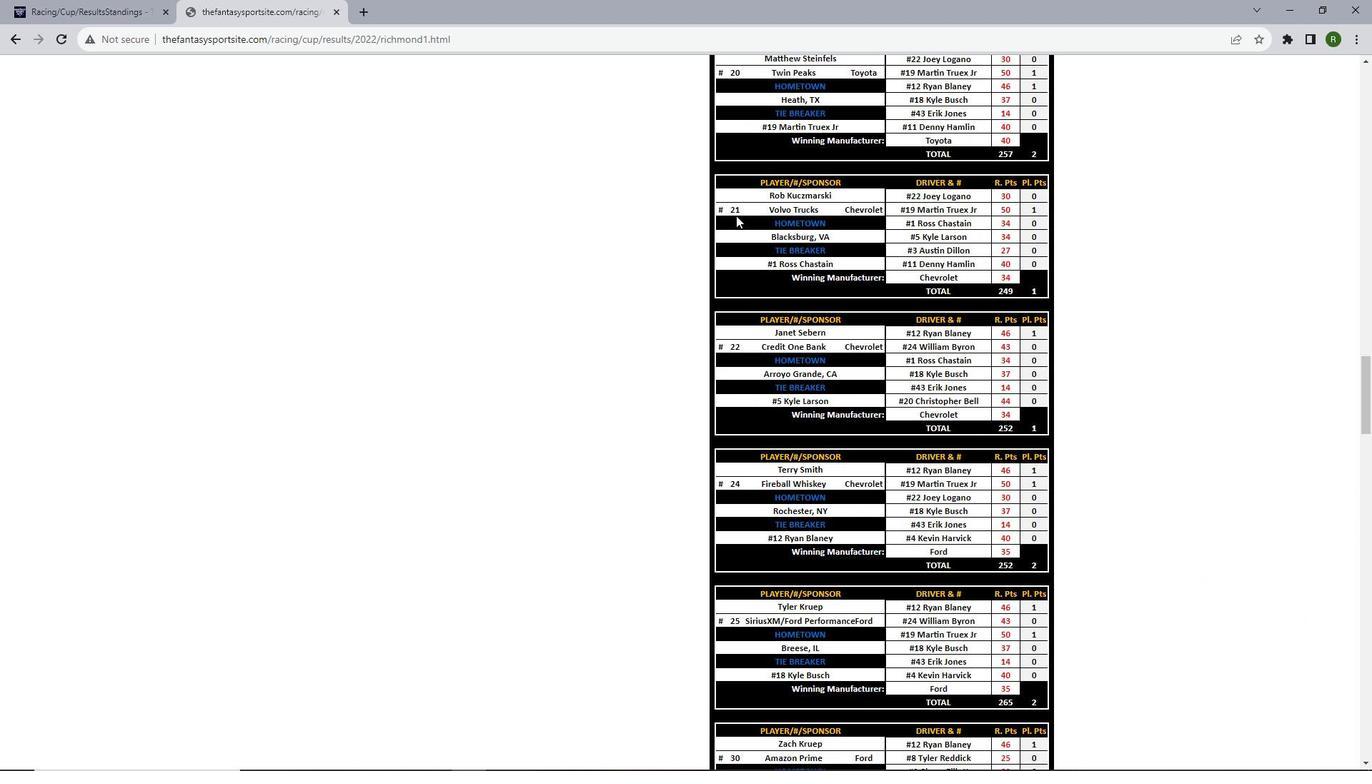 
Action: Mouse scrolled (736, 215) with delta (0, 0)
Screenshot: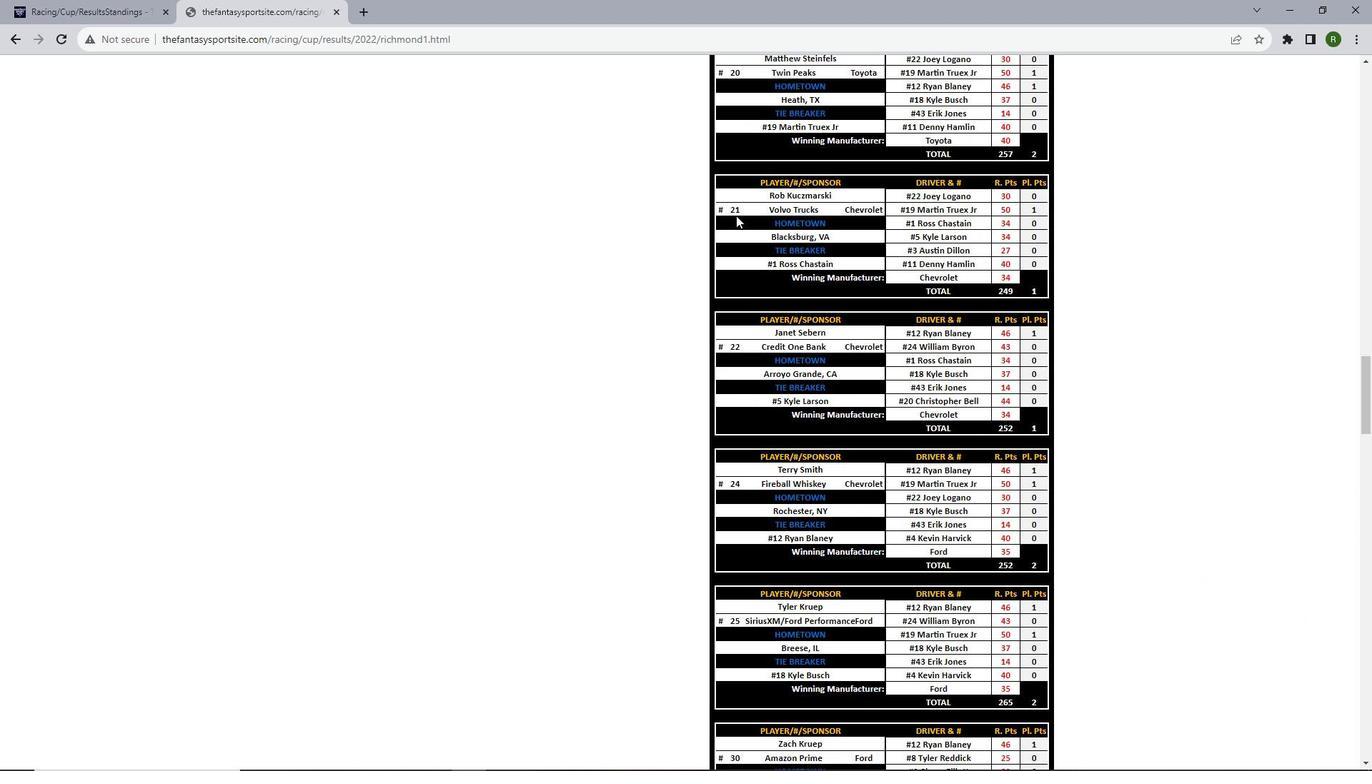 
Action: Mouse scrolled (736, 215) with delta (0, 0)
Screenshot: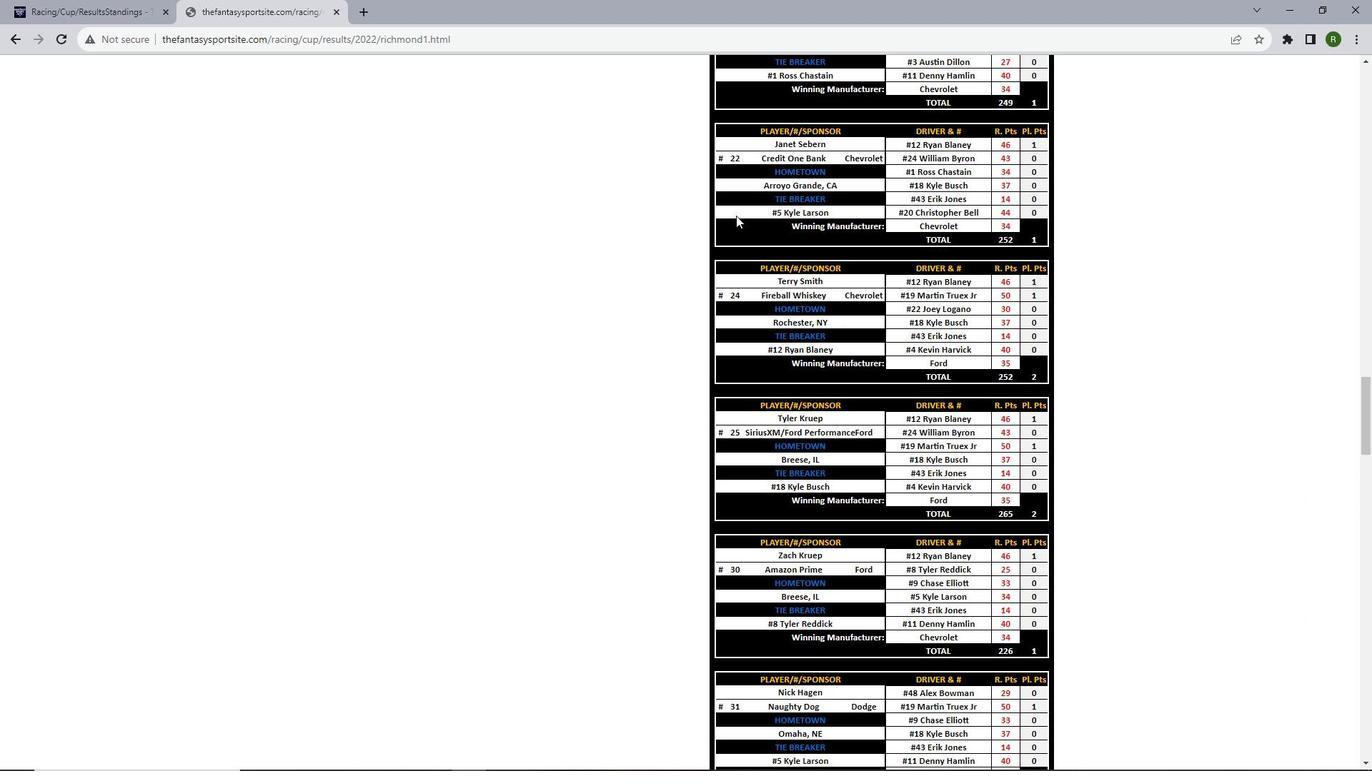 
Action: Mouse scrolled (736, 215) with delta (0, 0)
Screenshot: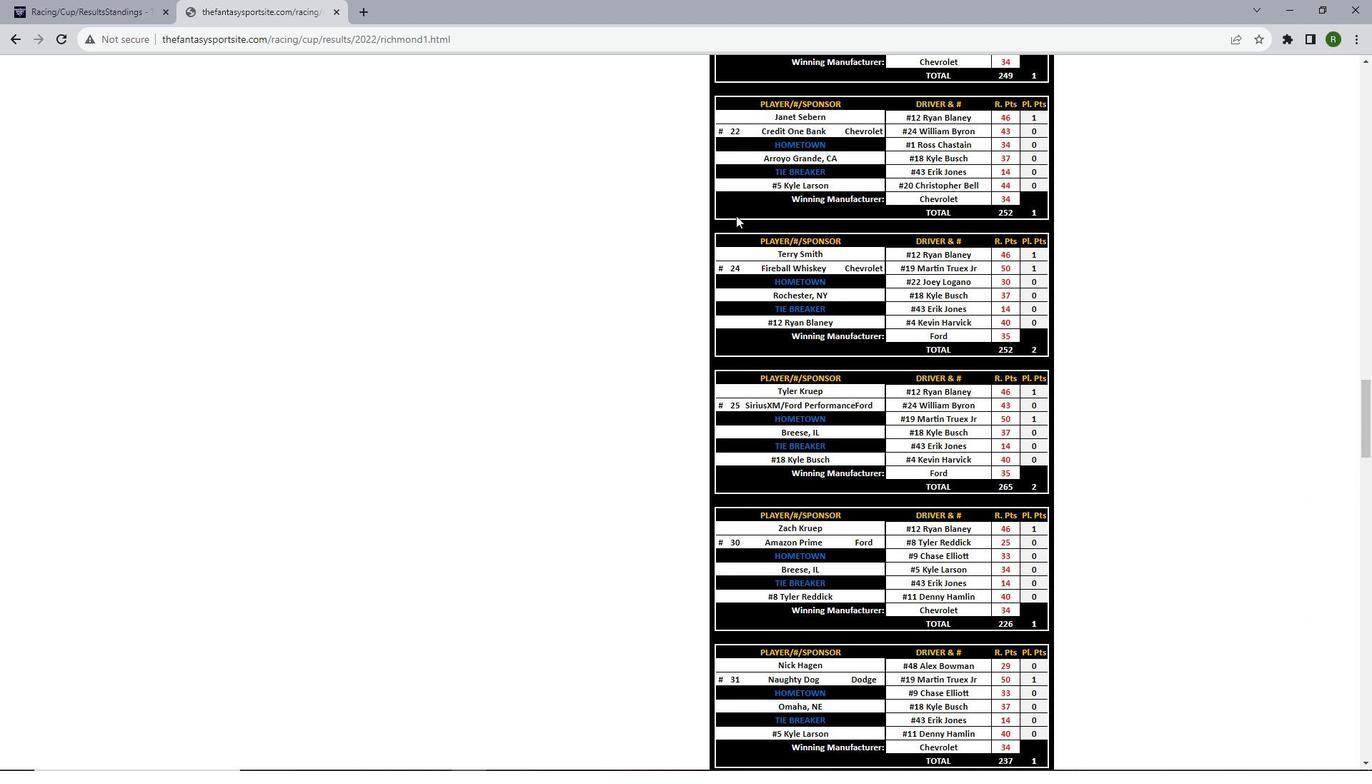 
Action: Mouse scrolled (736, 215) with delta (0, 0)
Screenshot: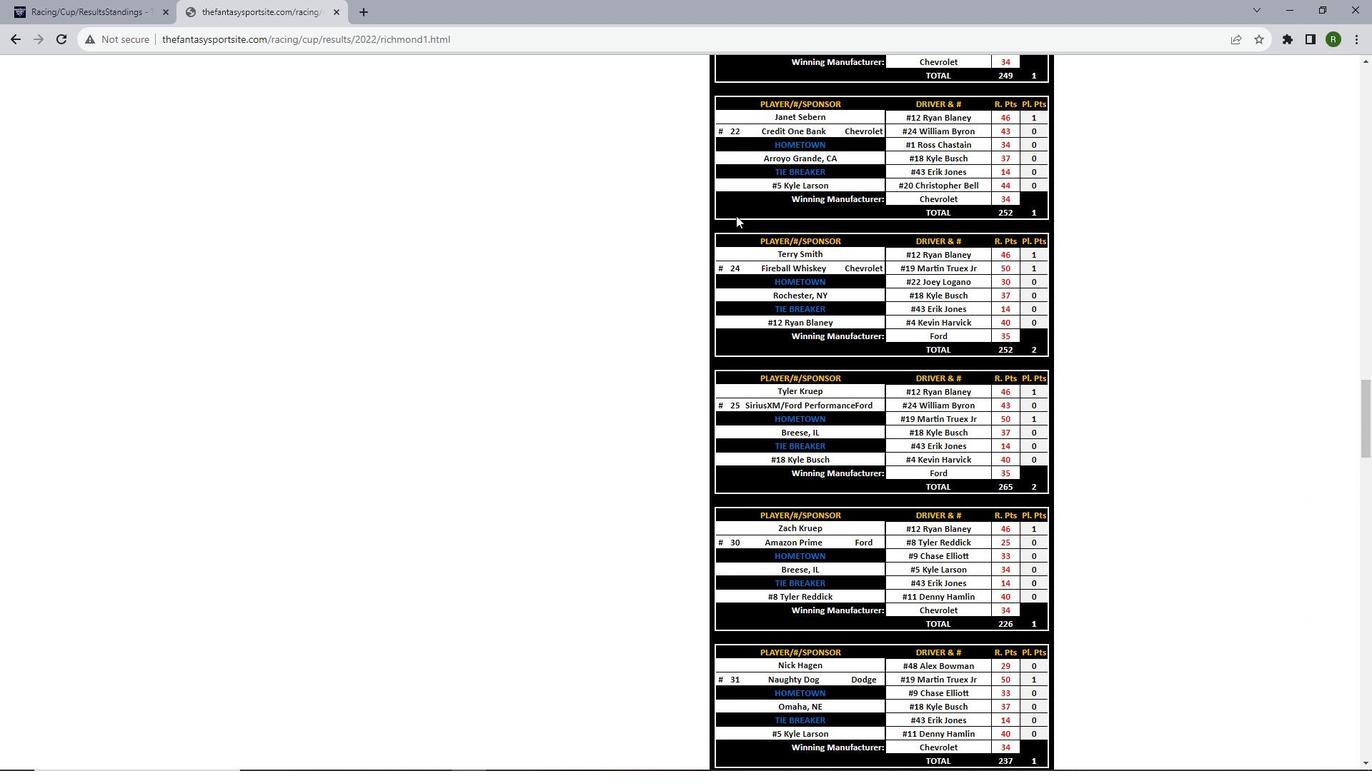 
Action: Mouse scrolled (736, 215) with delta (0, 0)
Screenshot: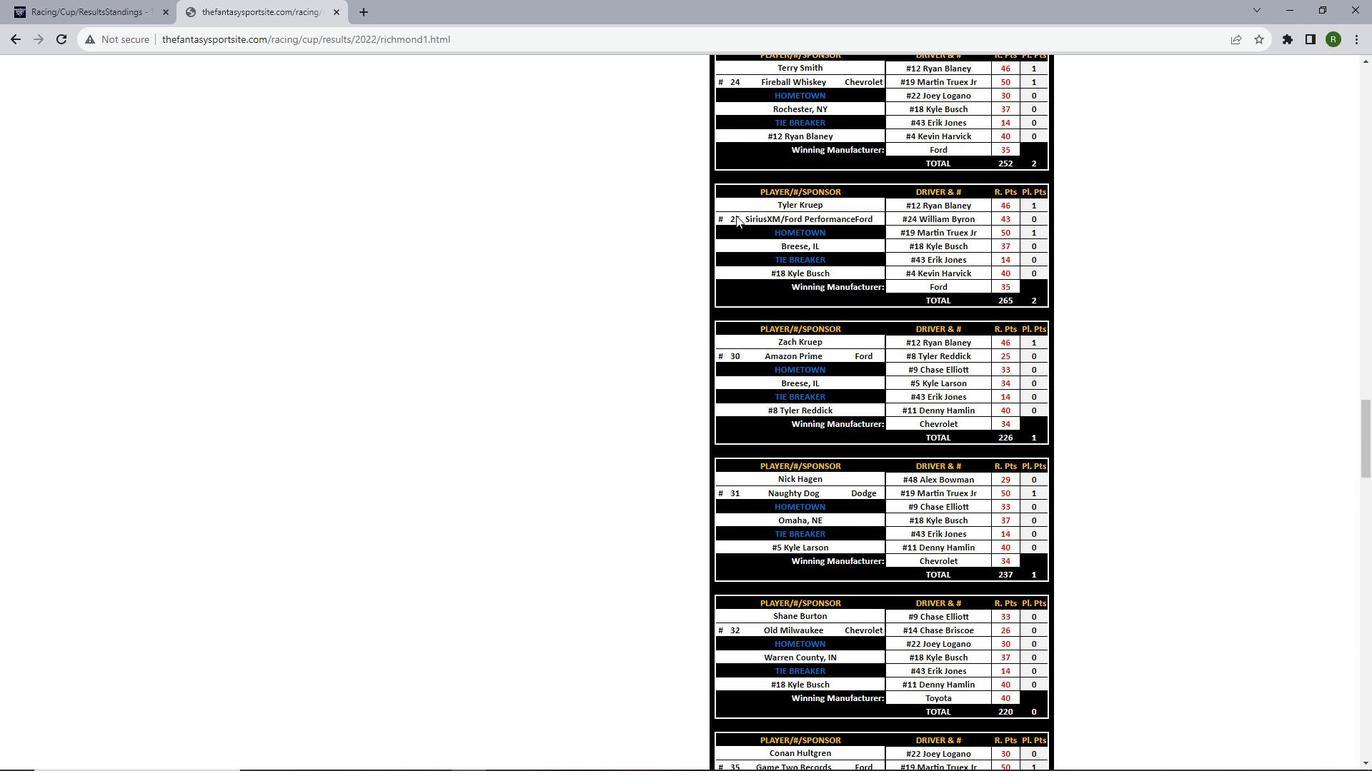 
Action: Mouse scrolled (736, 215) with delta (0, 0)
Screenshot: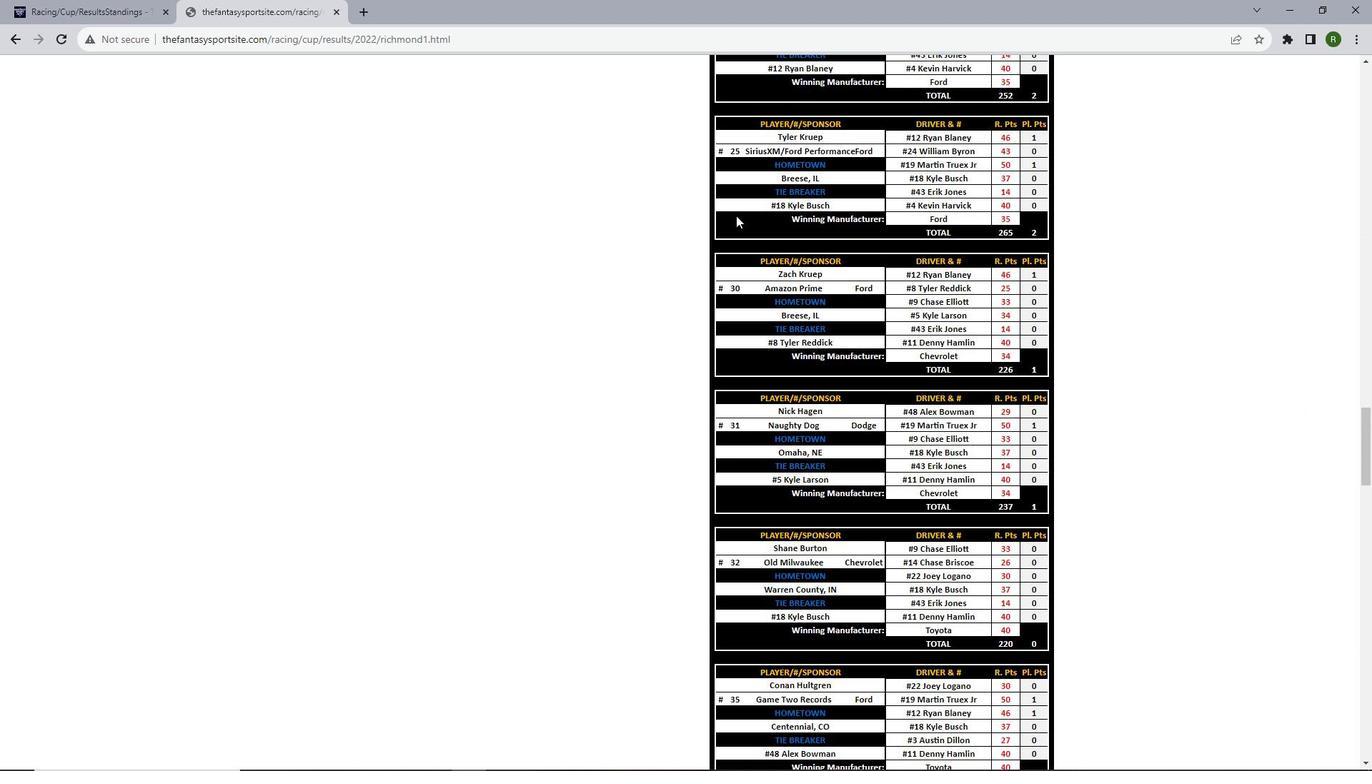 
Action: Mouse scrolled (736, 215) with delta (0, 0)
Screenshot: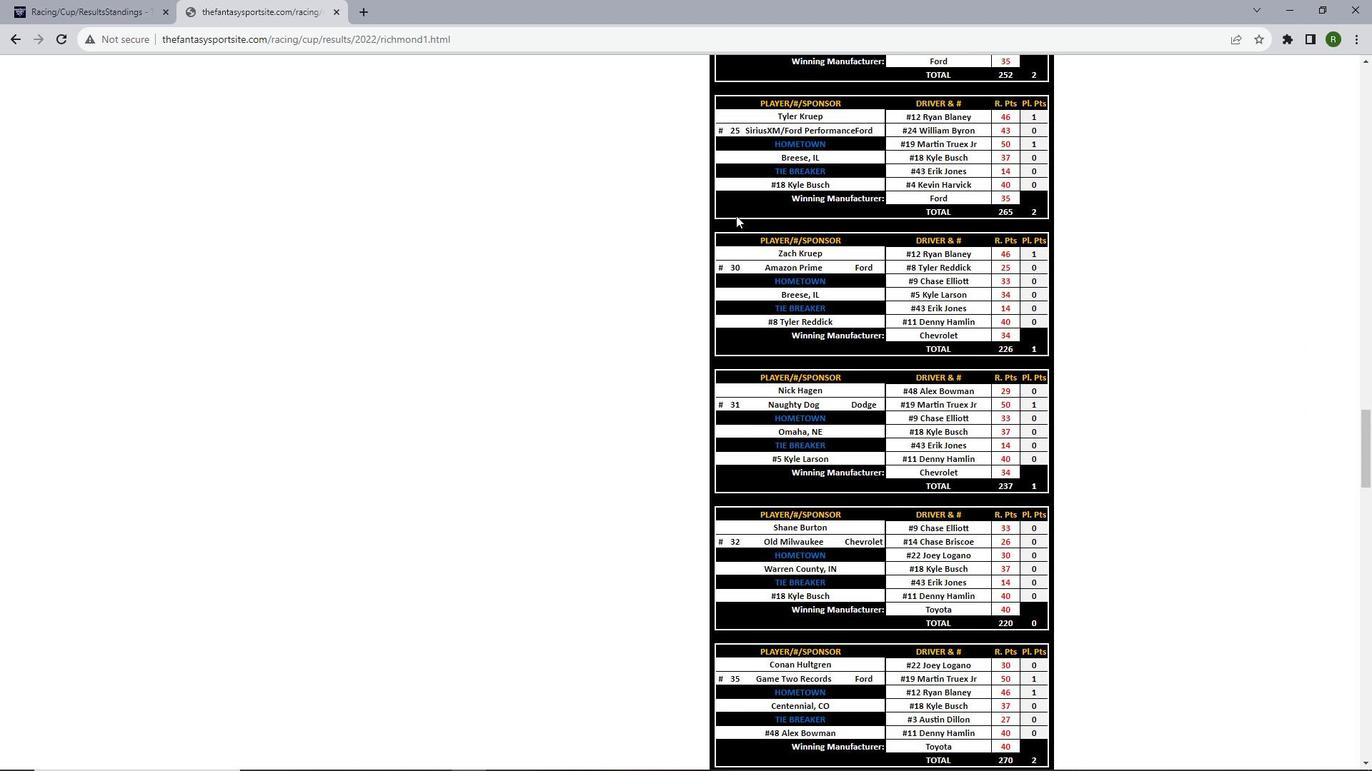 
Action: Mouse scrolled (736, 215) with delta (0, 0)
Screenshot: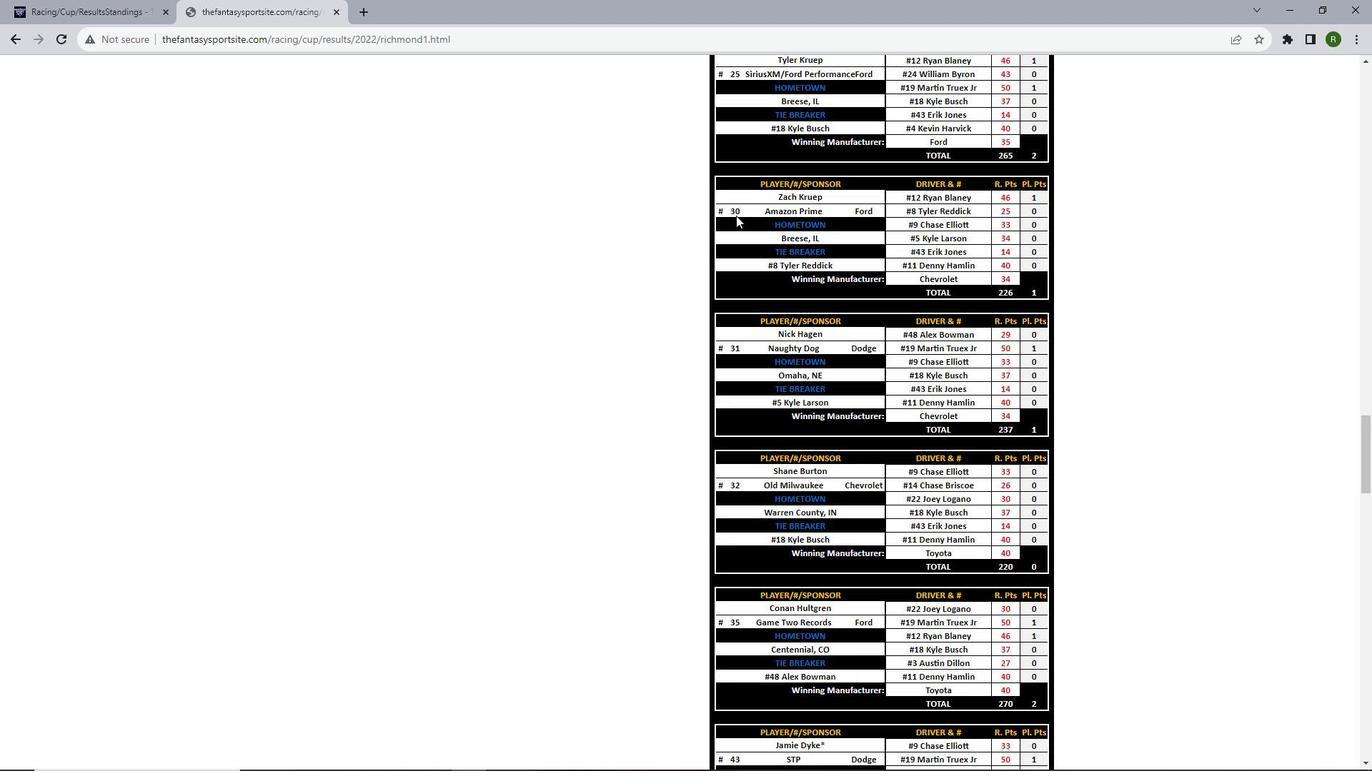 
Action: Mouse scrolled (736, 215) with delta (0, 0)
Screenshot: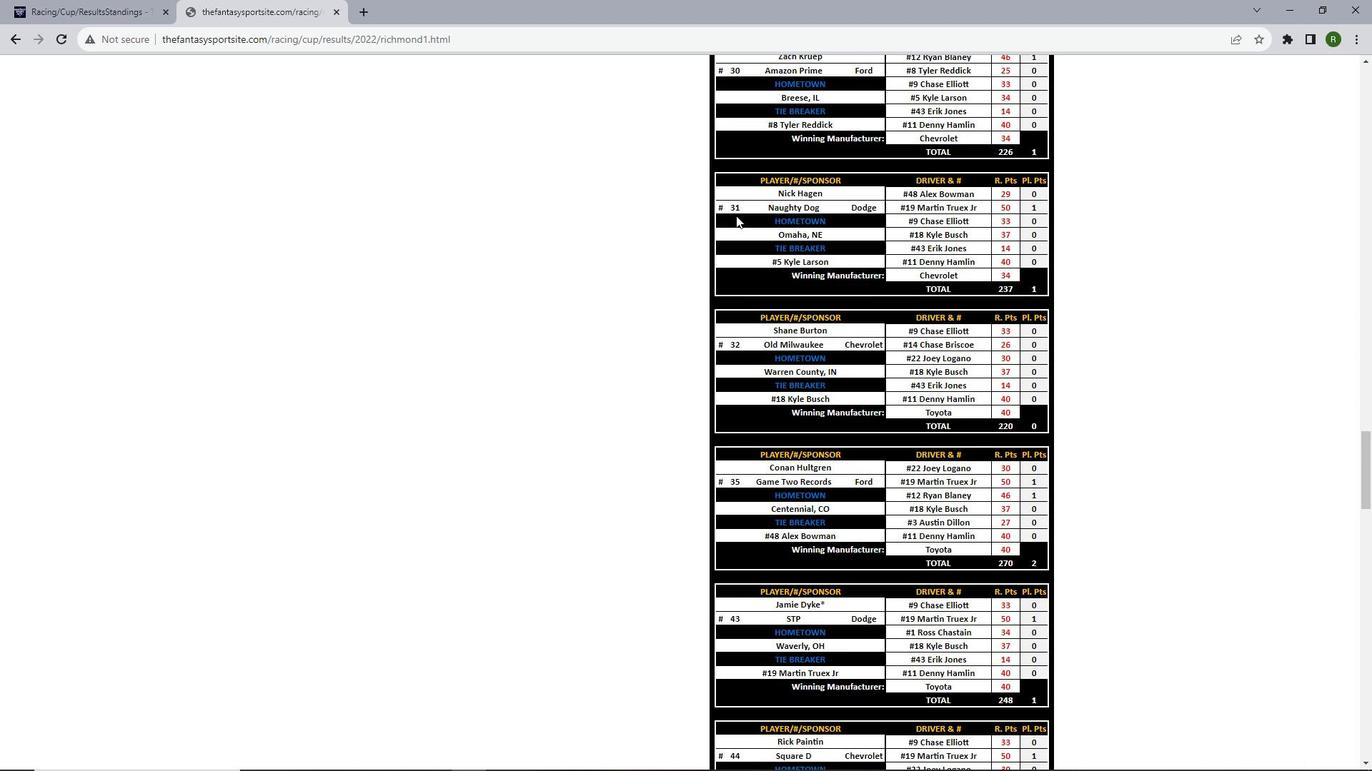 
Action: Mouse scrolled (736, 215) with delta (0, 0)
Screenshot: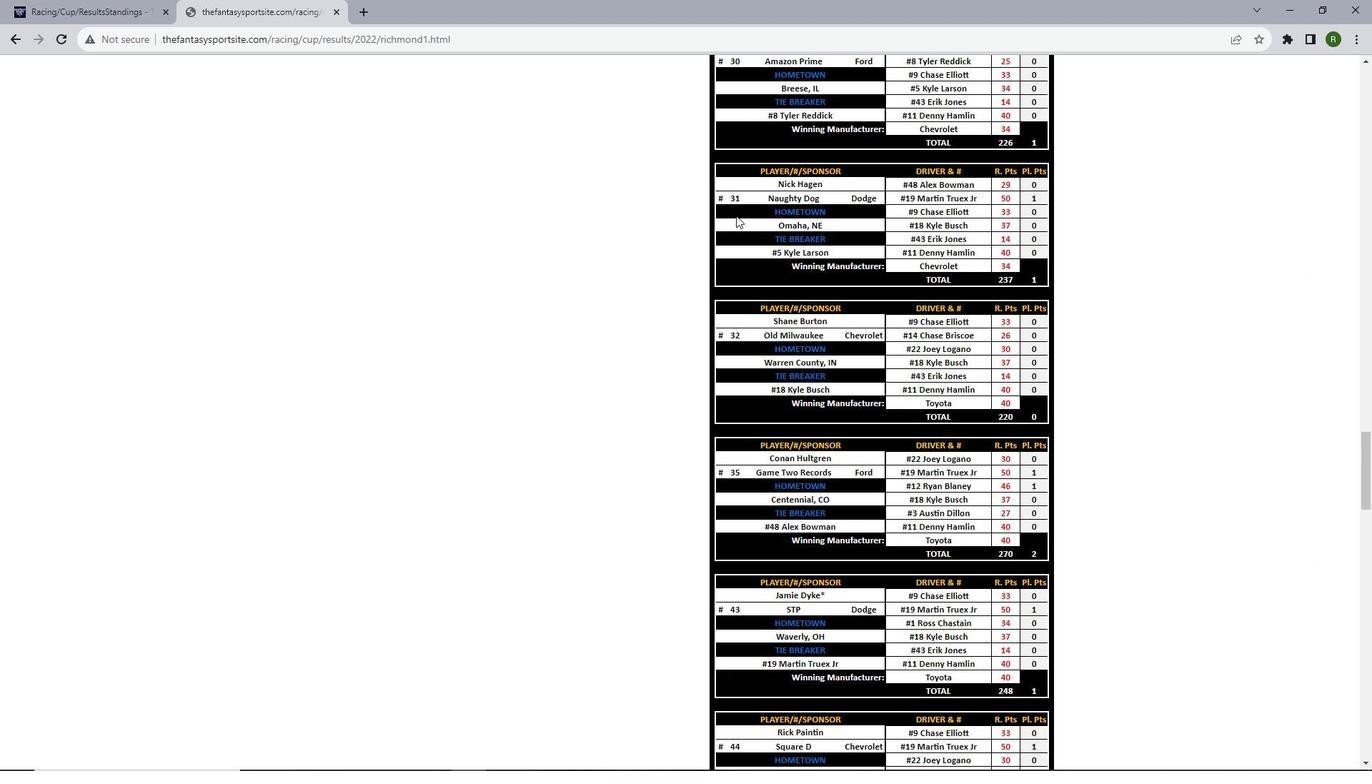 
Action: Mouse scrolled (736, 215) with delta (0, 0)
Screenshot: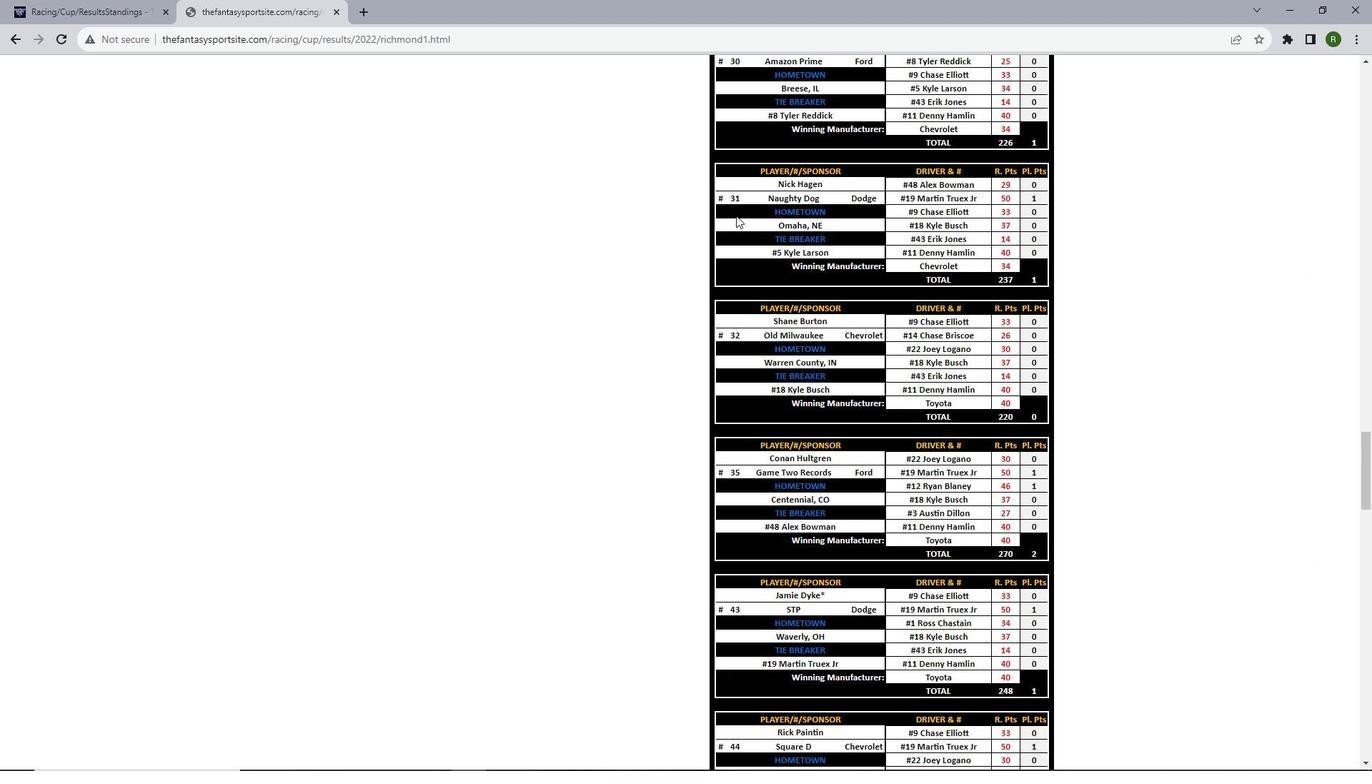 
Action: Mouse scrolled (736, 215) with delta (0, 0)
Screenshot: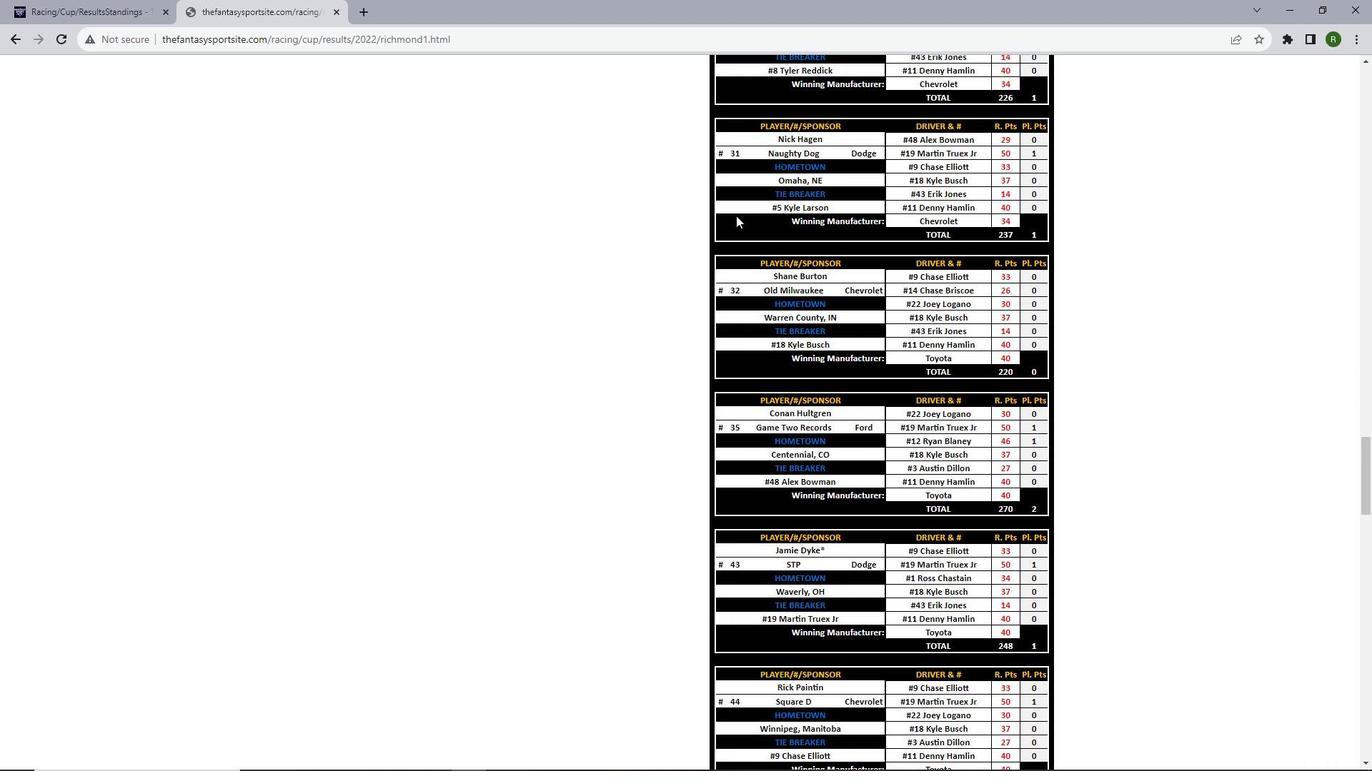 
Action: Mouse scrolled (736, 215) with delta (0, 0)
Screenshot: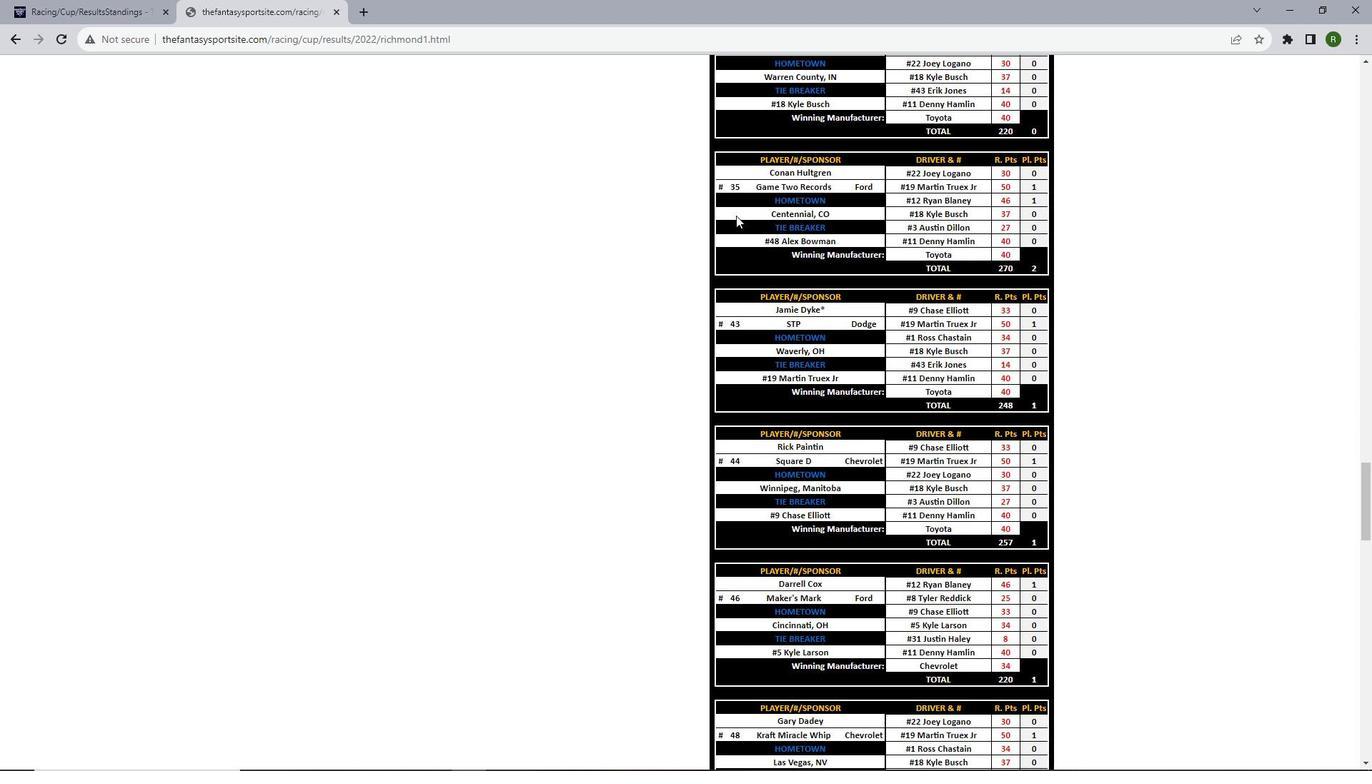 
Action: Mouse scrolled (736, 215) with delta (0, 0)
Screenshot: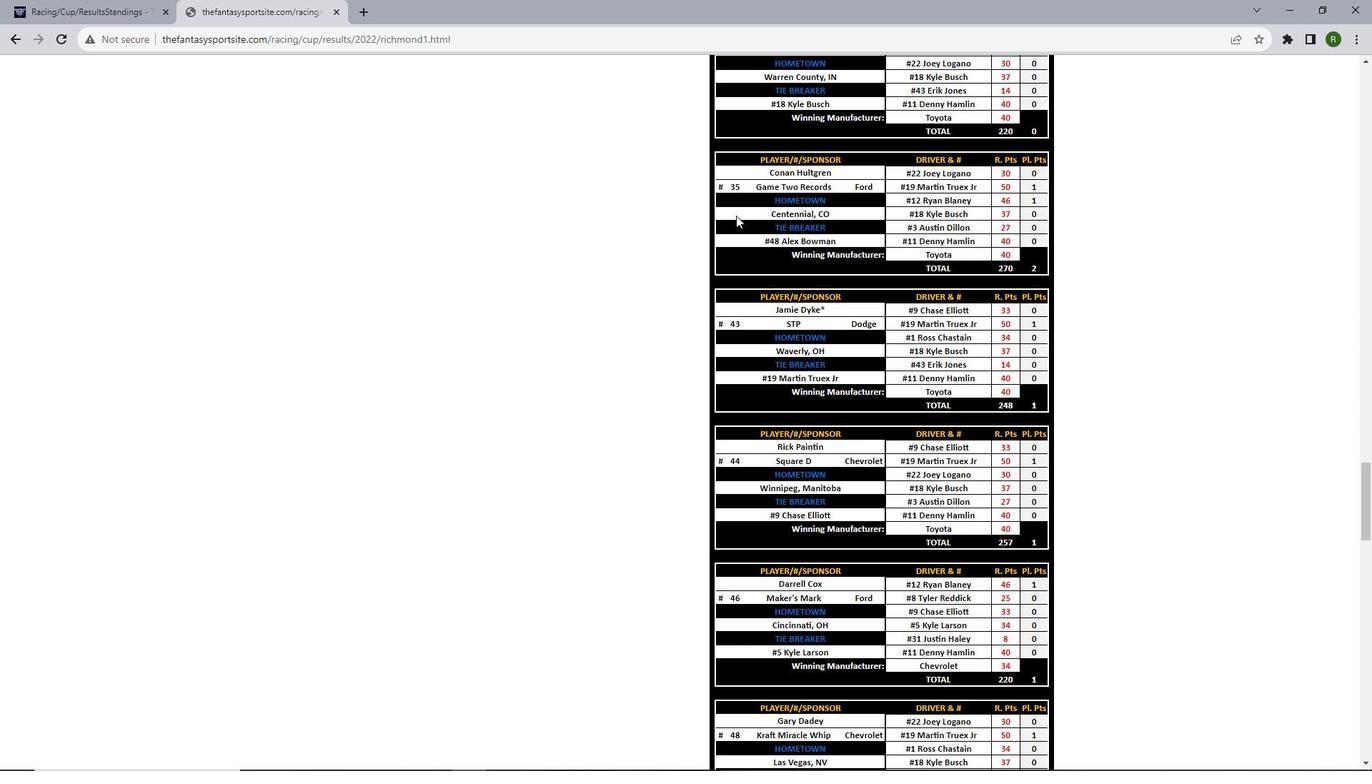 
Action: Mouse scrolled (736, 215) with delta (0, 0)
Screenshot: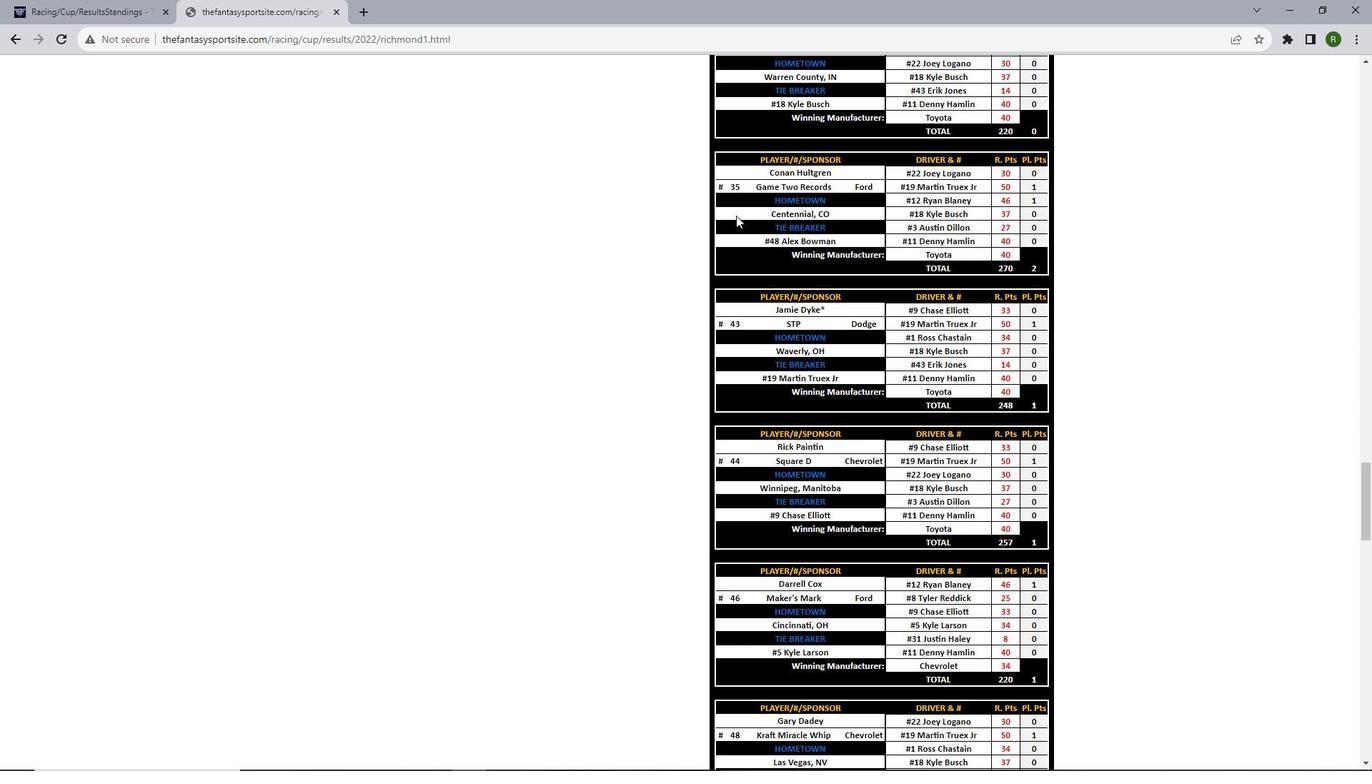 
Action: Mouse scrolled (736, 215) with delta (0, 0)
Screenshot: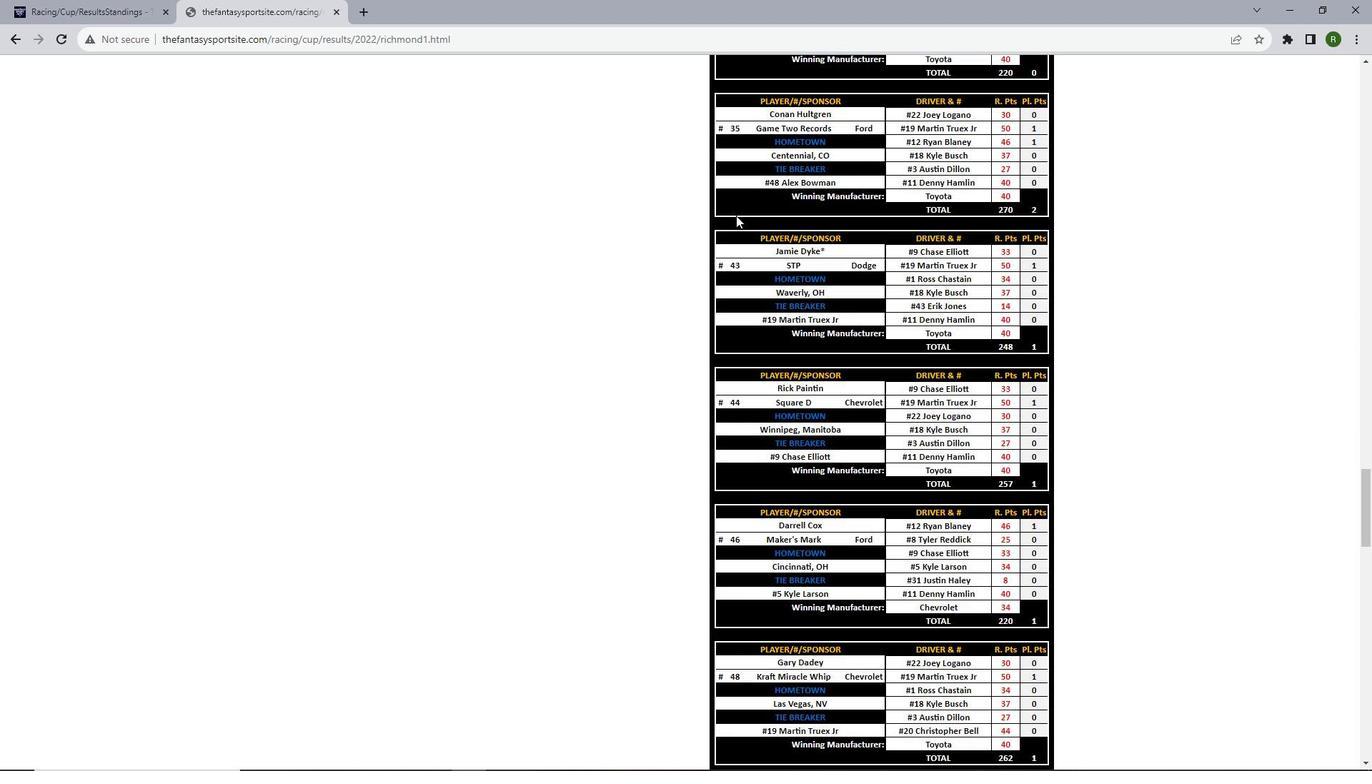 
Action: Mouse scrolled (736, 215) with delta (0, 0)
Screenshot: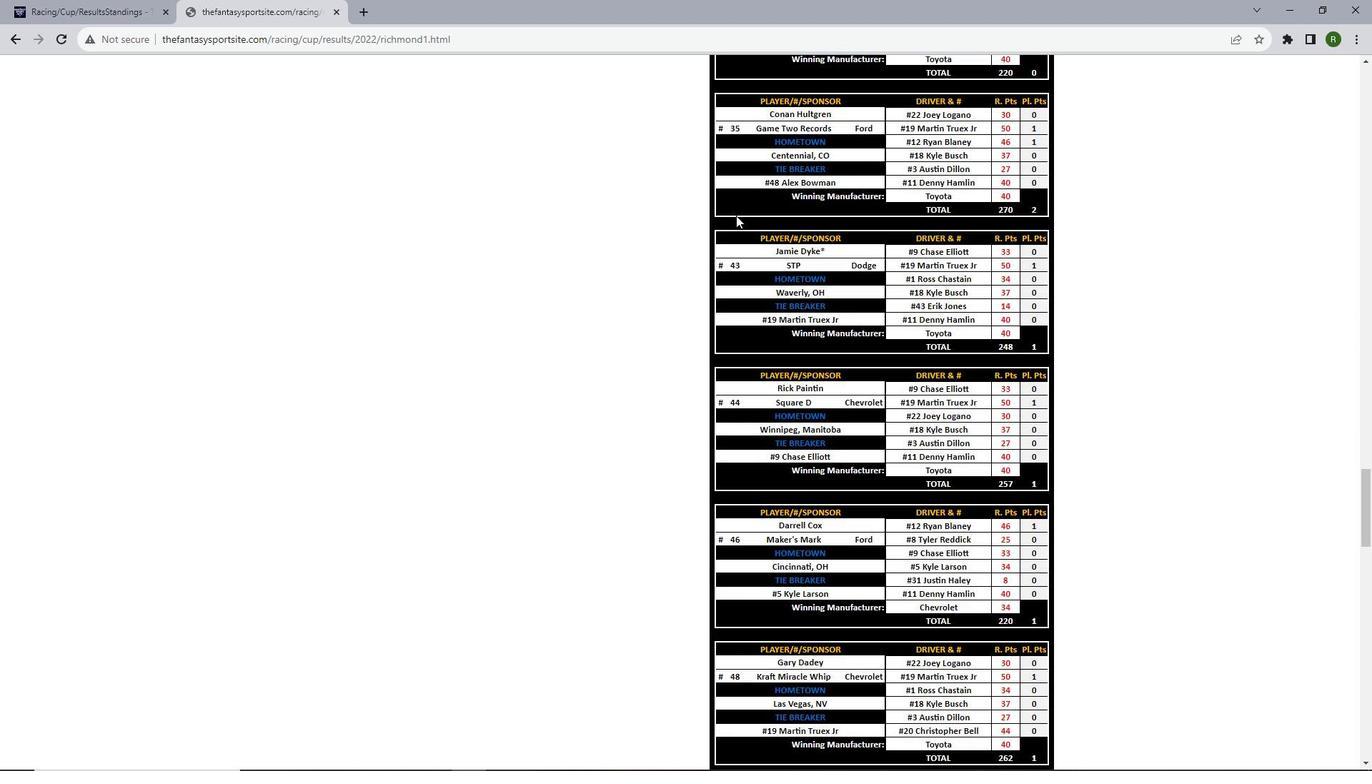 
Action: Mouse scrolled (736, 215) with delta (0, 0)
Screenshot: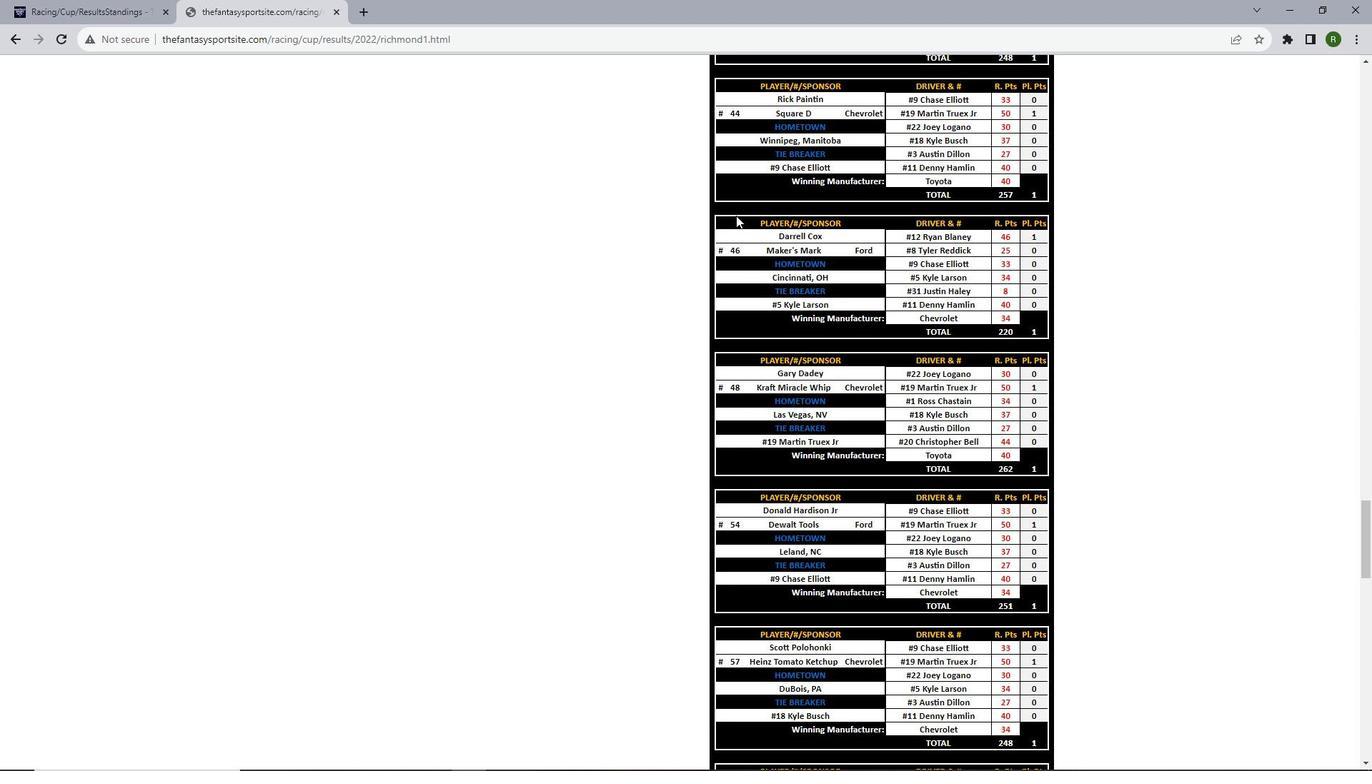 
Action: Mouse scrolled (736, 215) with delta (0, 0)
Screenshot: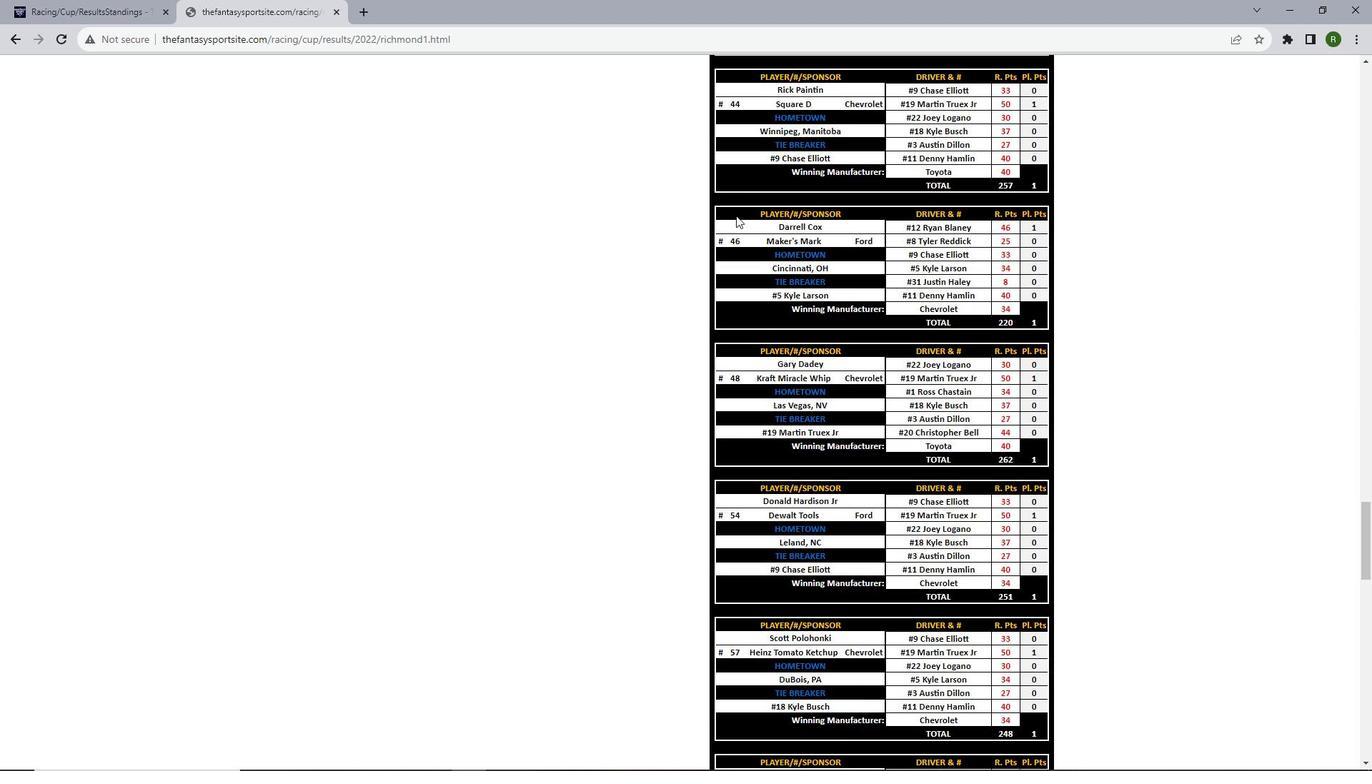 
Action: Mouse scrolled (736, 215) with delta (0, 0)
Screenshot: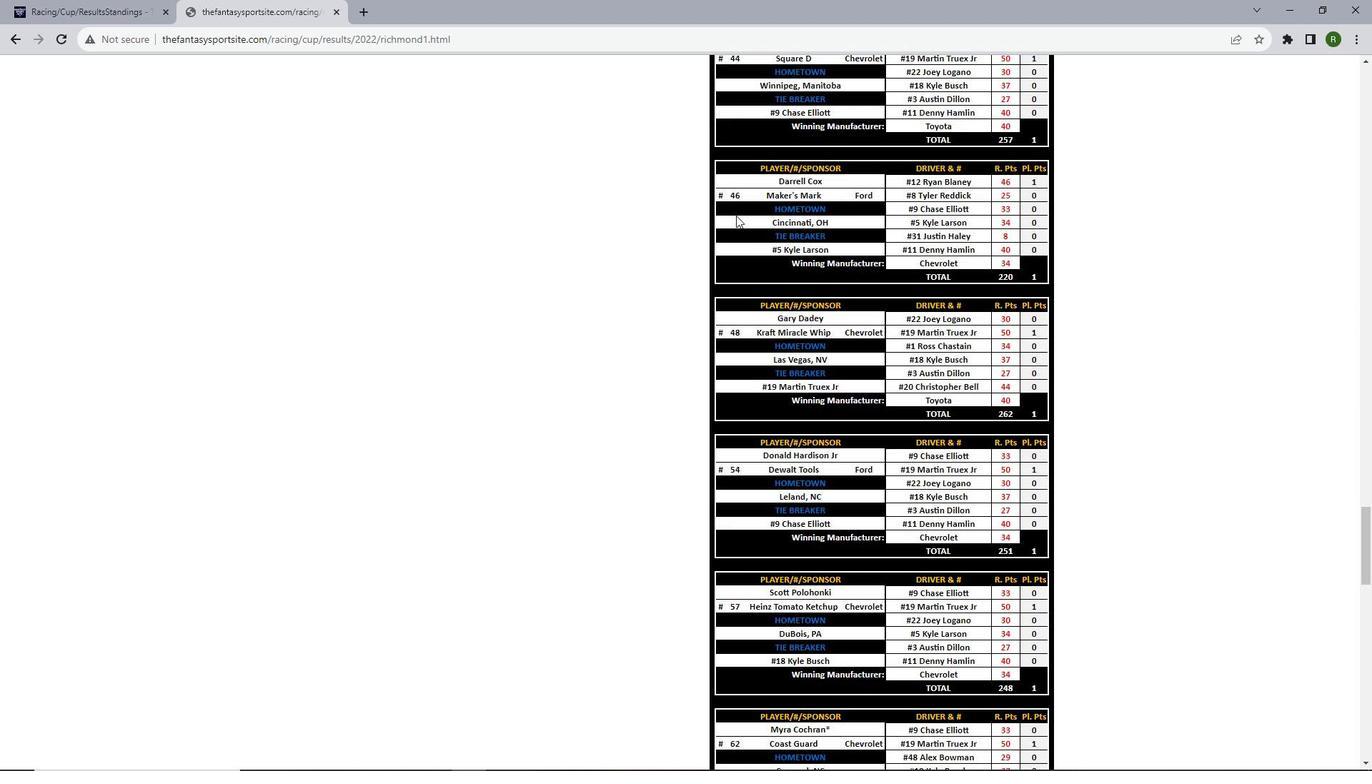 
Action: Mouse scrolled (736, 215) with delta (0, 0)
Screenshot: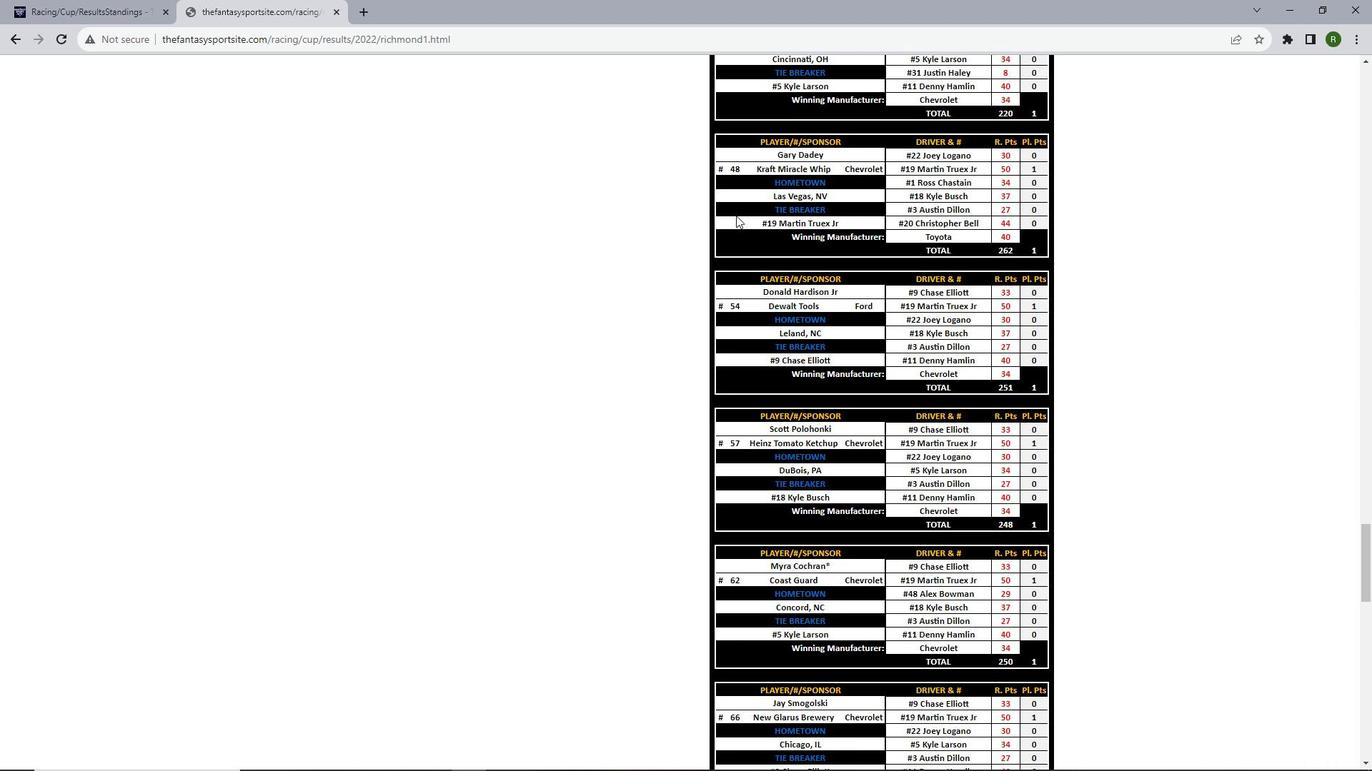 
Action: Mouse scrolled (736, 215) with delta (0, 0)
Screenshot: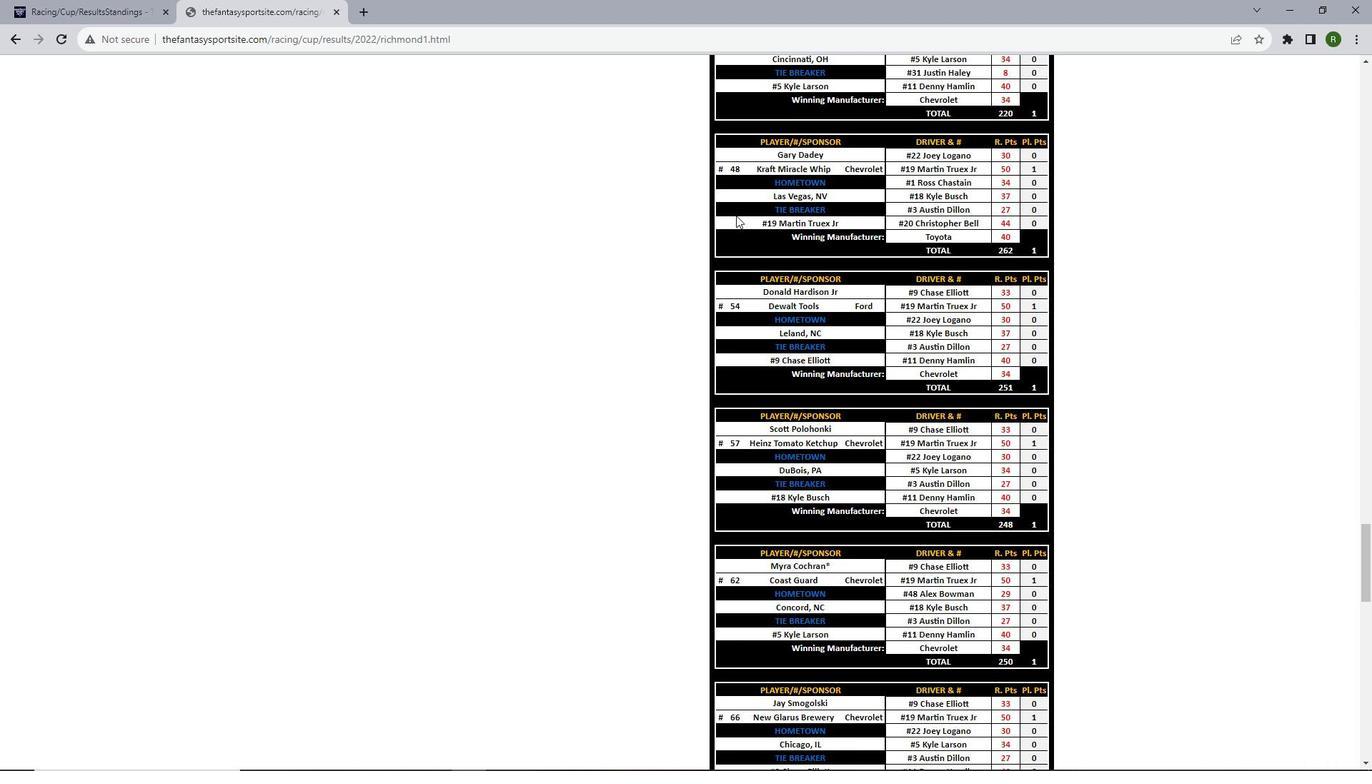 
Action: Mouse scrolled (736, 215) with delta (0, 0)
Screenshot: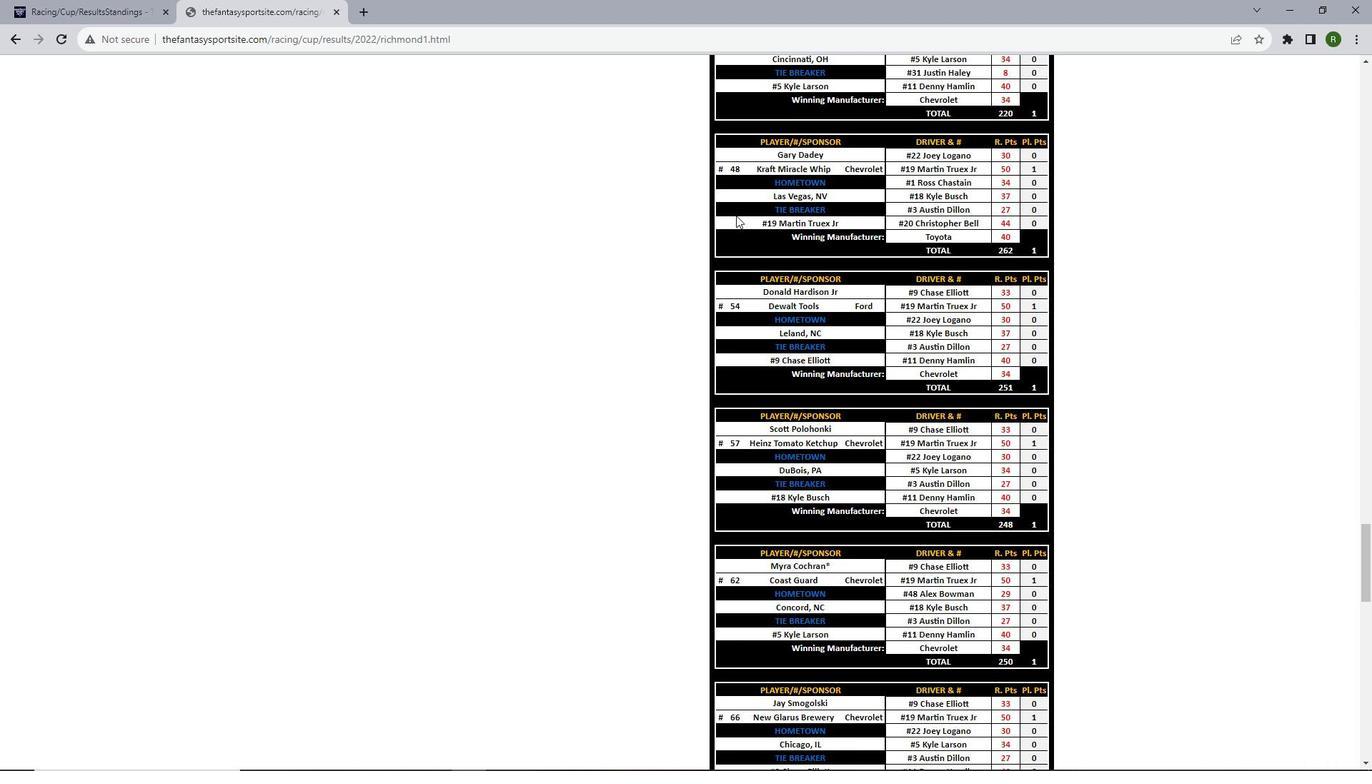 
Action: Mouse scrolled (736, 215) with delta (0, 0)
Screenshot: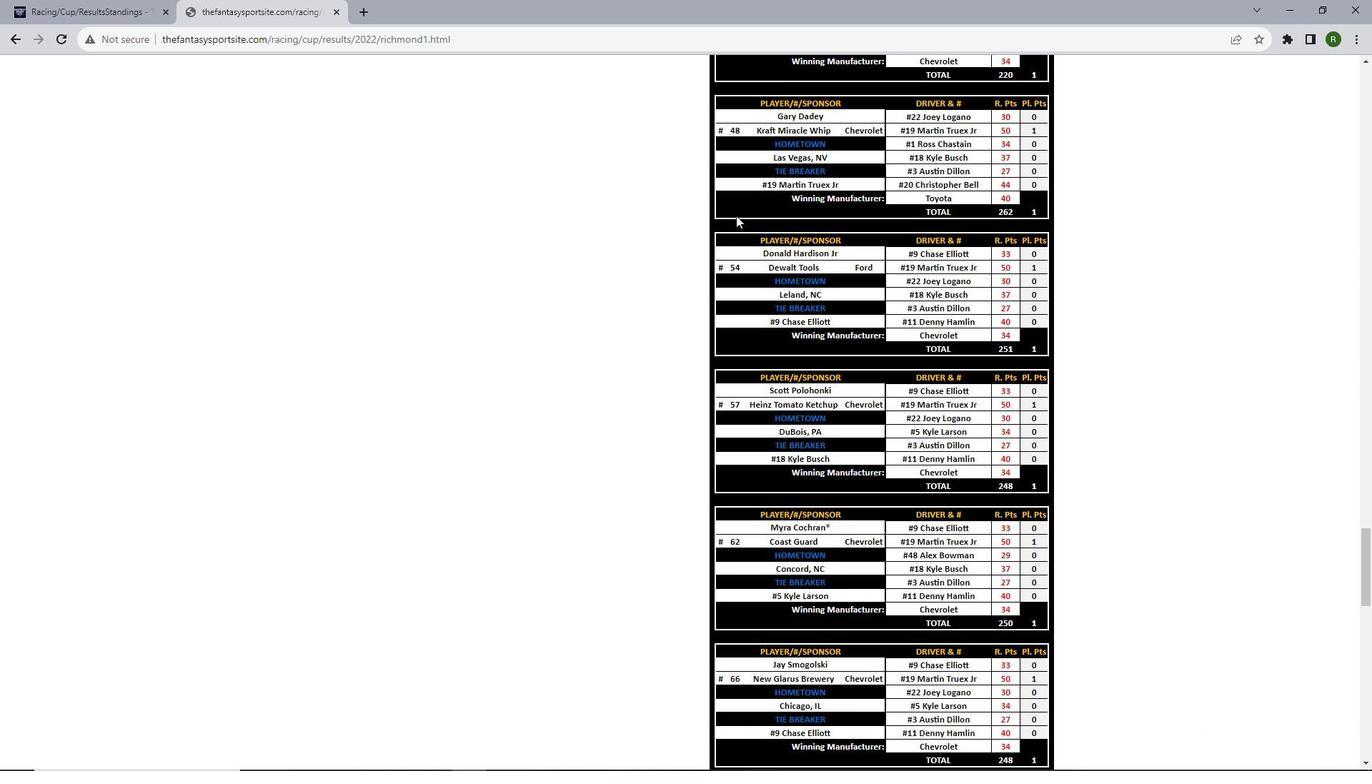 
Action: Mouse scrolled (736, 215) with delta (0, 0)
Screenshot: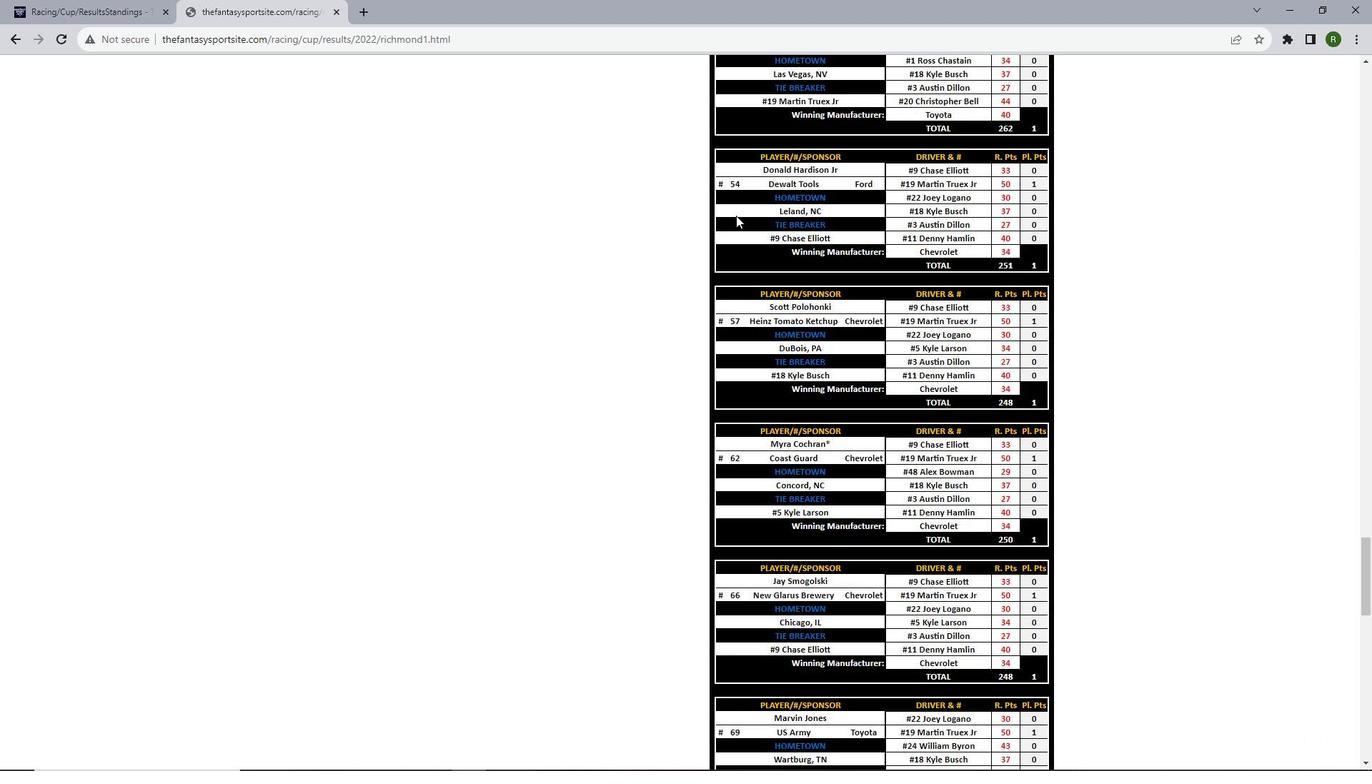 
Action: Mouse scrolled (736, 215) with delta (0, 0)
Screenshot: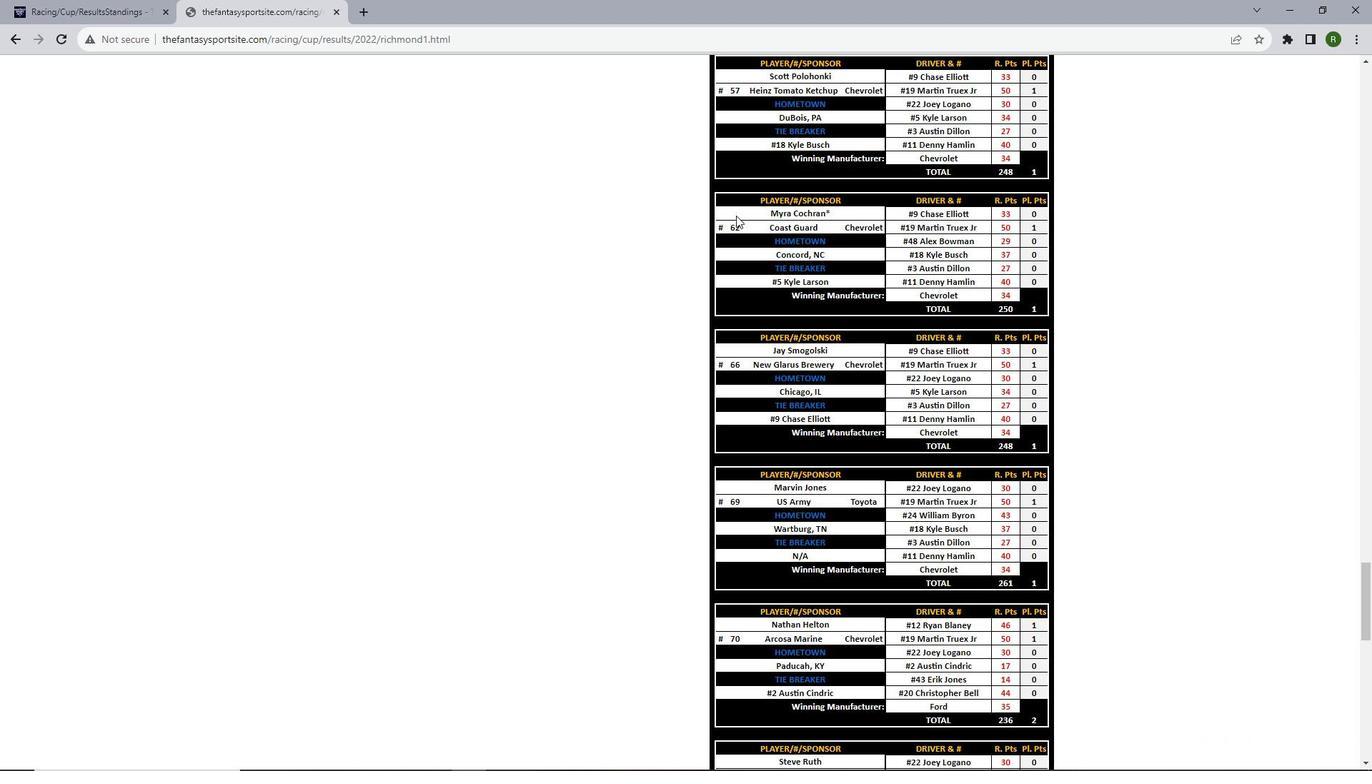 
Action: Mouse scrolled (736, 215) with delta (0, 0)
Screenshot: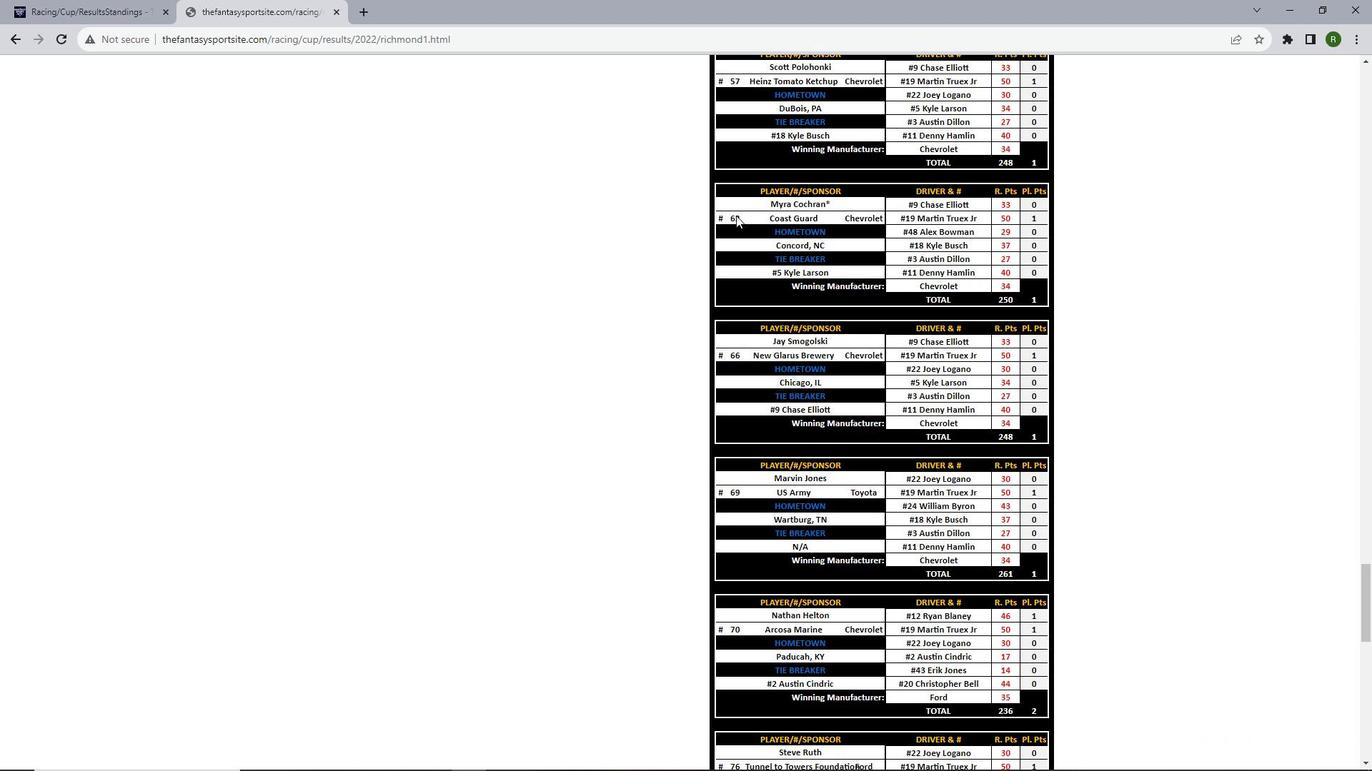 
Action: Mouse scrolled (736, 215) with delta (0, 0)
Screenshot: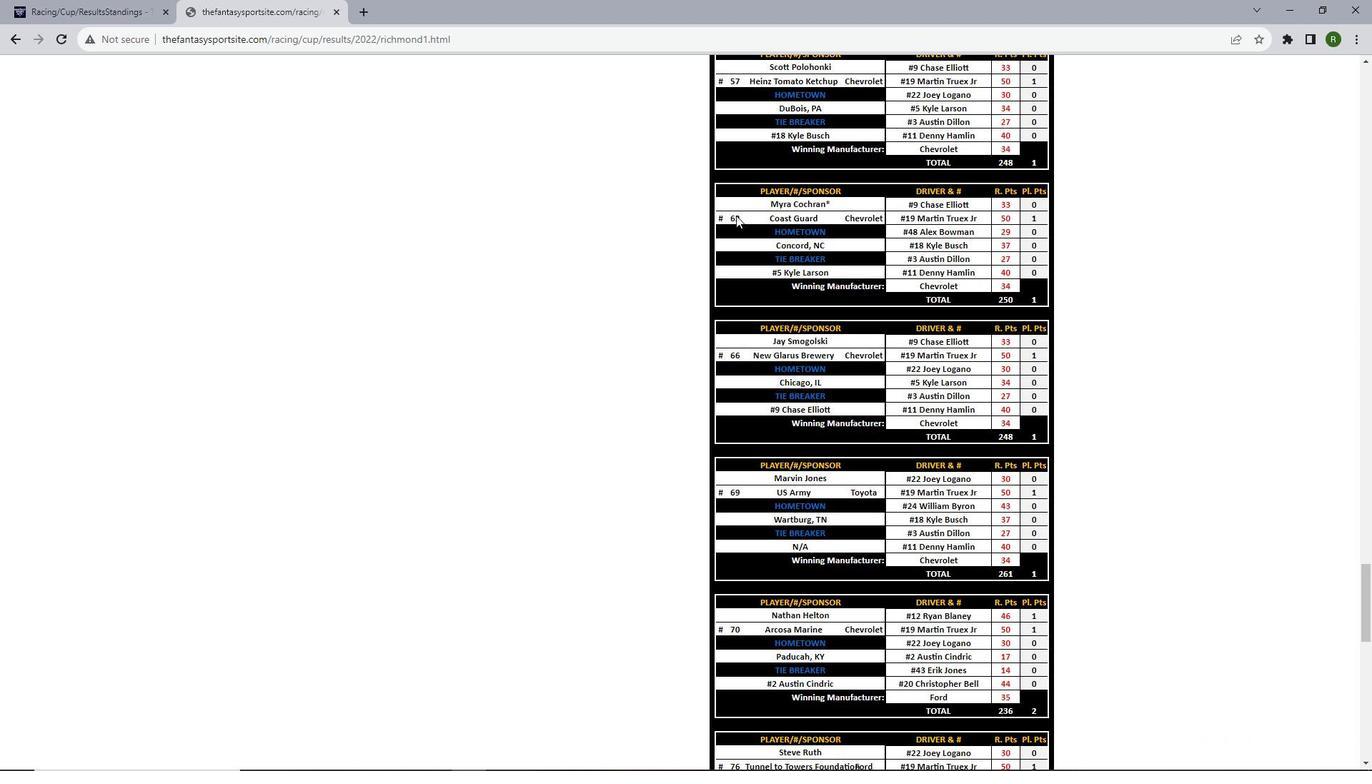 
Action: Mouse scrolled (736, 215) with delta (0, 0)
Screenshot: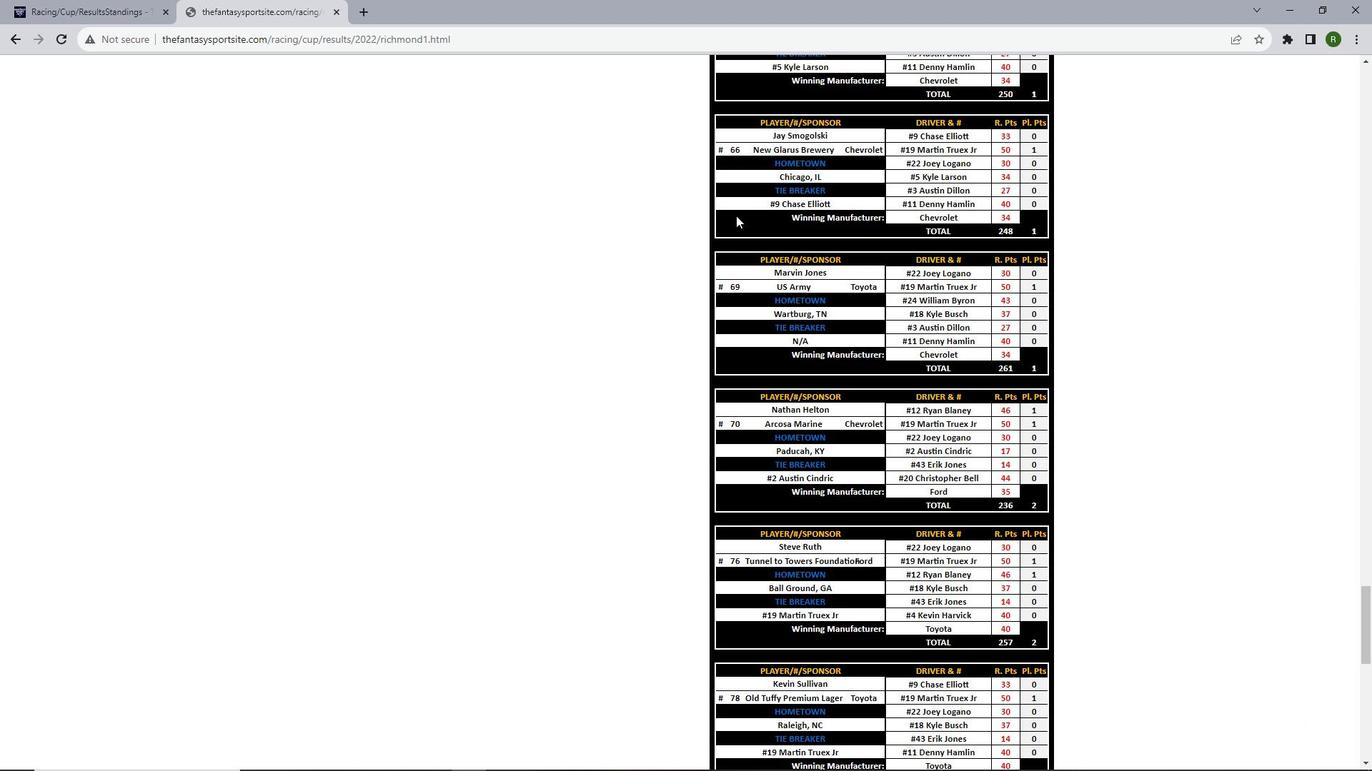 
Action: Mouse scrolled (736, 215) with delta (0, 0)
Screenshot: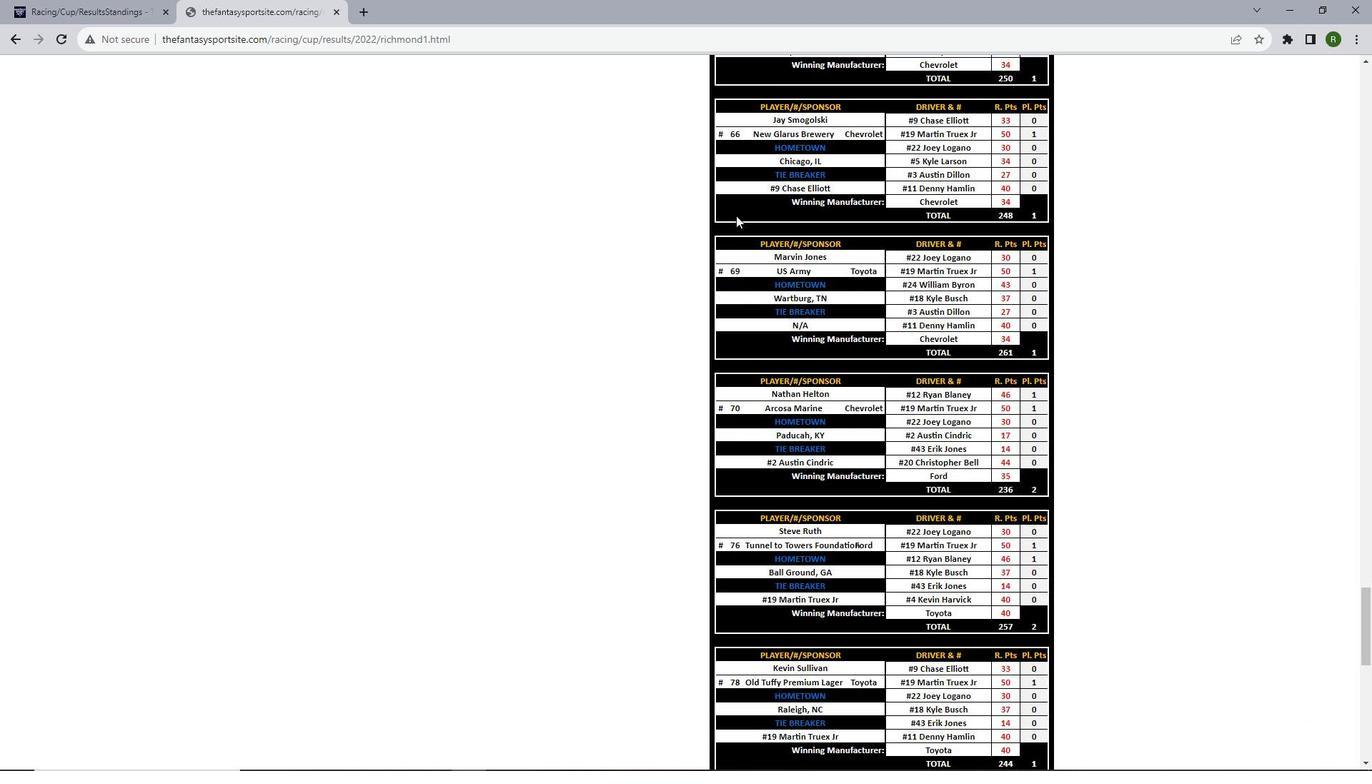 
Action: Mouse scrolled (736, 215) with delta (0, 0)
Screenshot: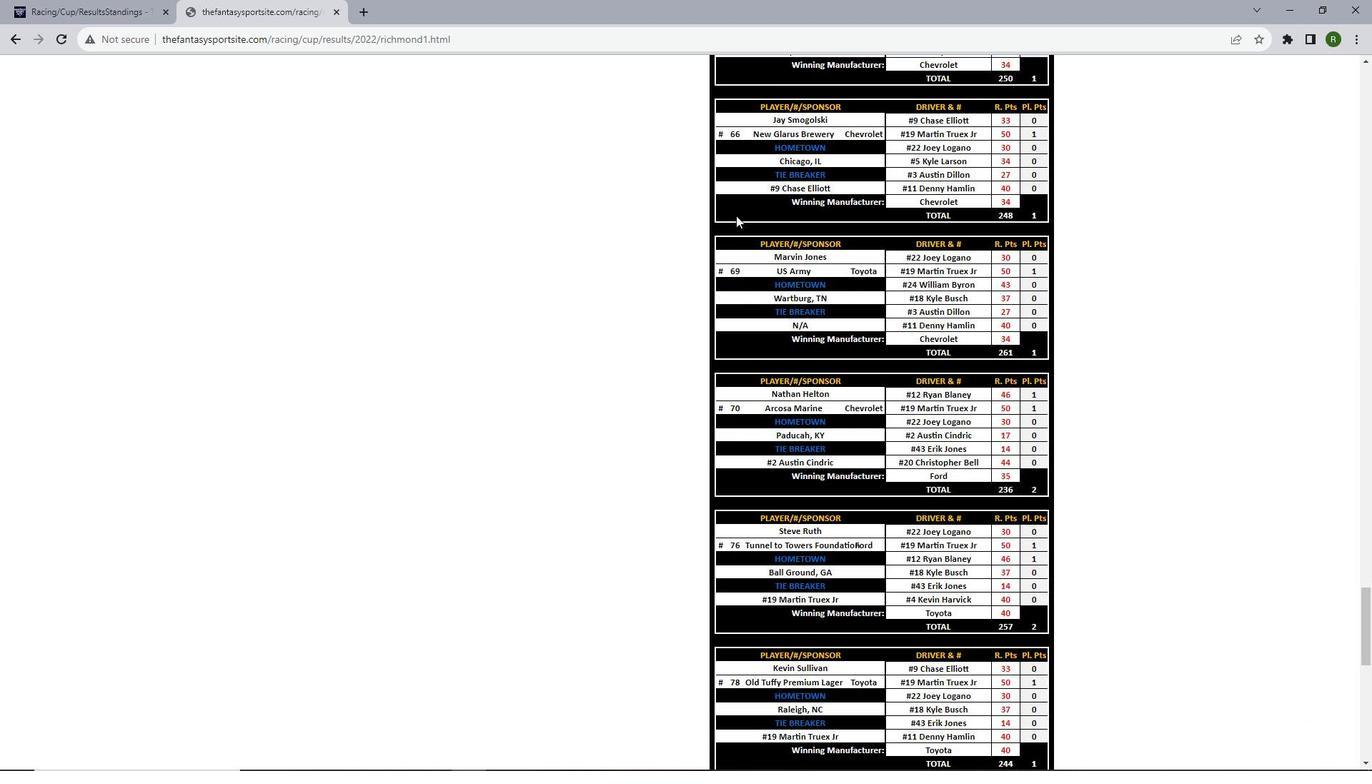 
Action: Mouse scrolled (736, 215) with delta (0, 0)
Screenshot: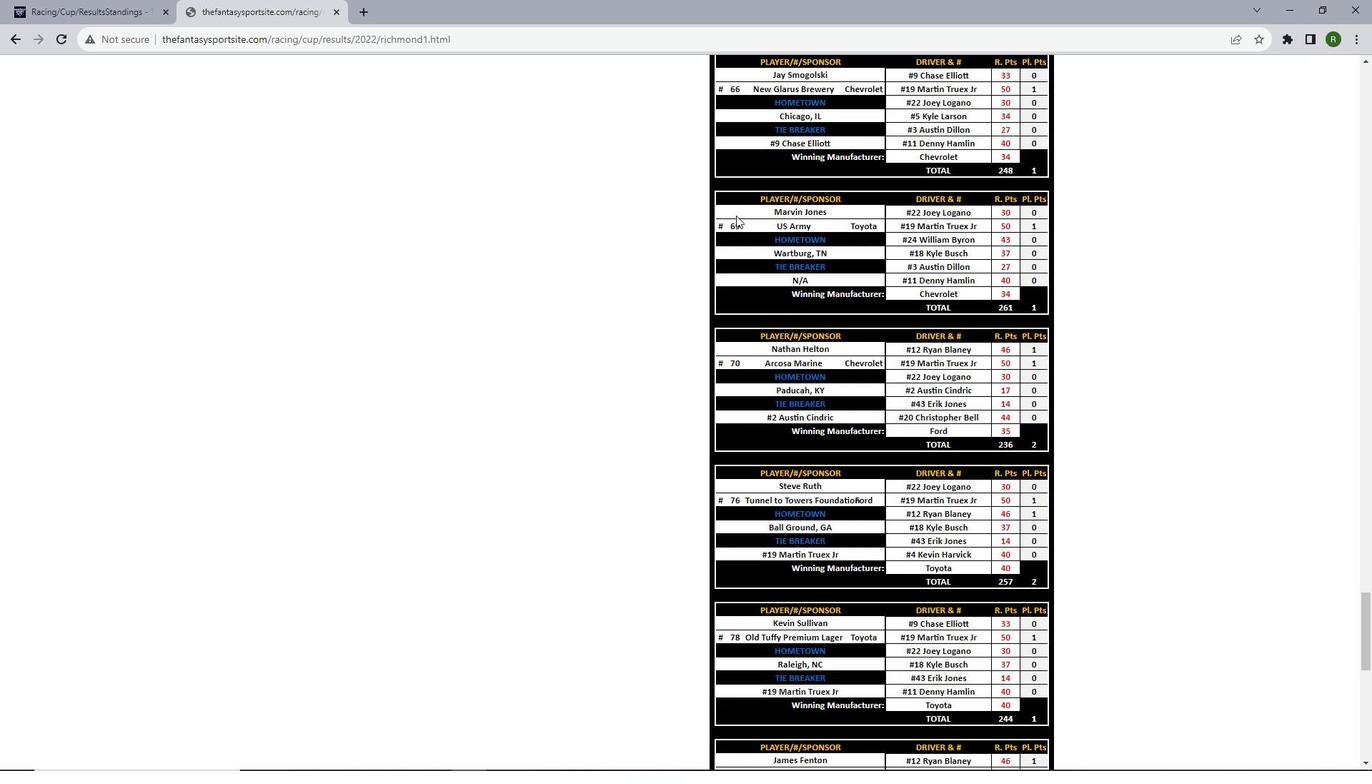 
Action: Mouse scrolled (736, 215) with delta (0, 0)
Screenshot: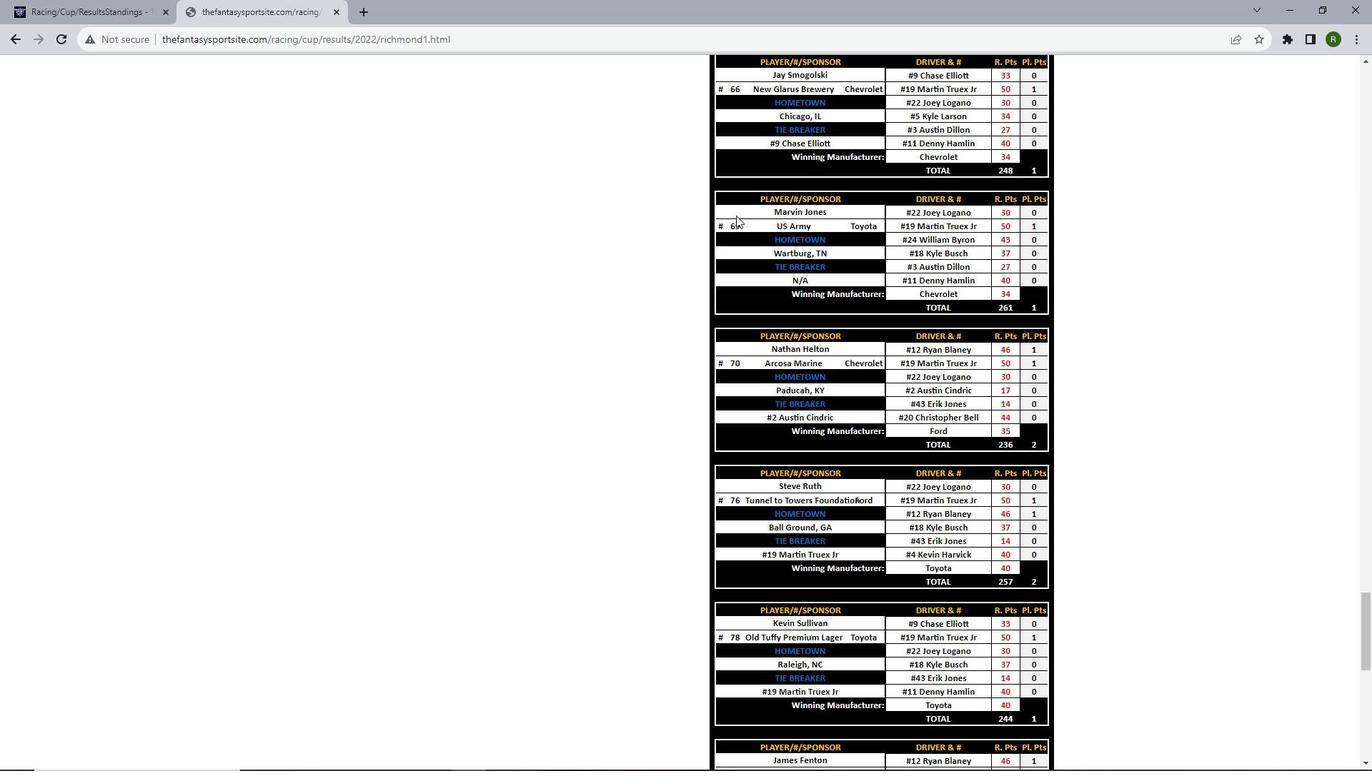 
Action: Mouse scrolled (736, 215) with delta (0, 0)
Screenshot: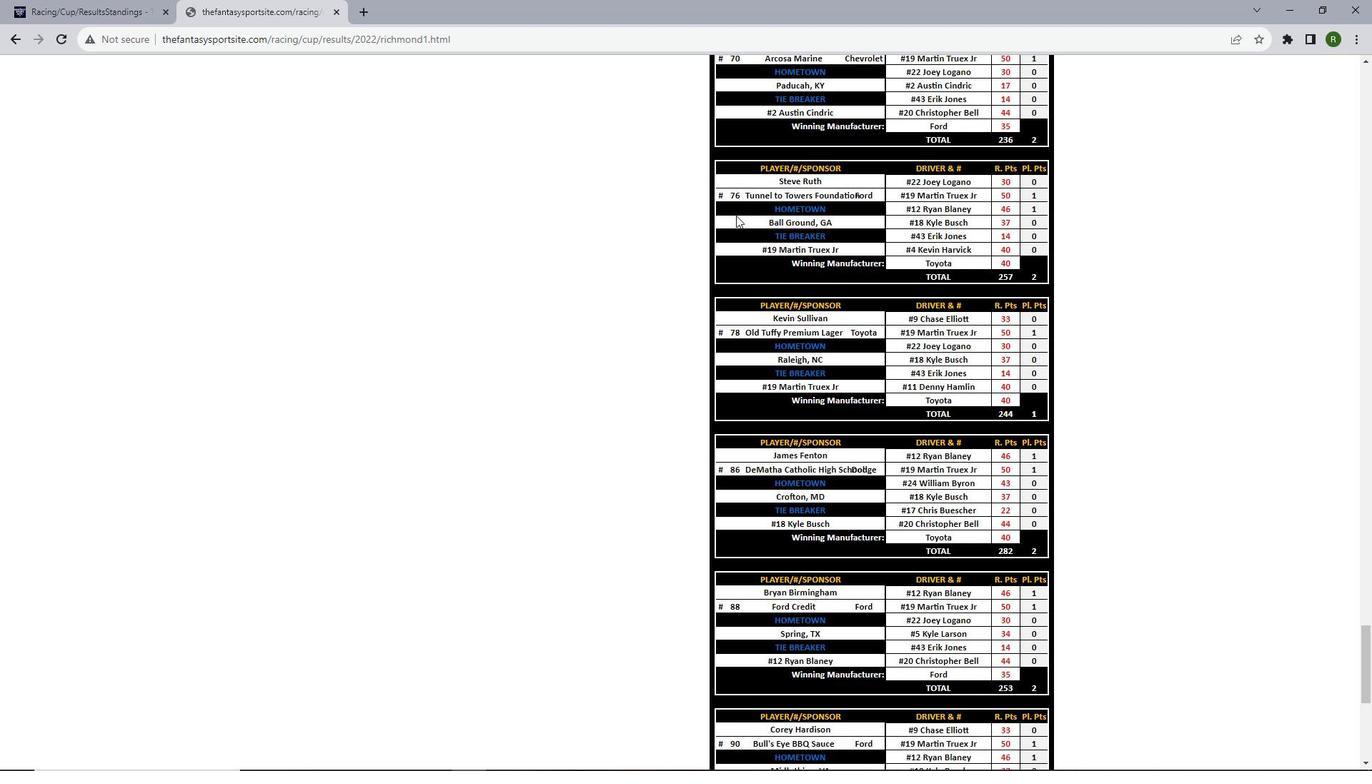 
Action: Mouse scrolled (736, 215) with delta (0, 0)
Screenshot: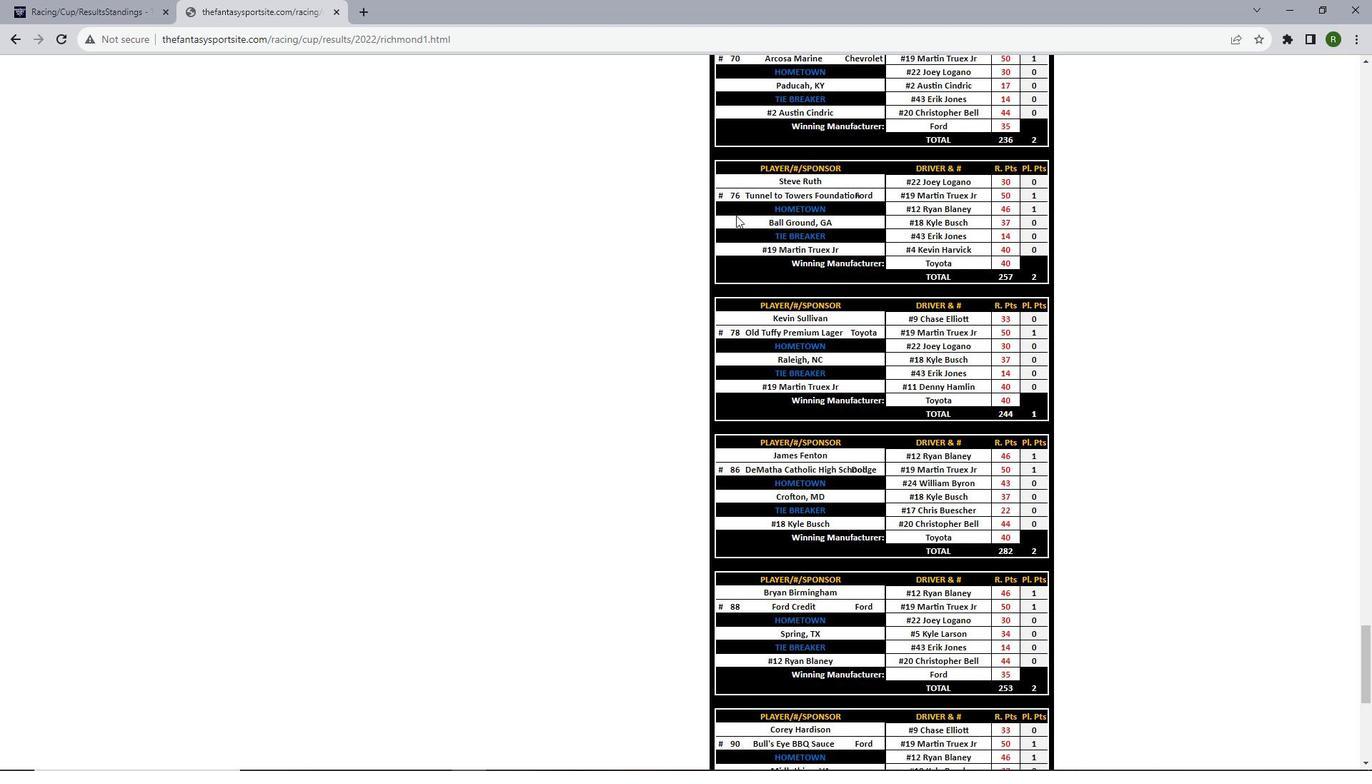 
Action: Mouse scrolled (736, 215) with delta (0, 0)
Screenshot: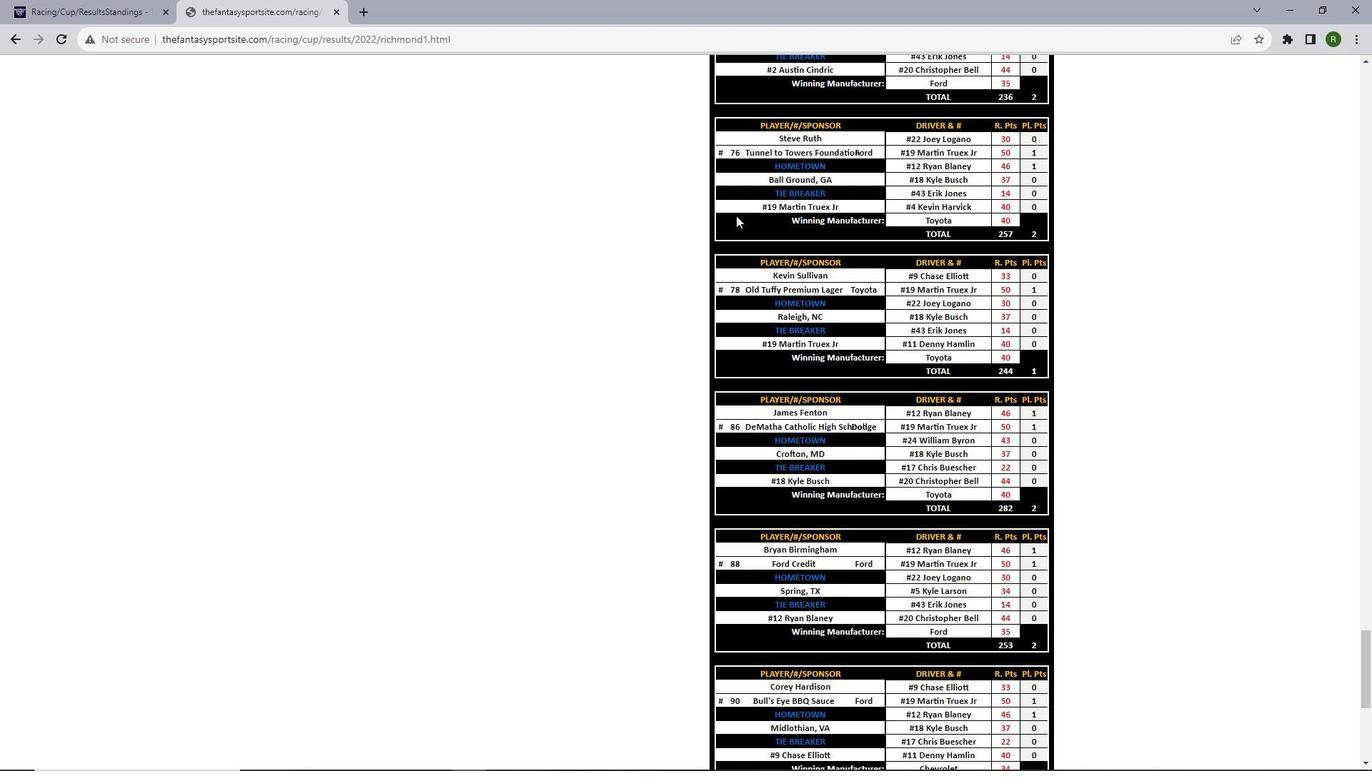 
Action: Mouse scrolled (736, 215) with delta (0, 0)
Screenshot: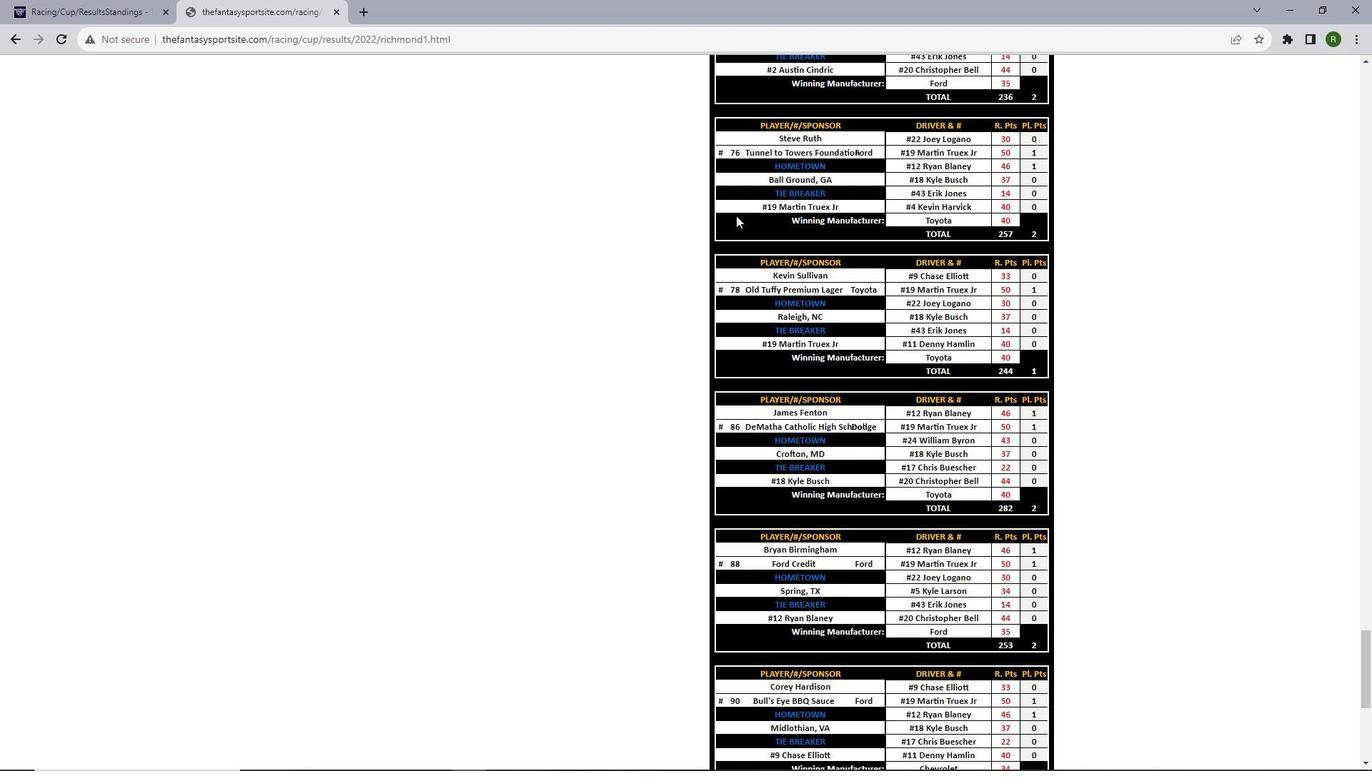 
Action: Mouse scrolled (736, 215) with delta (0, 0)
Screenshot: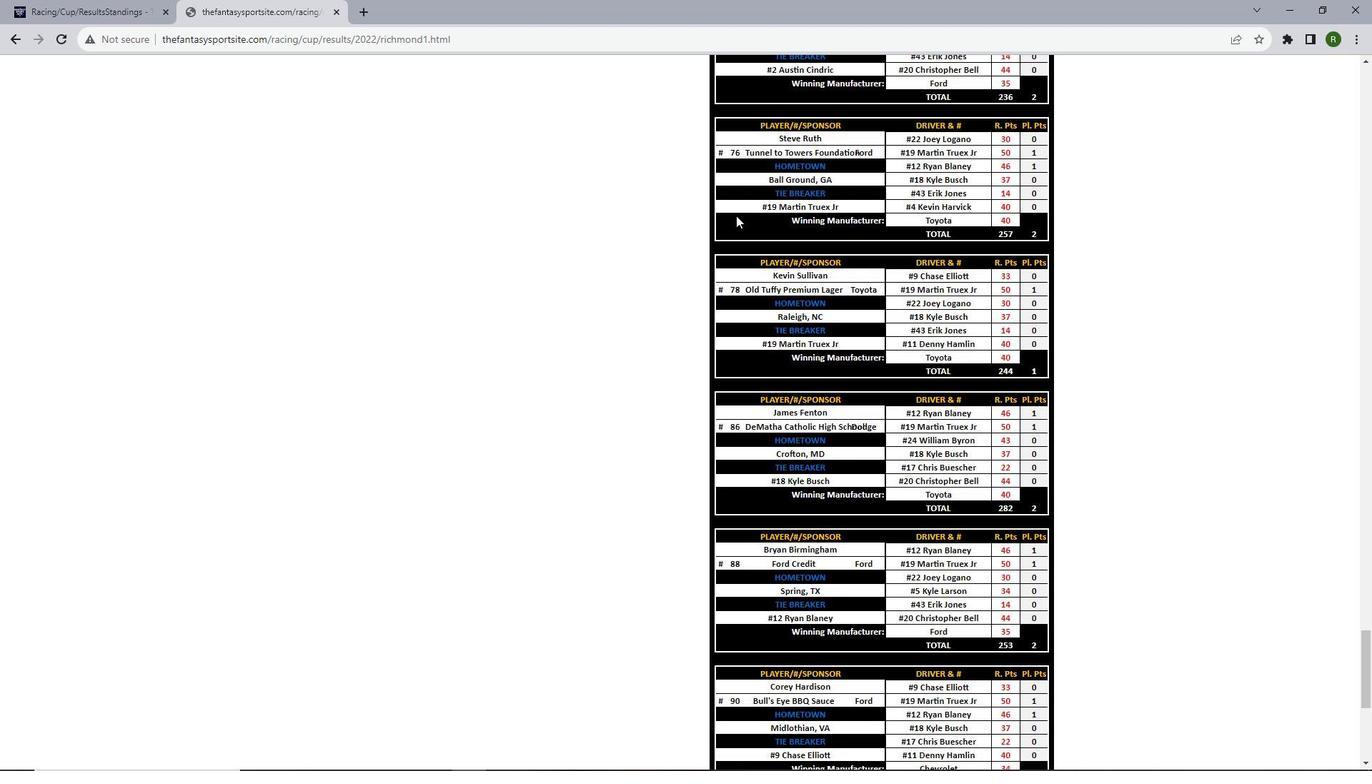 
Action: Mouse scrolled (736, 215) with delta (0, 0)
Screenshot: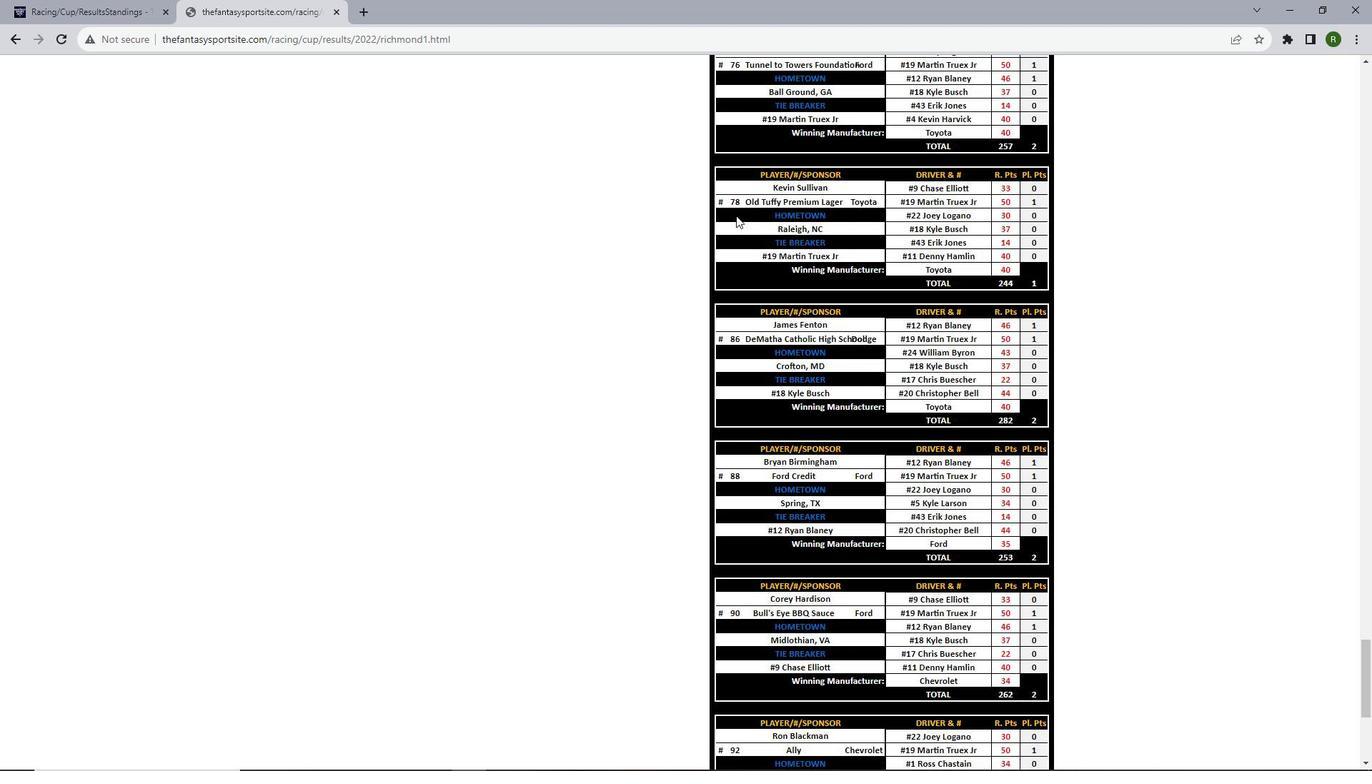 
Action: Mouse scrolled (736, 215) with delta (0, 0)
Screenshot: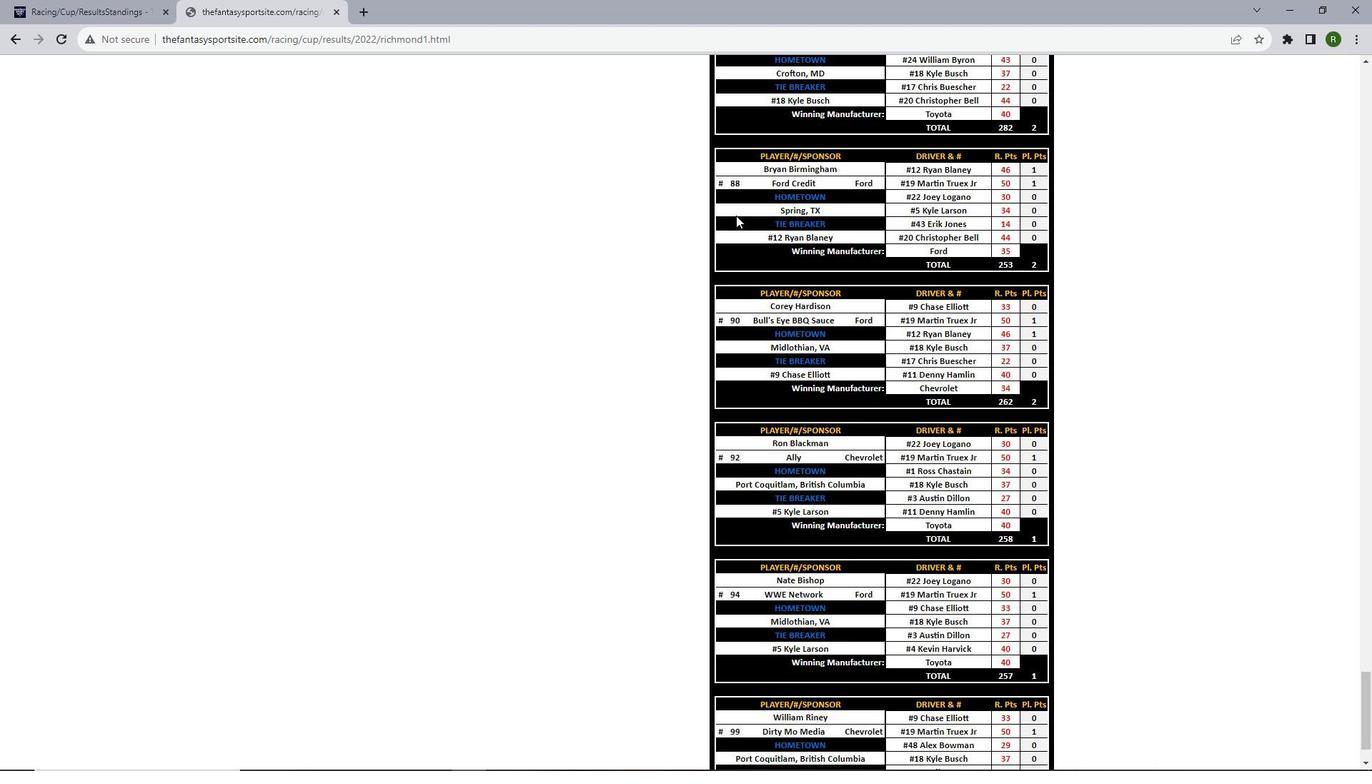 
Action: Mouse scrolled (736, 215) with delta (0, 0)
Screenshot: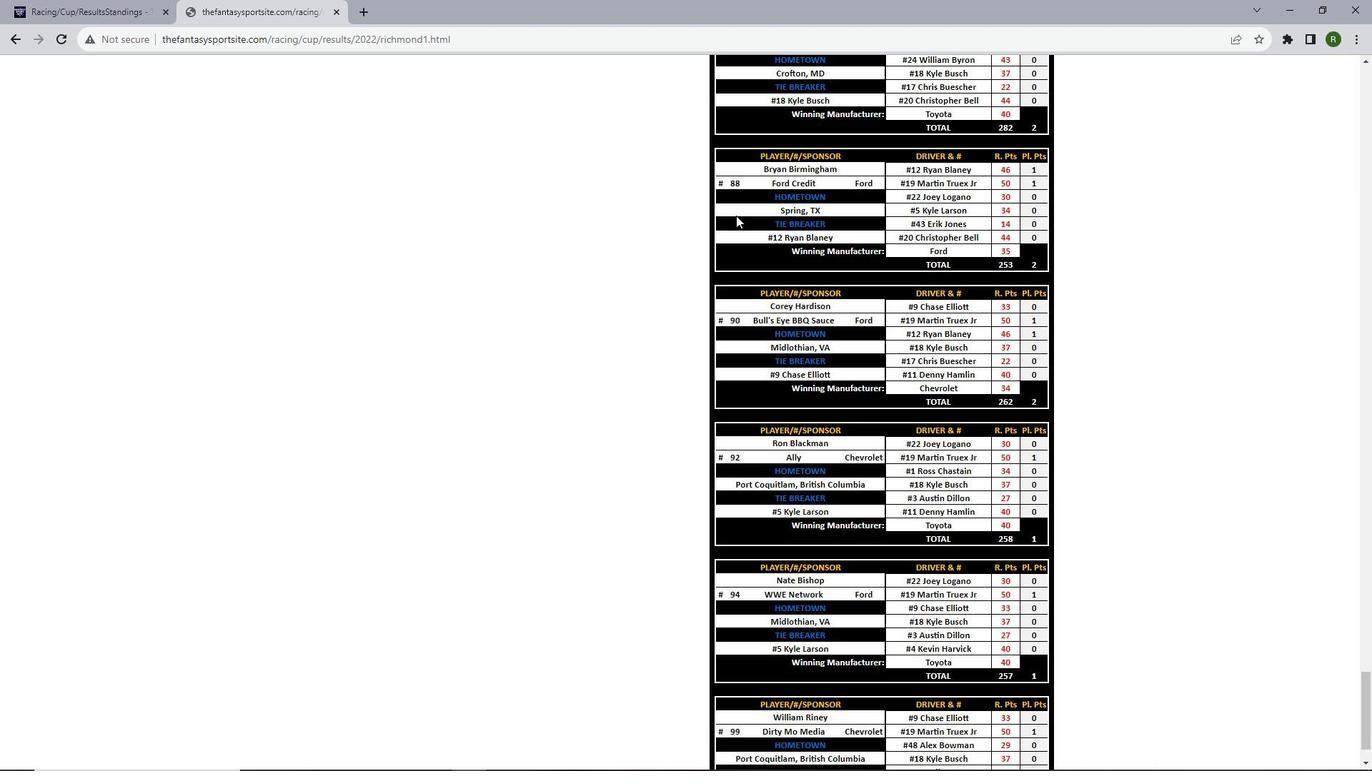 
Action: Mouse scrolled (736, 215) with delta (0, 0)
Screenshot: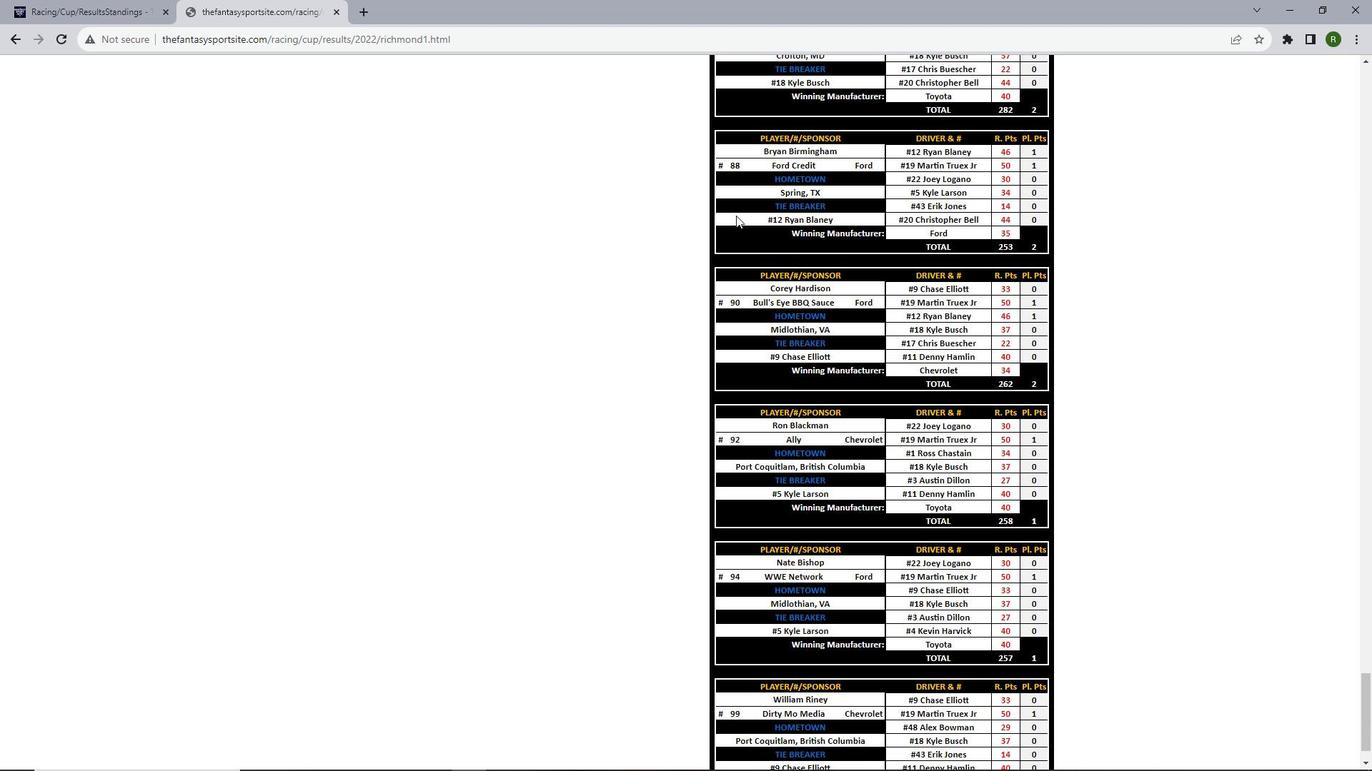 
Action: Mouse scrolled (736, 215) with delta (0, 0)
Screenshot: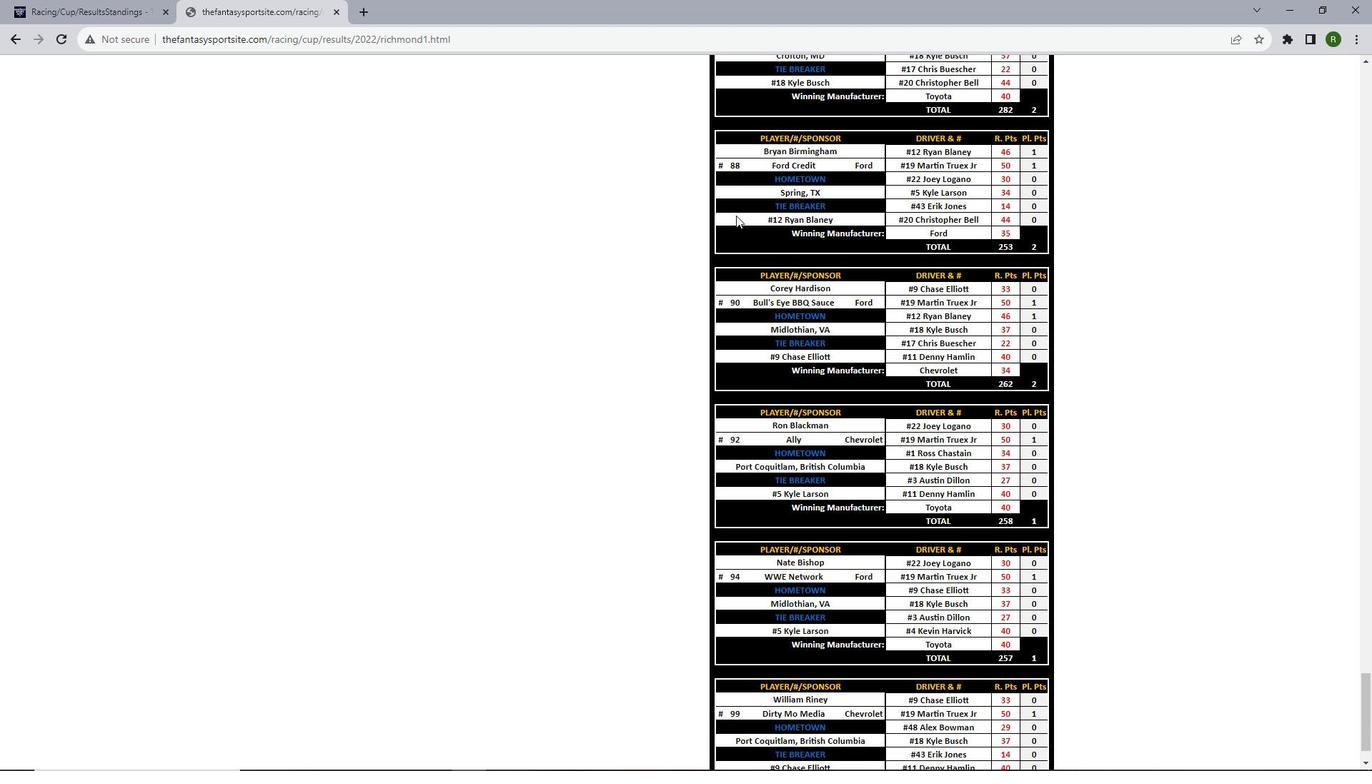 
